 Task: Look for space in Namerikawa, Japan from 2nd August, 2023 to 12th August, 2023 for 2 adults in price range Rs.5000 to Rs.10000. Place can be private room with 1  bedroom having 1 bed and 1 bathroom. Property type can be house, flat, guest house, hotel. Booking option can be shelf check-in. Required host language is English.
Action: Mouse moved to (560, 155)
Screenshot: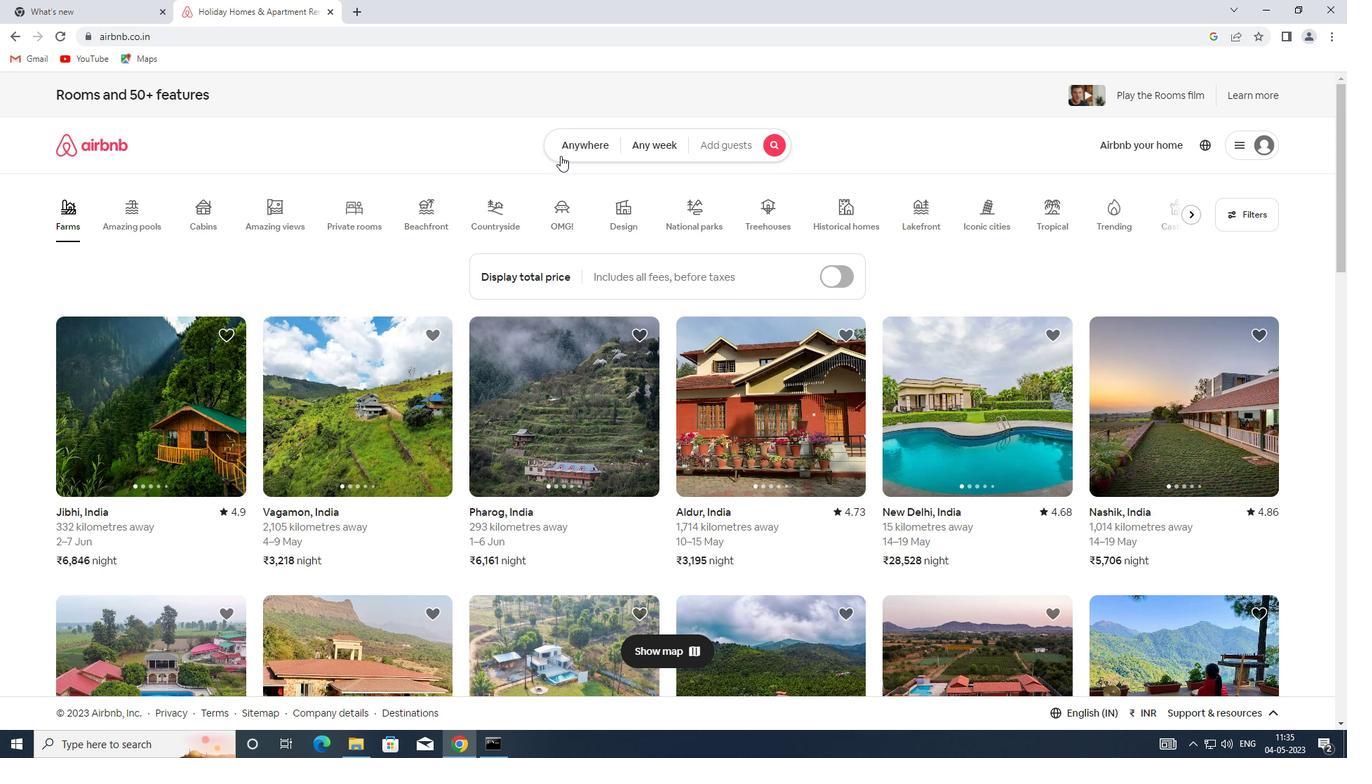 
Action: Mouse pressed left at (560, 155)
Screenshot: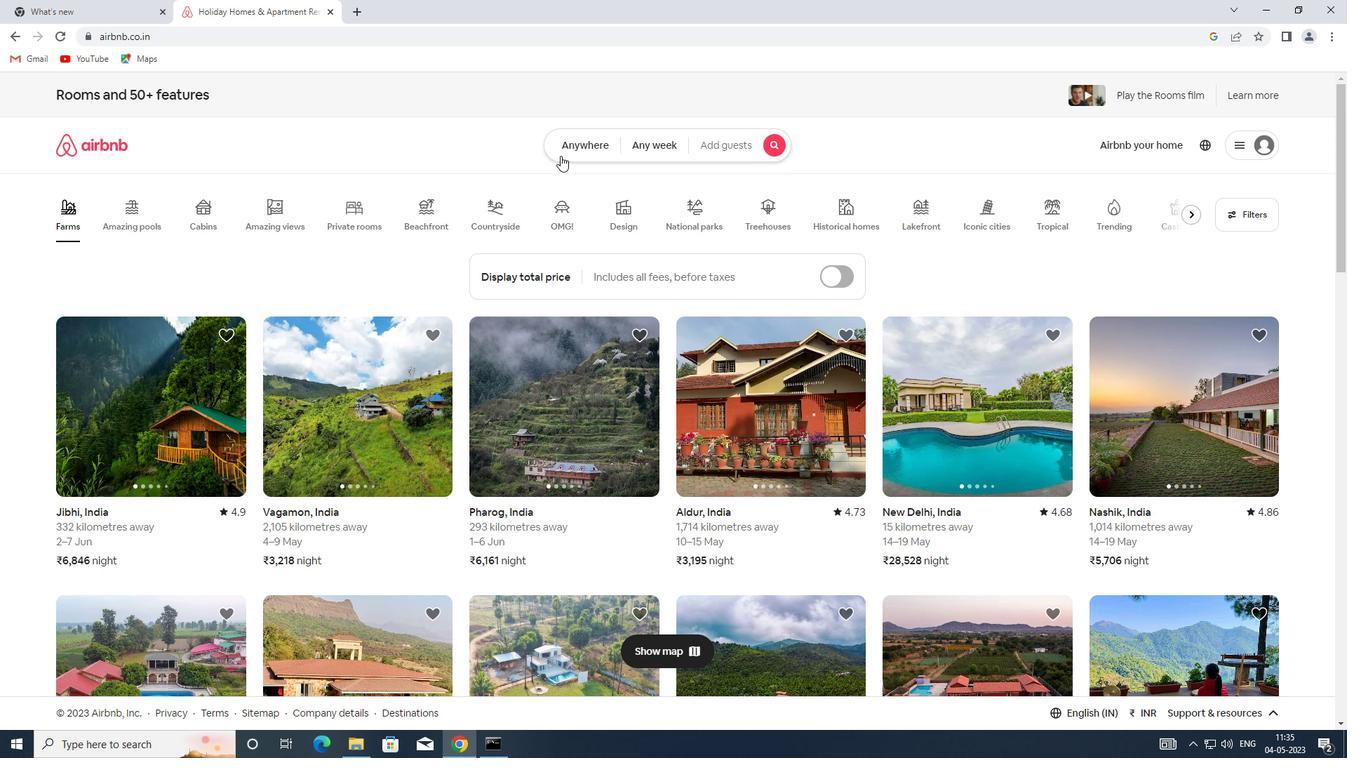 
Action: Mouse moved to (474, 202)
Screenshot: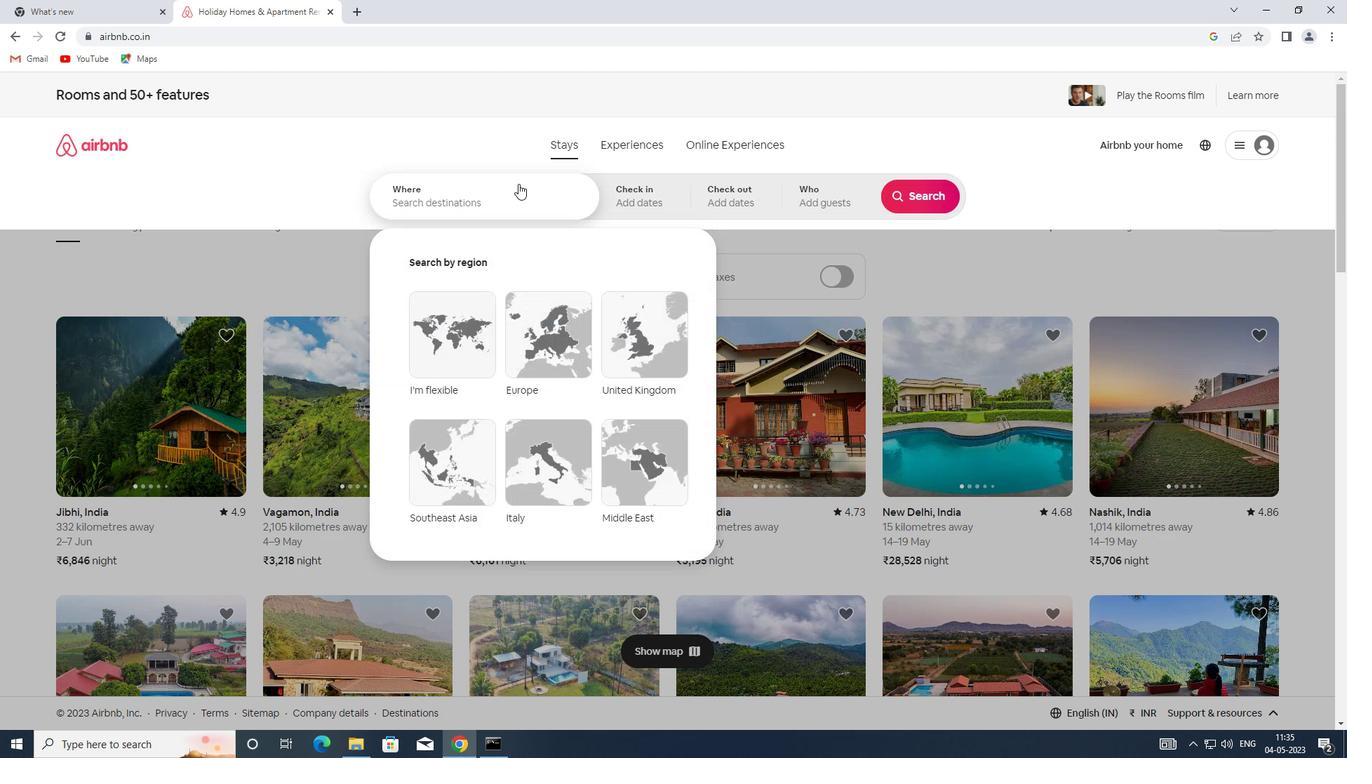 
Action: Mouse pressed left at (474, 202)
Screenshot: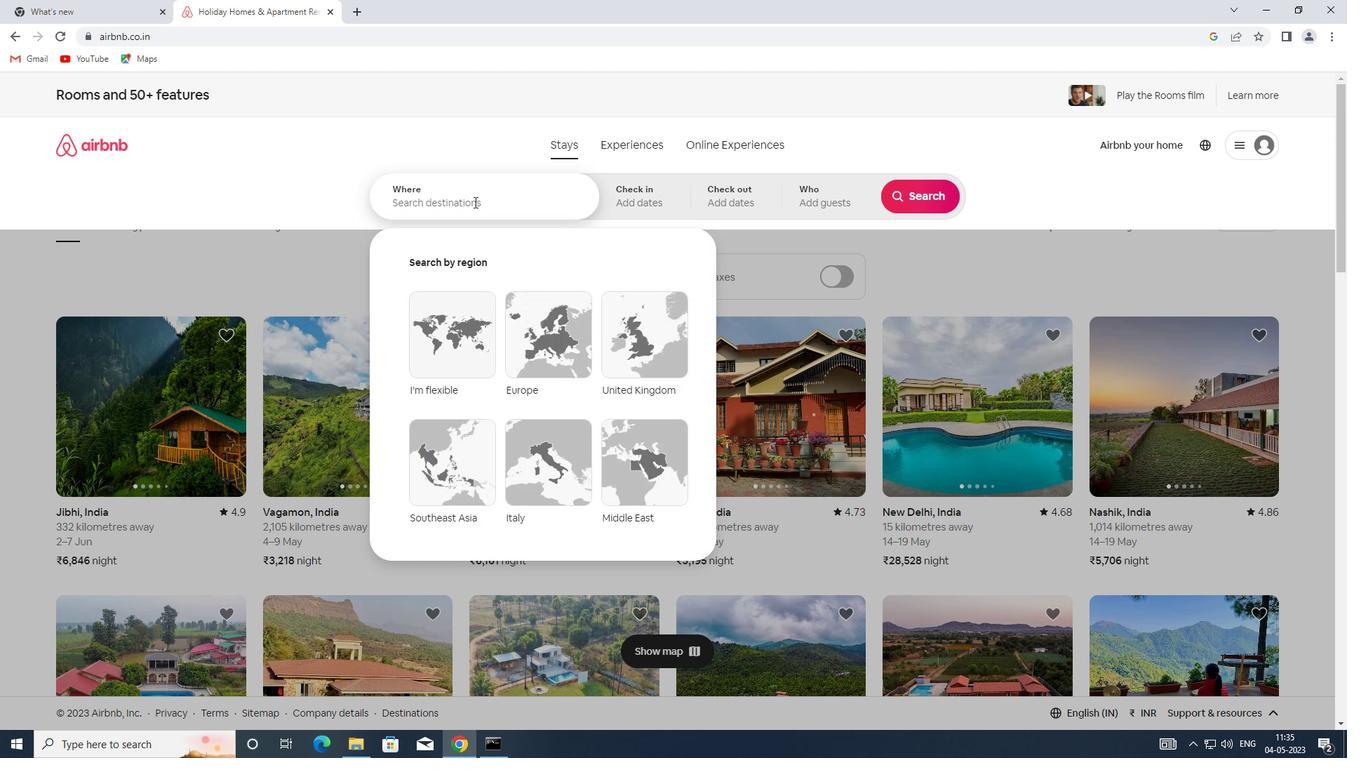 
Action: Key pressed <Key.shift>NAMERIKAWA,<Key.shift>JAPAN
Screenshot: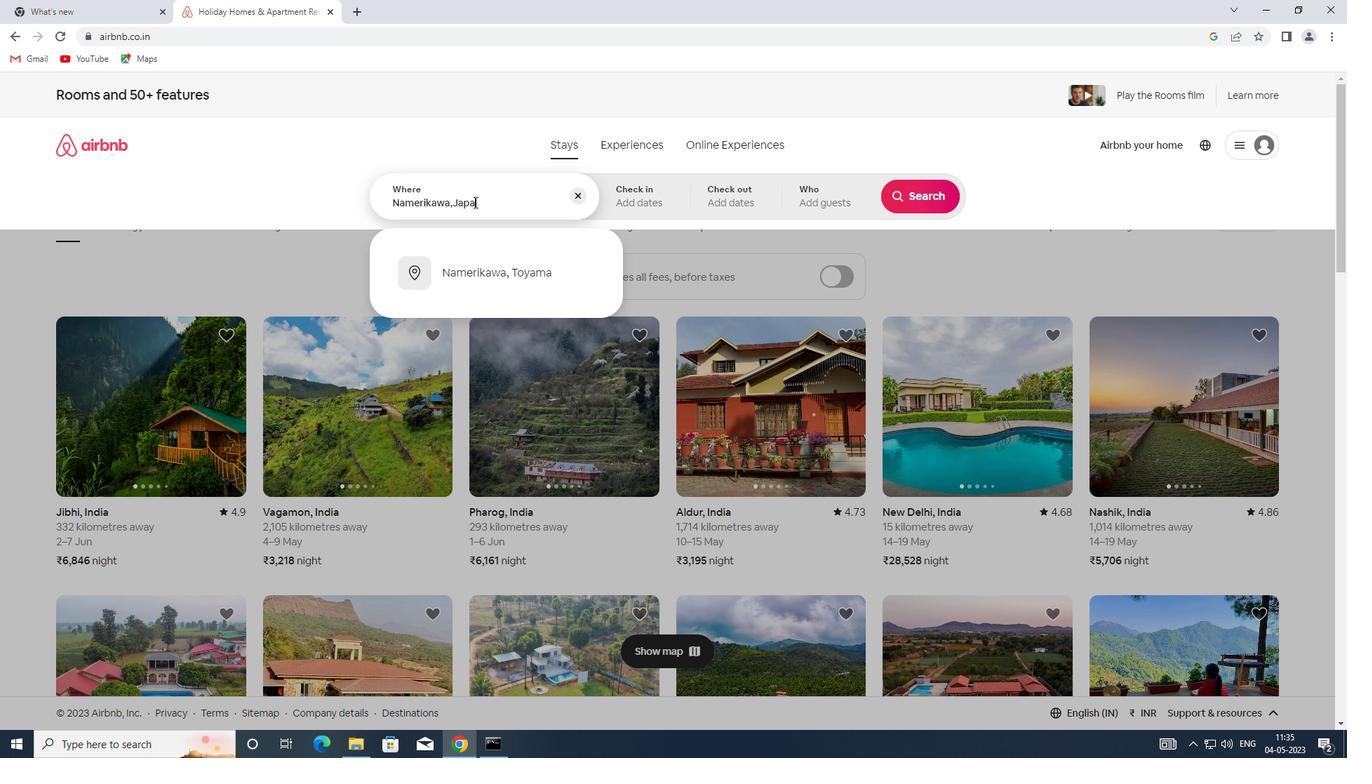 
Action: Mouse moved to (630, 197)
Screenshot: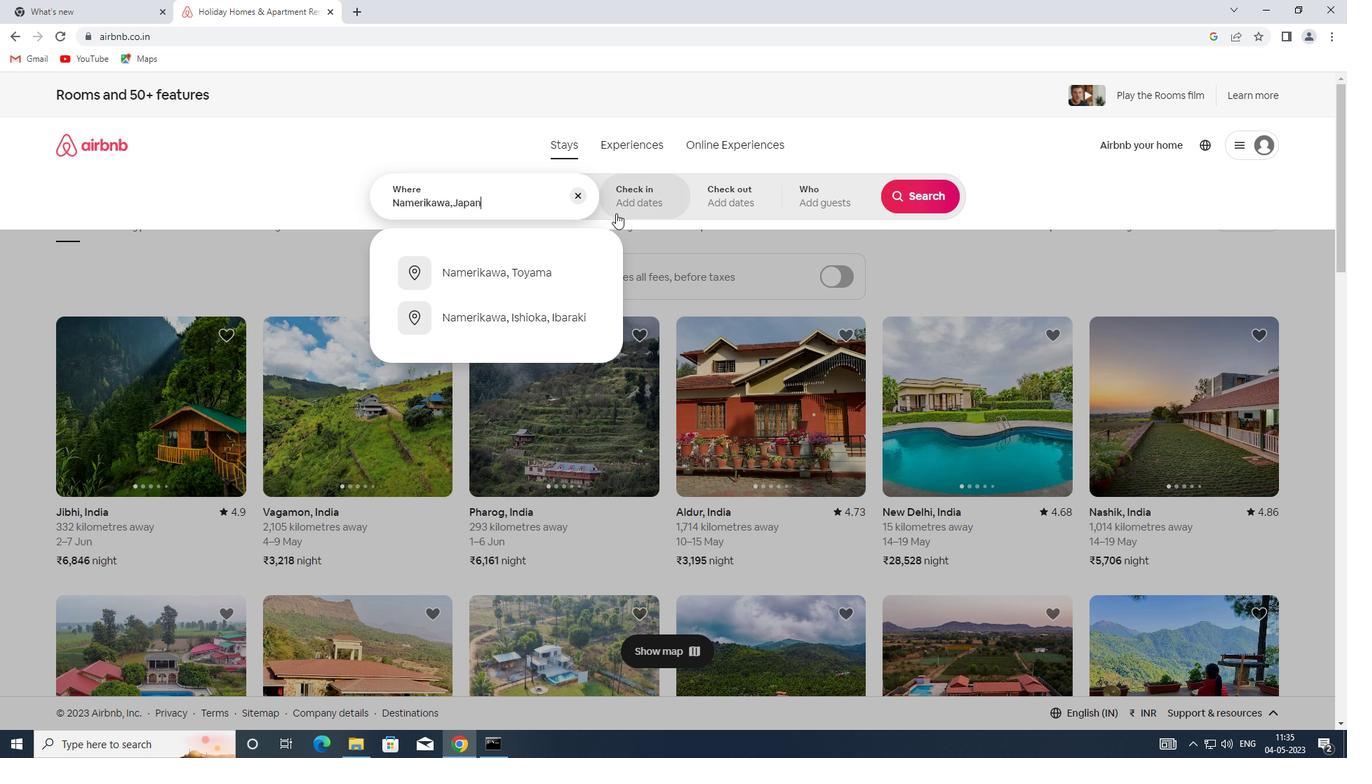 
Action: Mouse pressed left at (630, 197)
Screenshot: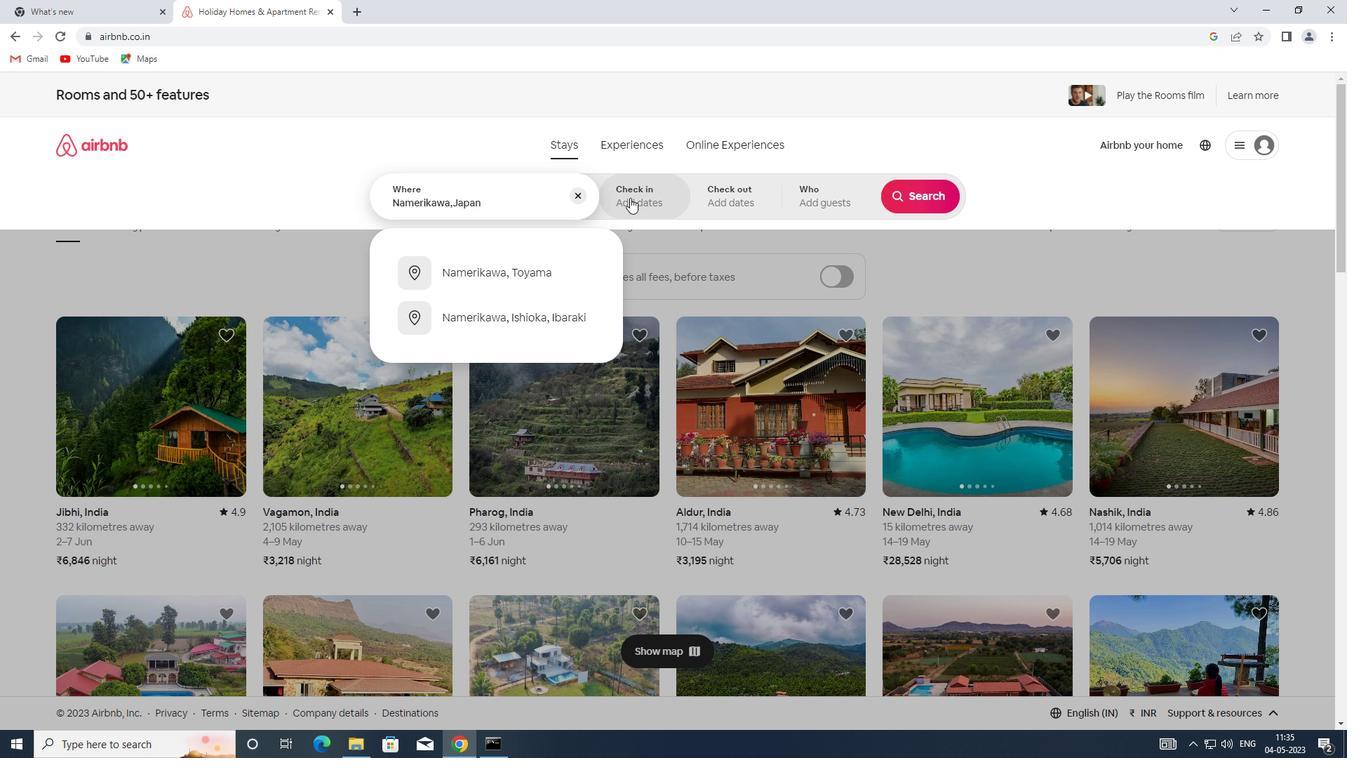 
Action: Mouse moved to (915, 311)
Screenshot: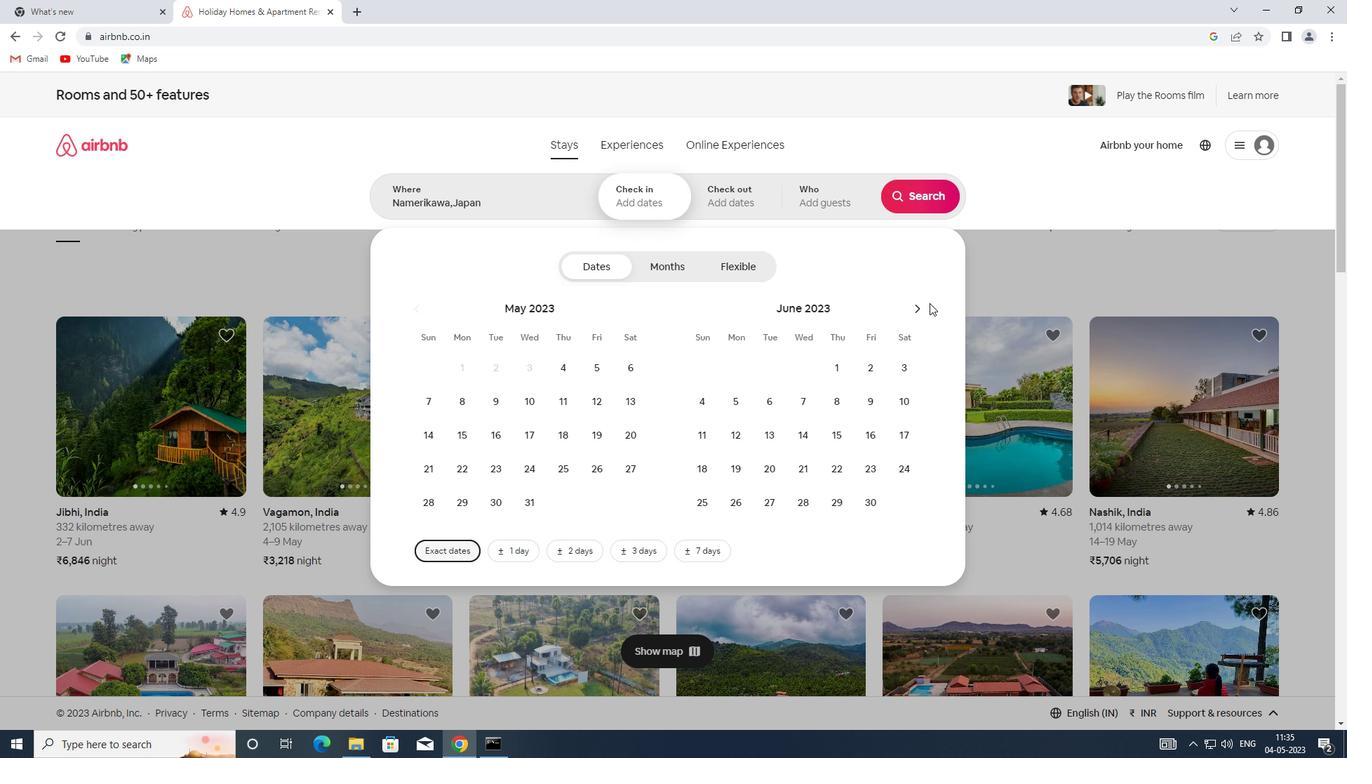 
Action: Mouse pressed left at (915, 311)
Screenshot: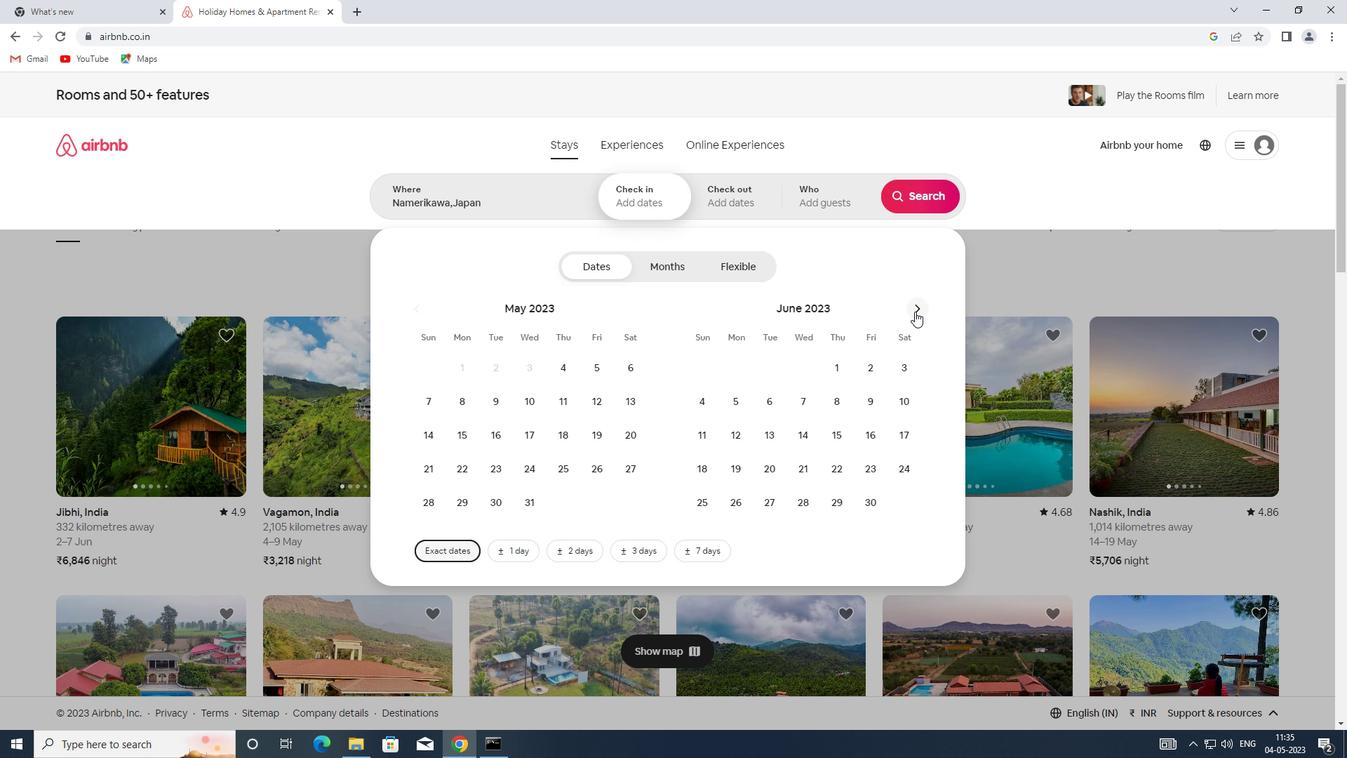 
Action: Mouse pressed left at (915, 311)
Screenshot: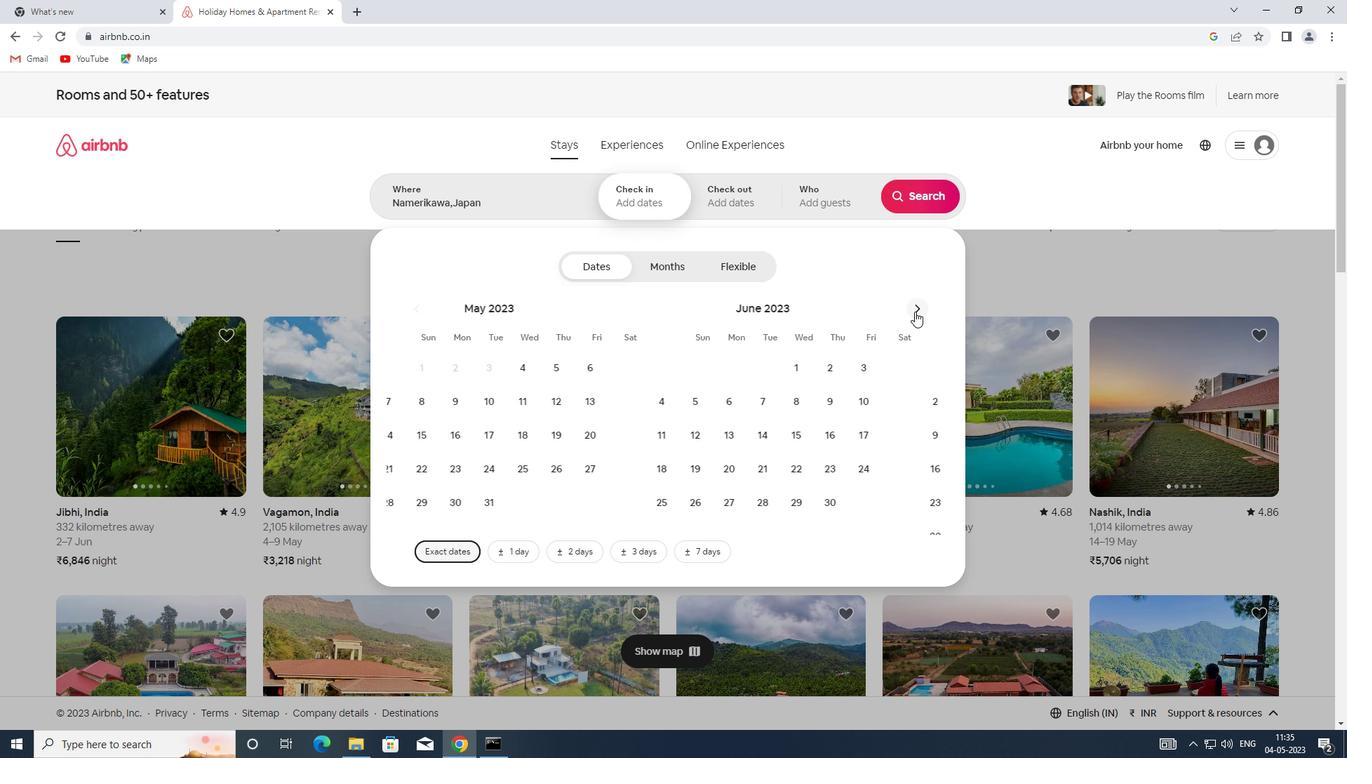 
Action: Mouse moved to (790, 369)
Screenshot: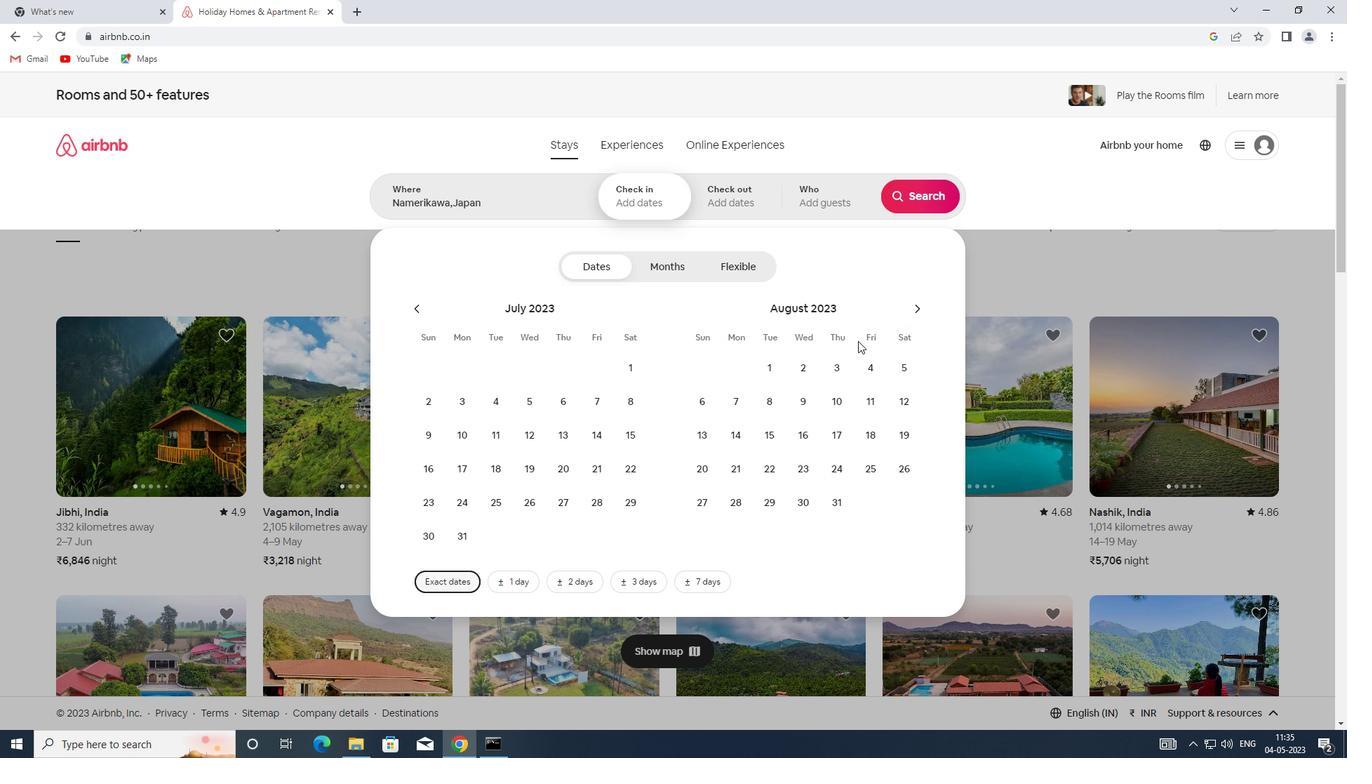 
Action: Mouse pressed left at (790, 369)
Screenshot: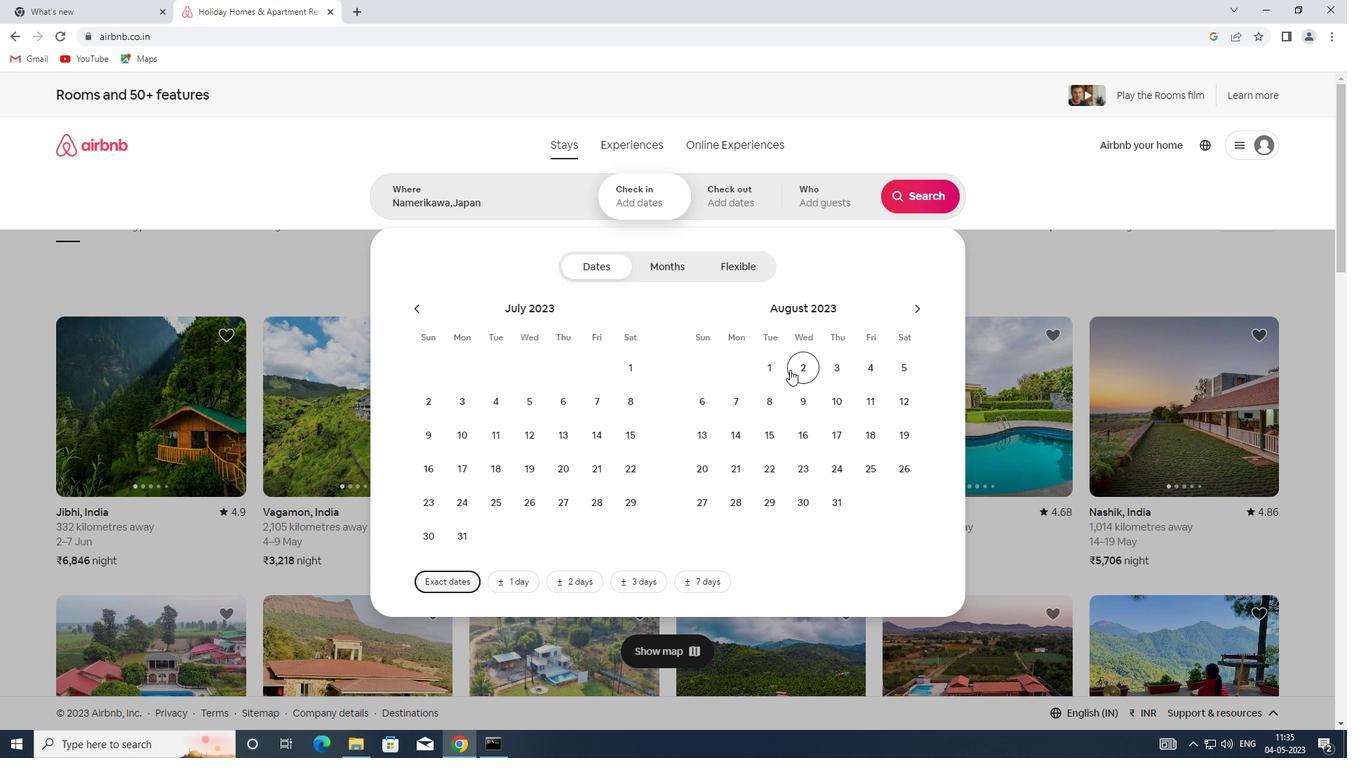 
Action: Mouse moved to (892, 398)
Screenshot: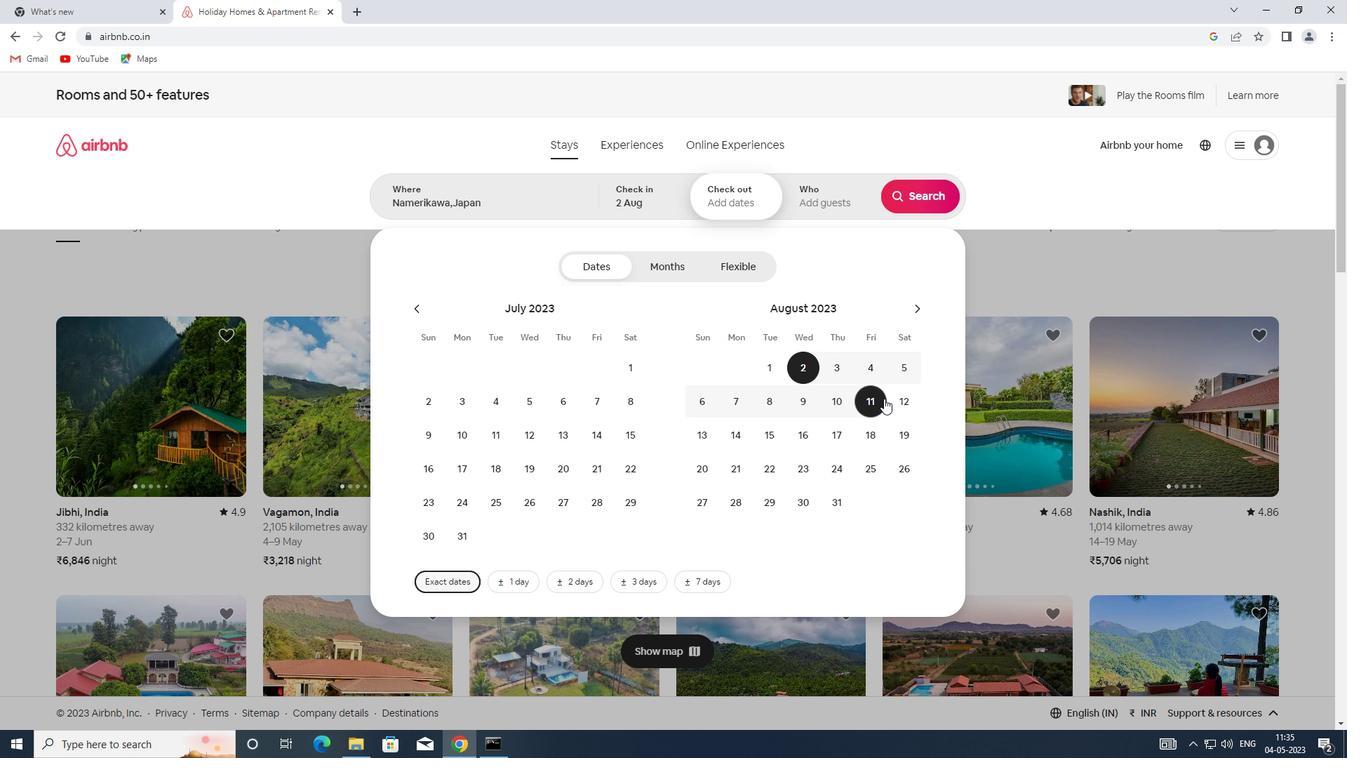 
Action: Mouse pressed left at (892, 398)
Screenshot: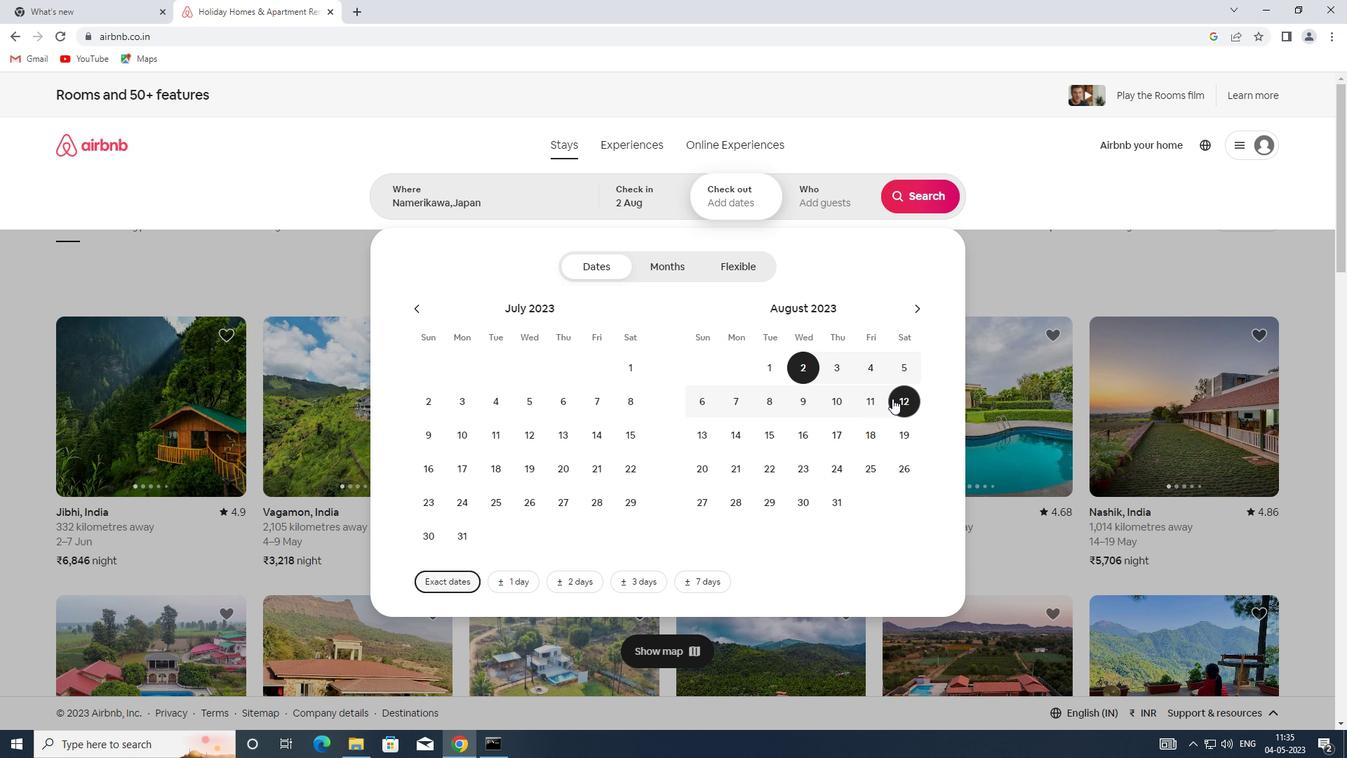 
Action: Mouse moved to (822, 204)
Screenshot: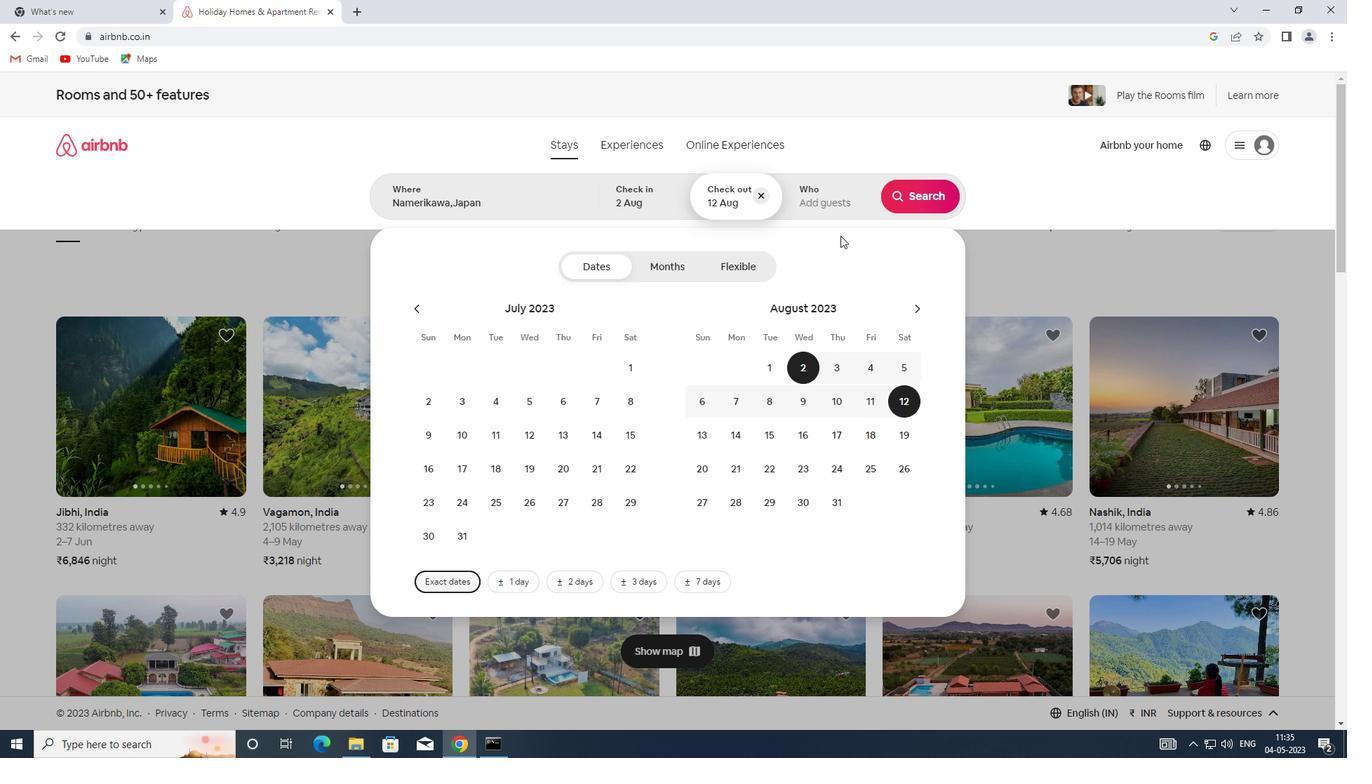 
Action: Mouse pressed left at (822, 204)
Screenshot: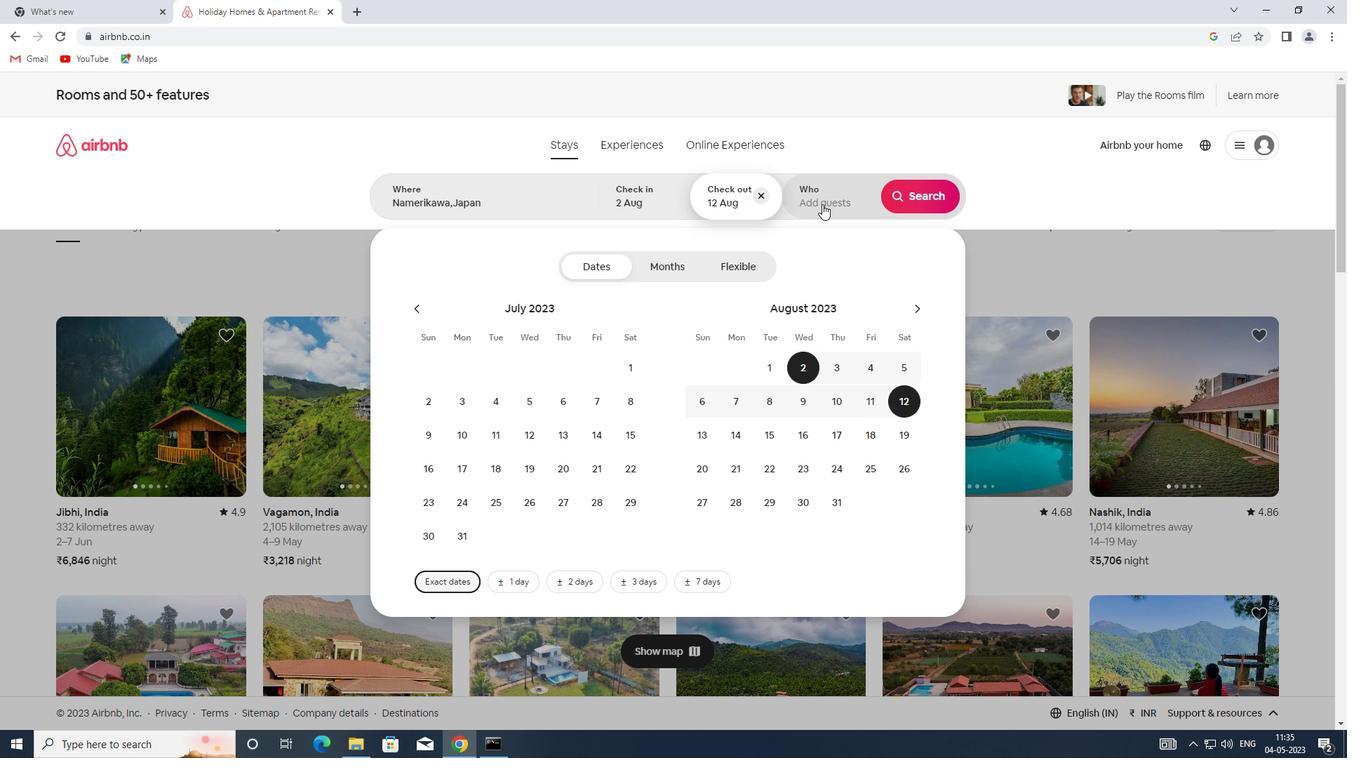 
Action: Mouse moved to (918, 270)
Screenshot: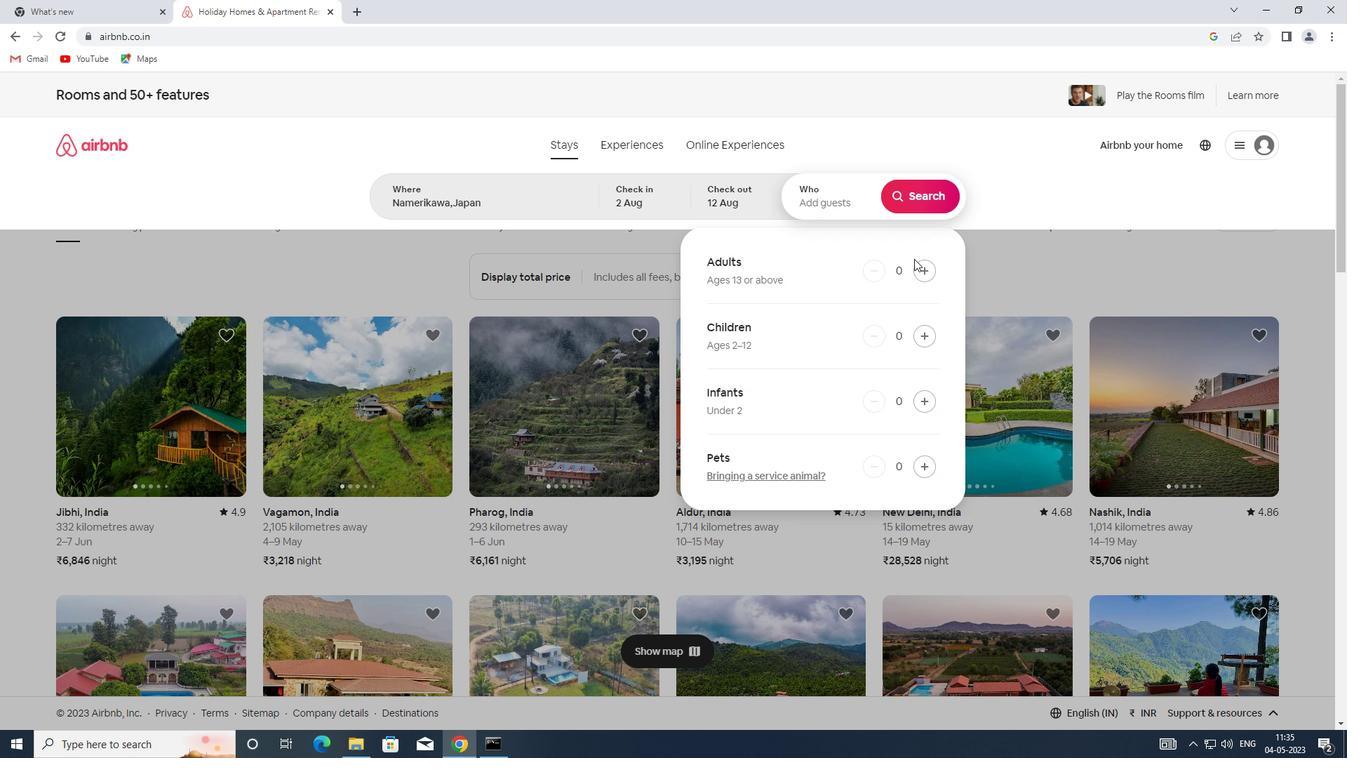 
Action: Mouse pressed left at (918, 270)
Screenshot: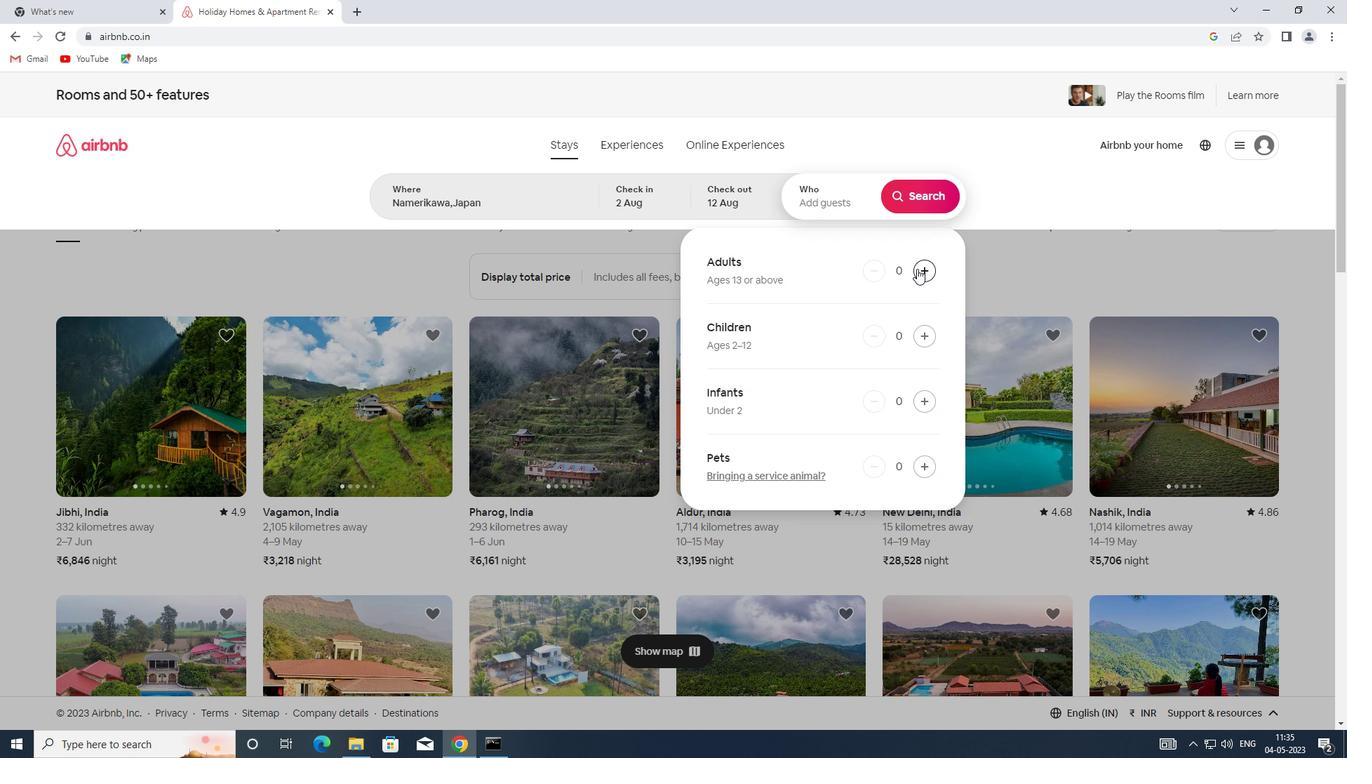 
Action: Mouse pressed left at (918, 270)
Screenshot: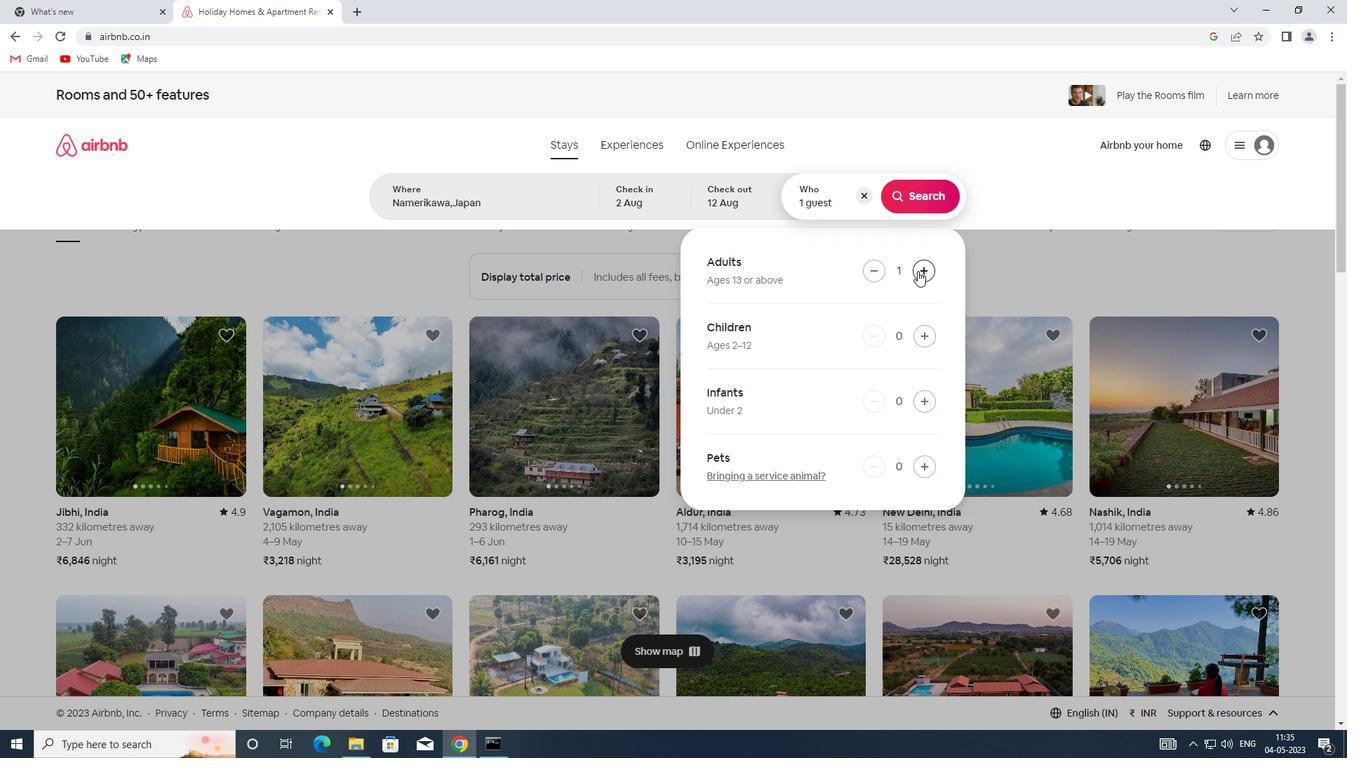 
Action: Mouse moved to (915, 194)
Screenshot: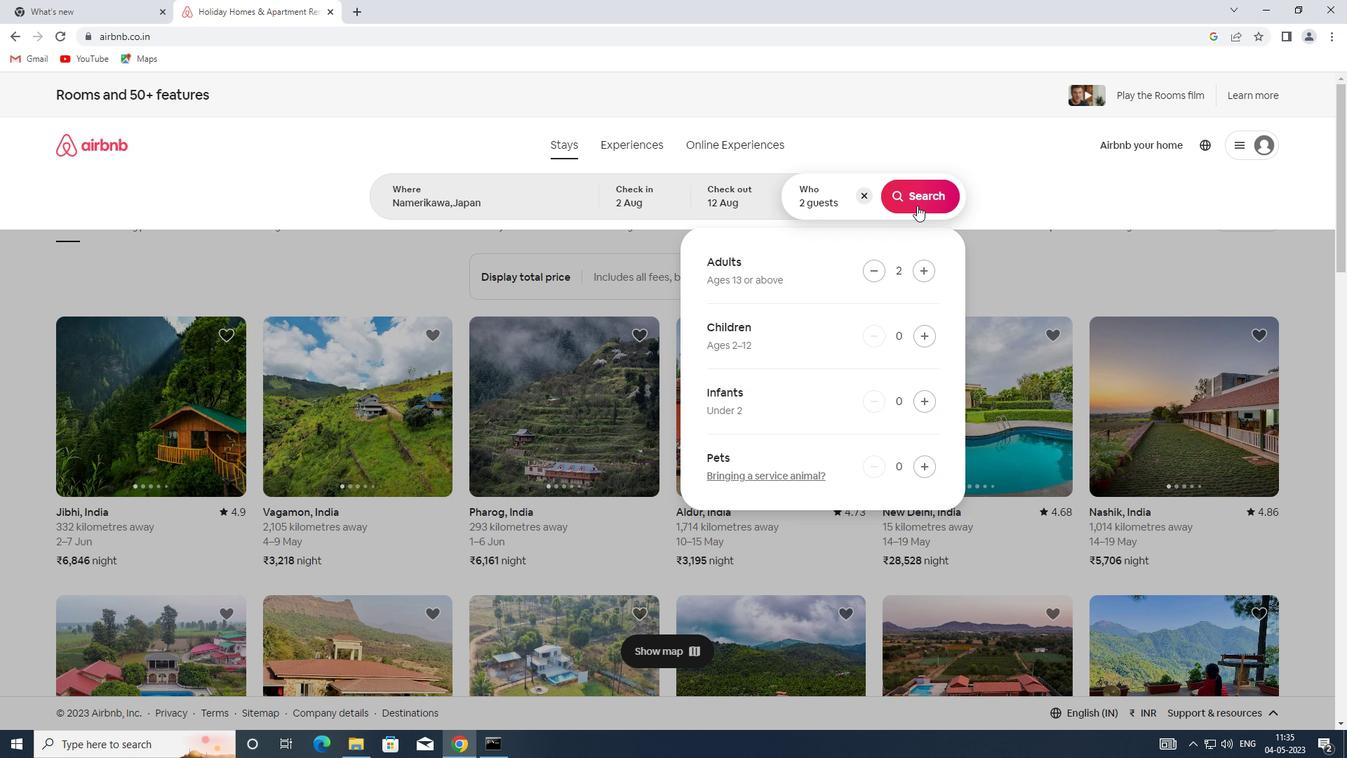 
Action: Mouse pressed left at (915, 194)
Screenshot: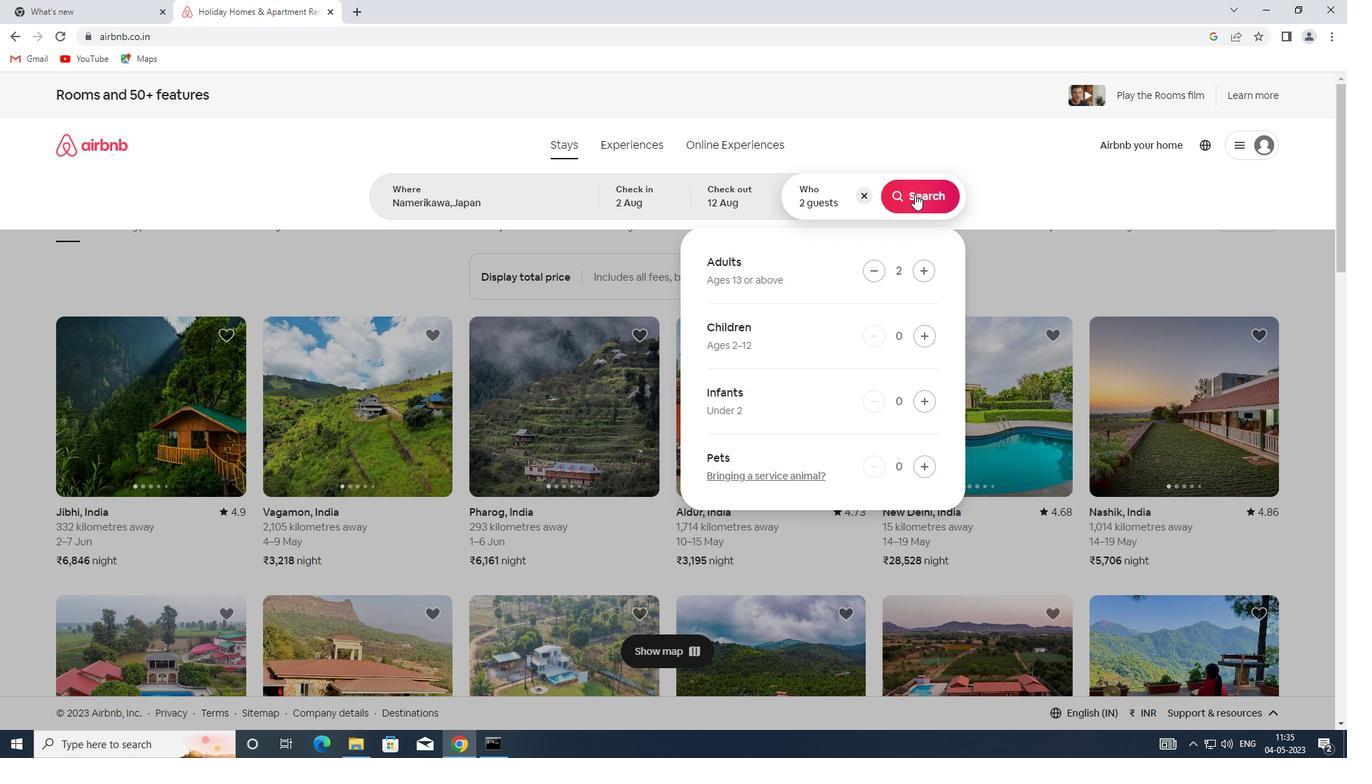 
Action: Mouse moved to (1298, 157)
Screenshot: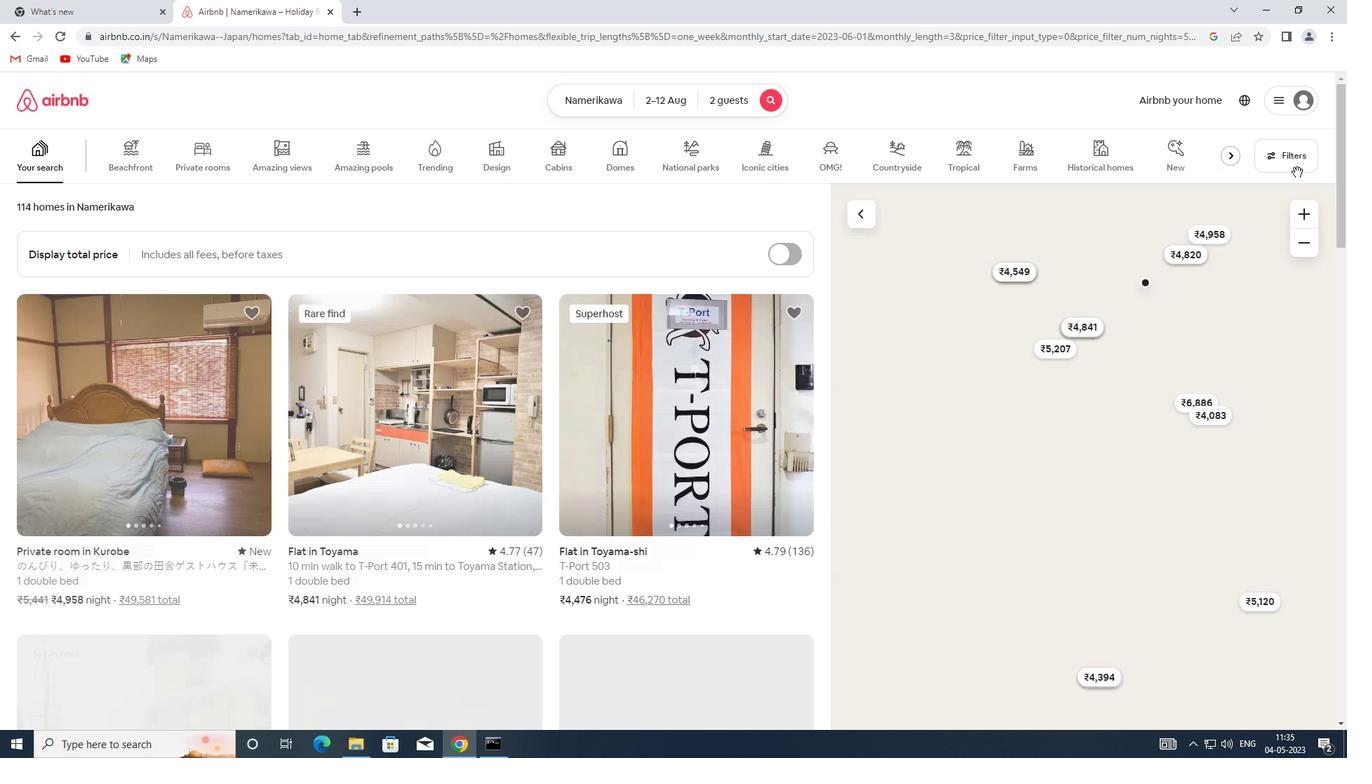
Action: Mouse pressed left at (1298, 157)
Screenshot: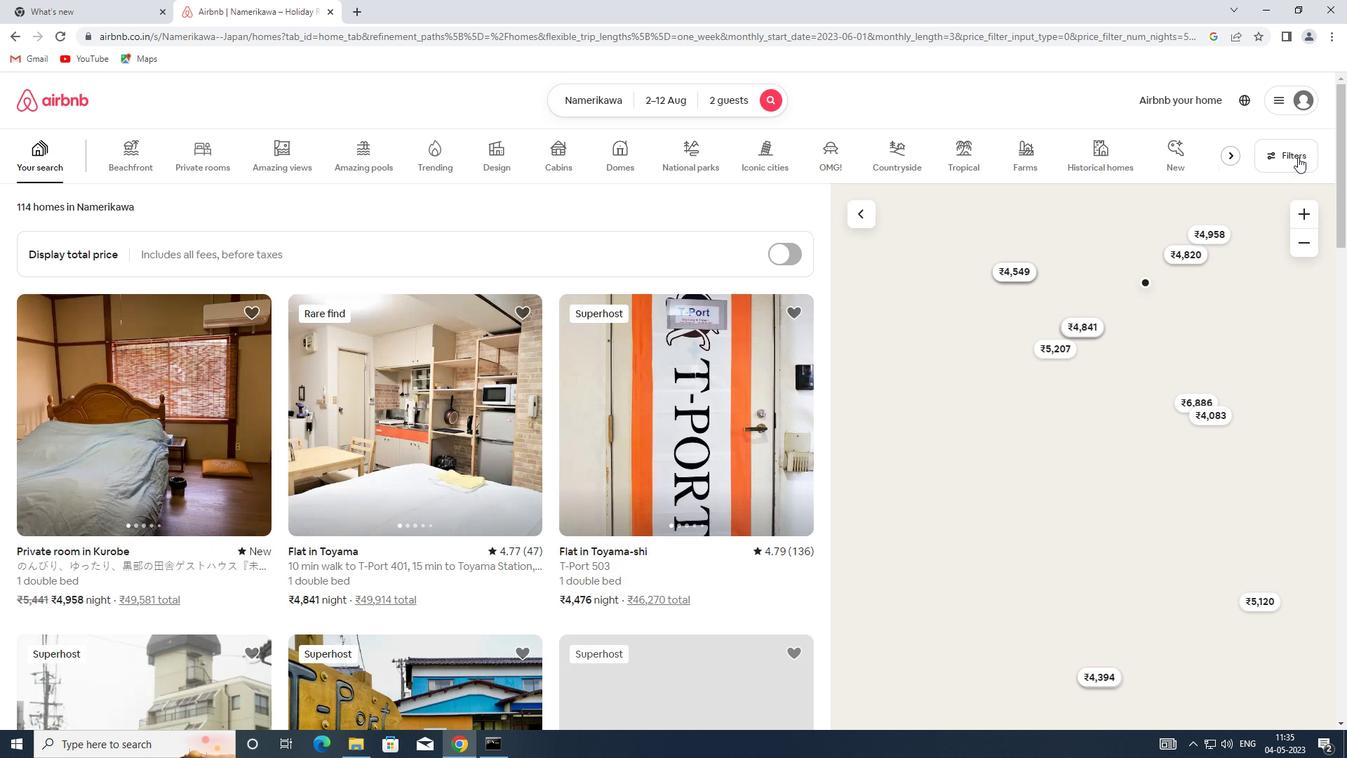 
Action: Mouse moved to (482, 338)
Screenshot: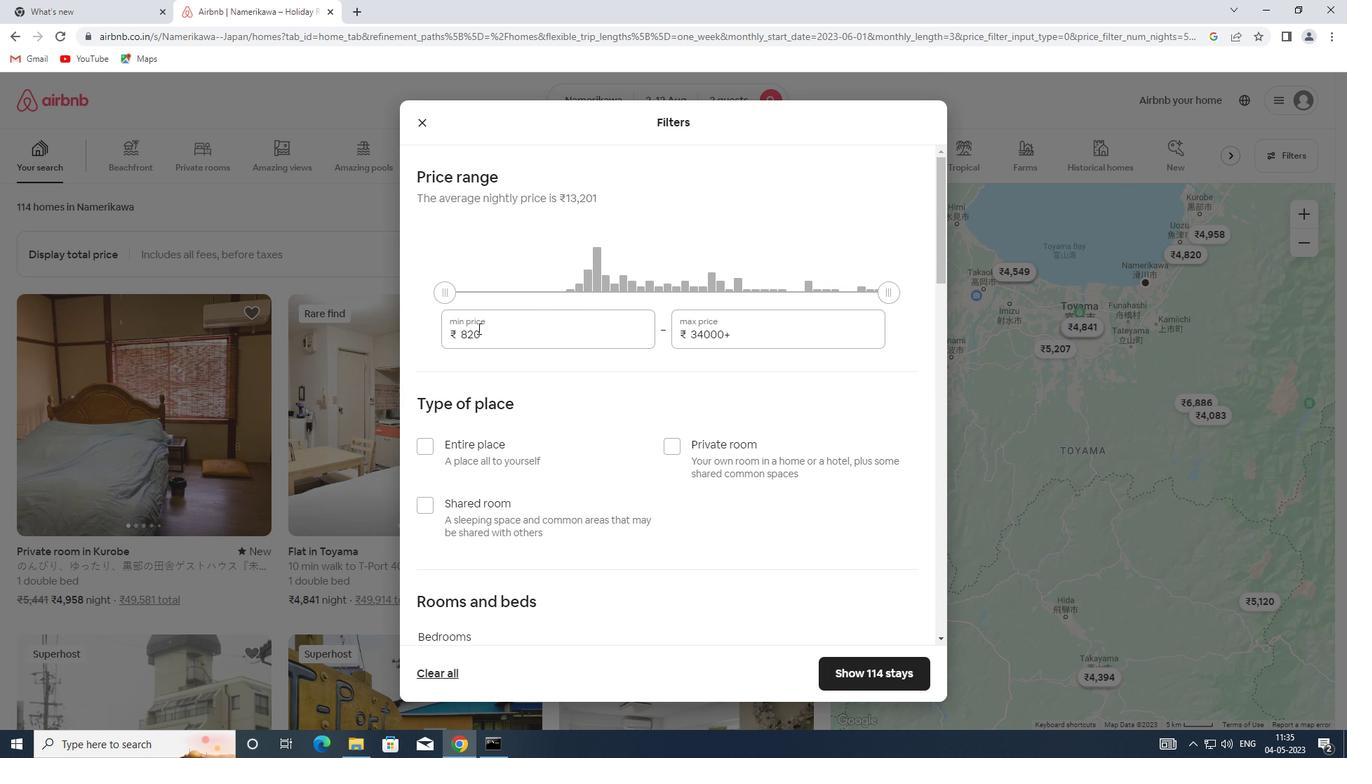 
Action: Mouse pressed left at (482, 338)
Screenshot: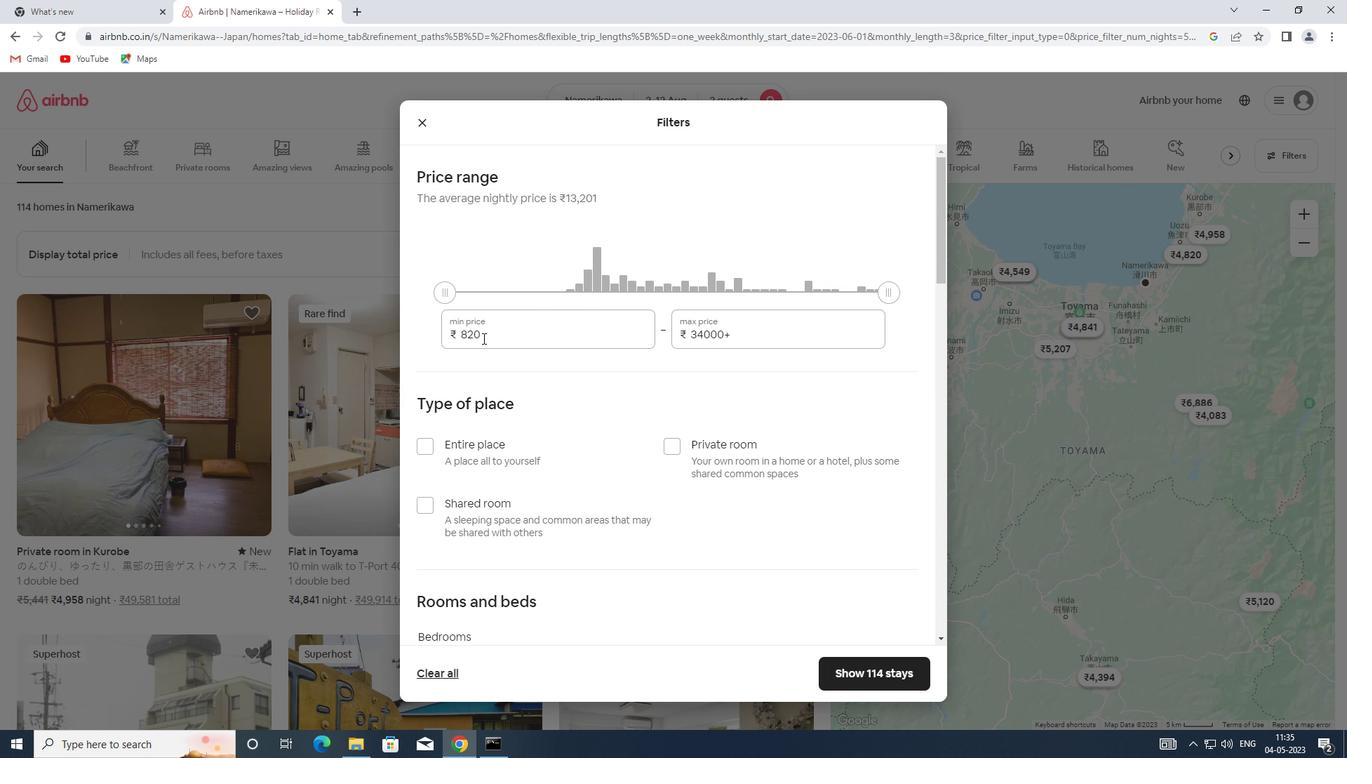 
Action: Mouse moved to (430, 338)
Screenshot: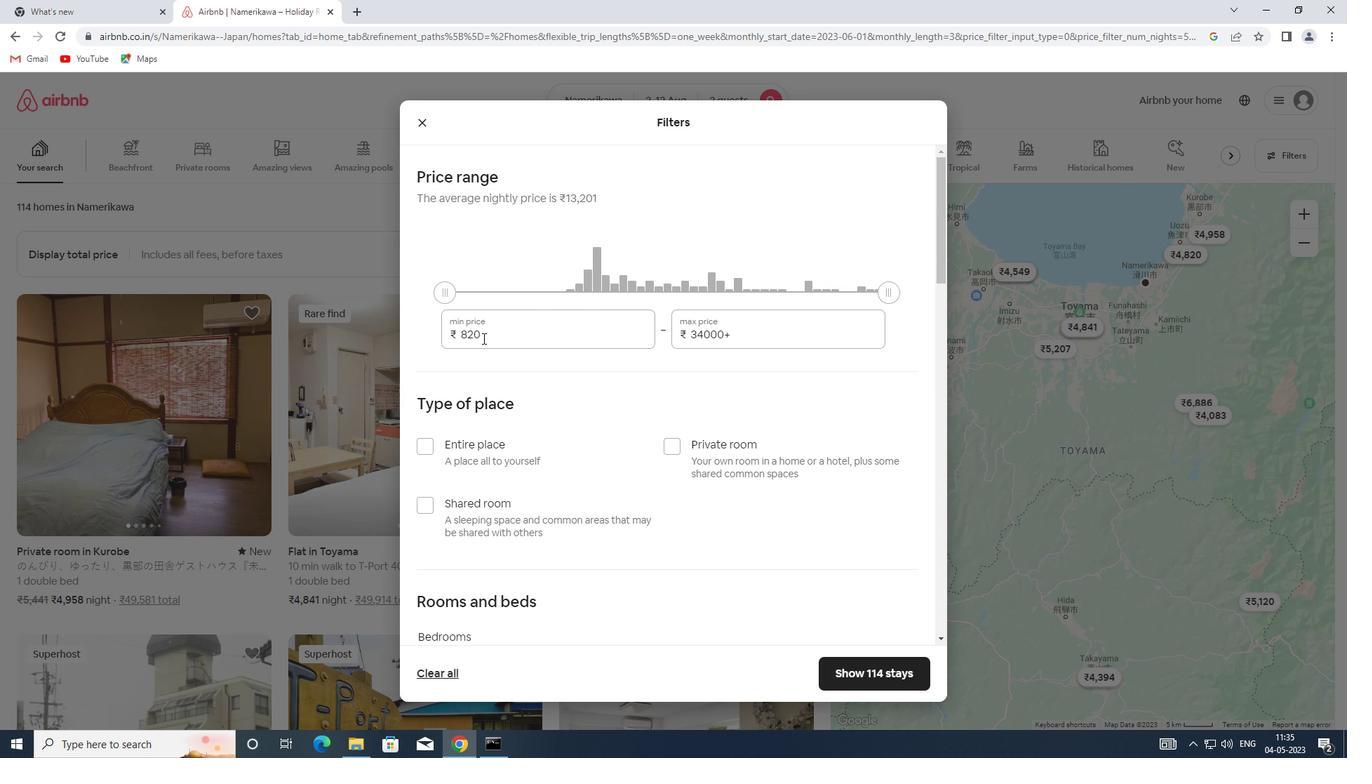 
Action: Key pressed 5000
Screenshot: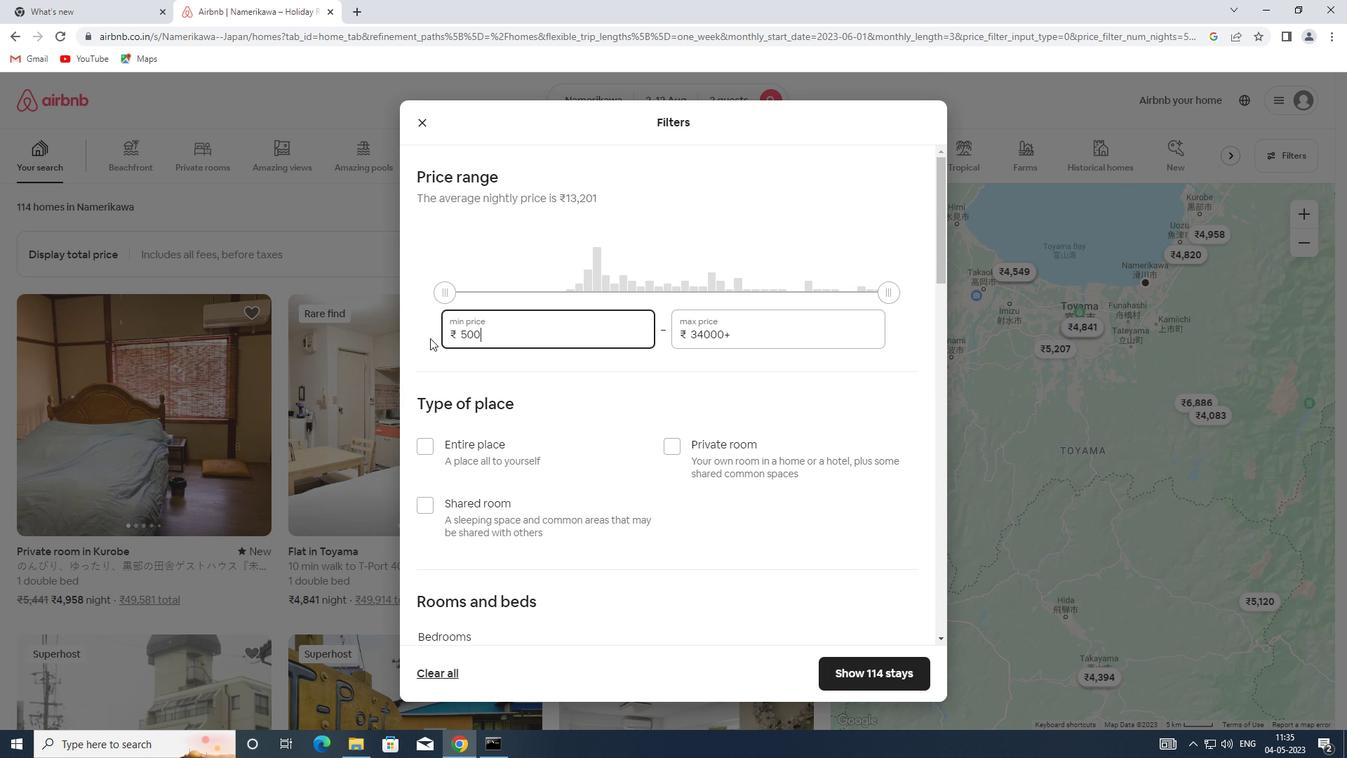 
Action: Mouse moved to (733, 334)
Screenshot: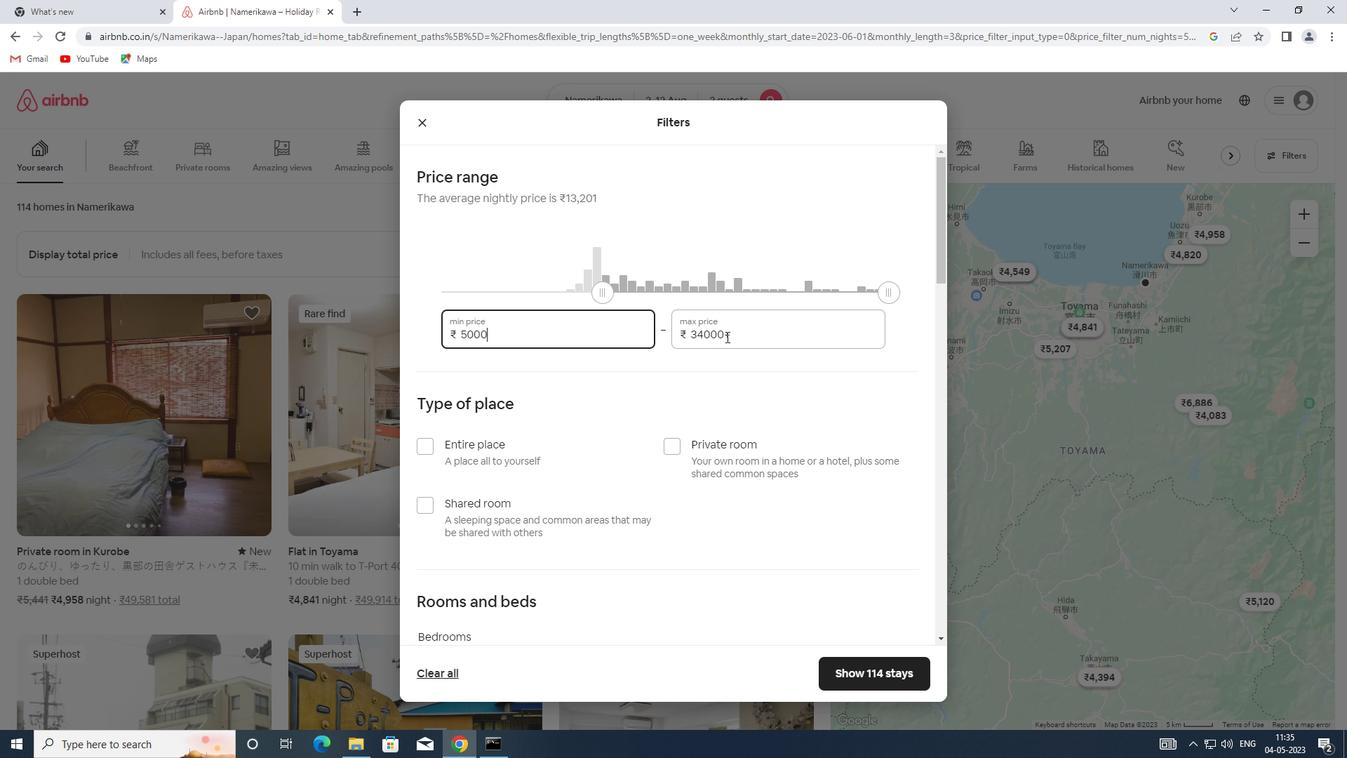 
Action: Mouse pressed left at (733, 334)
Screenshot: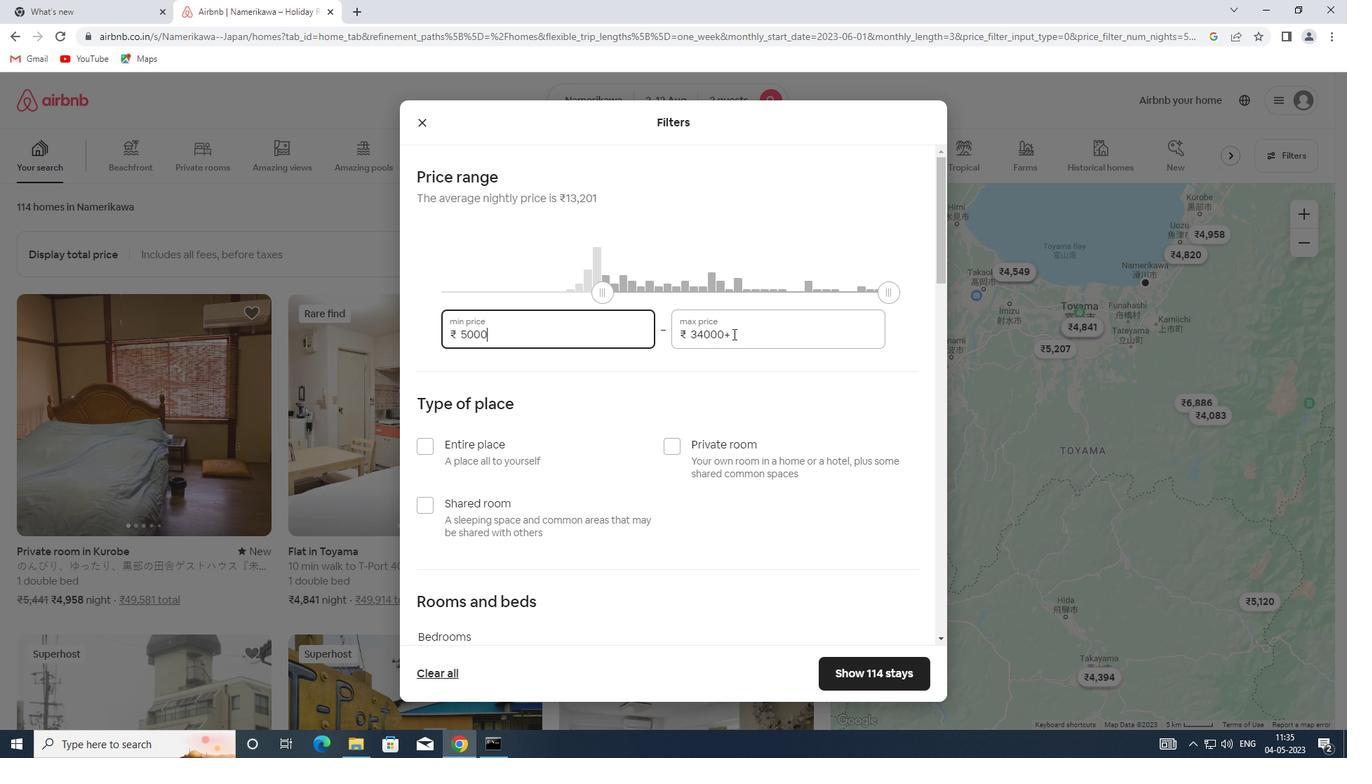 
Action: Mouse moved to (638, 336)
Screenshot: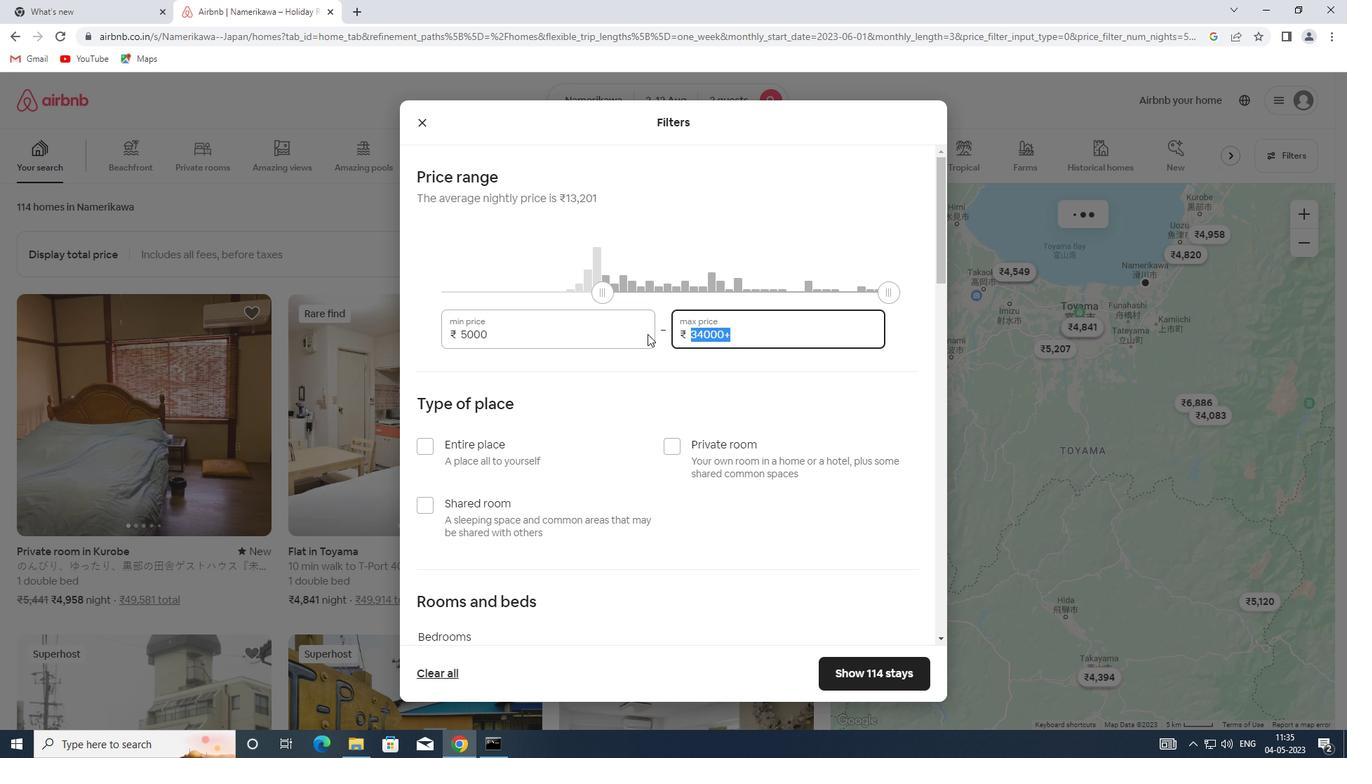 
Action: Key pressed 10000
Screenshot: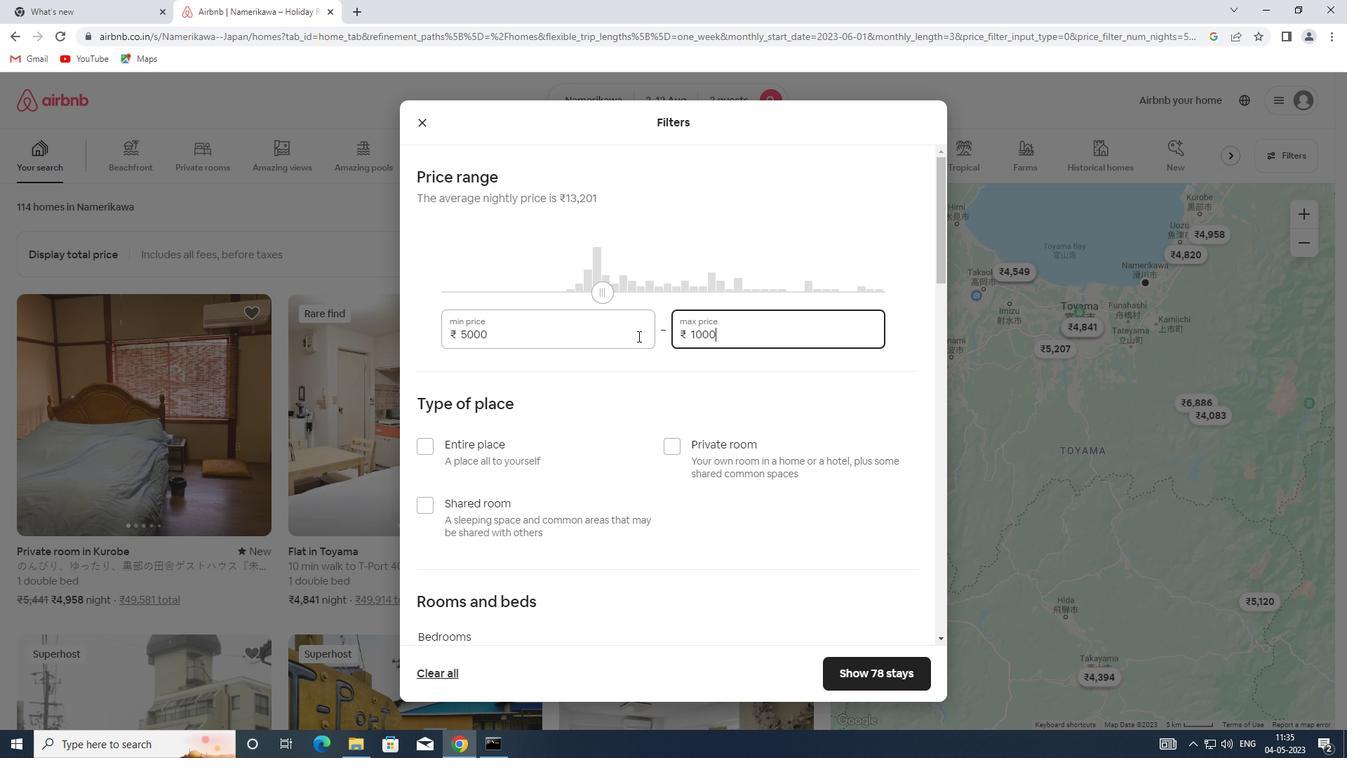 
Action: Mouse scrolled (638, 335) with delta (0, 0)
Screenshot: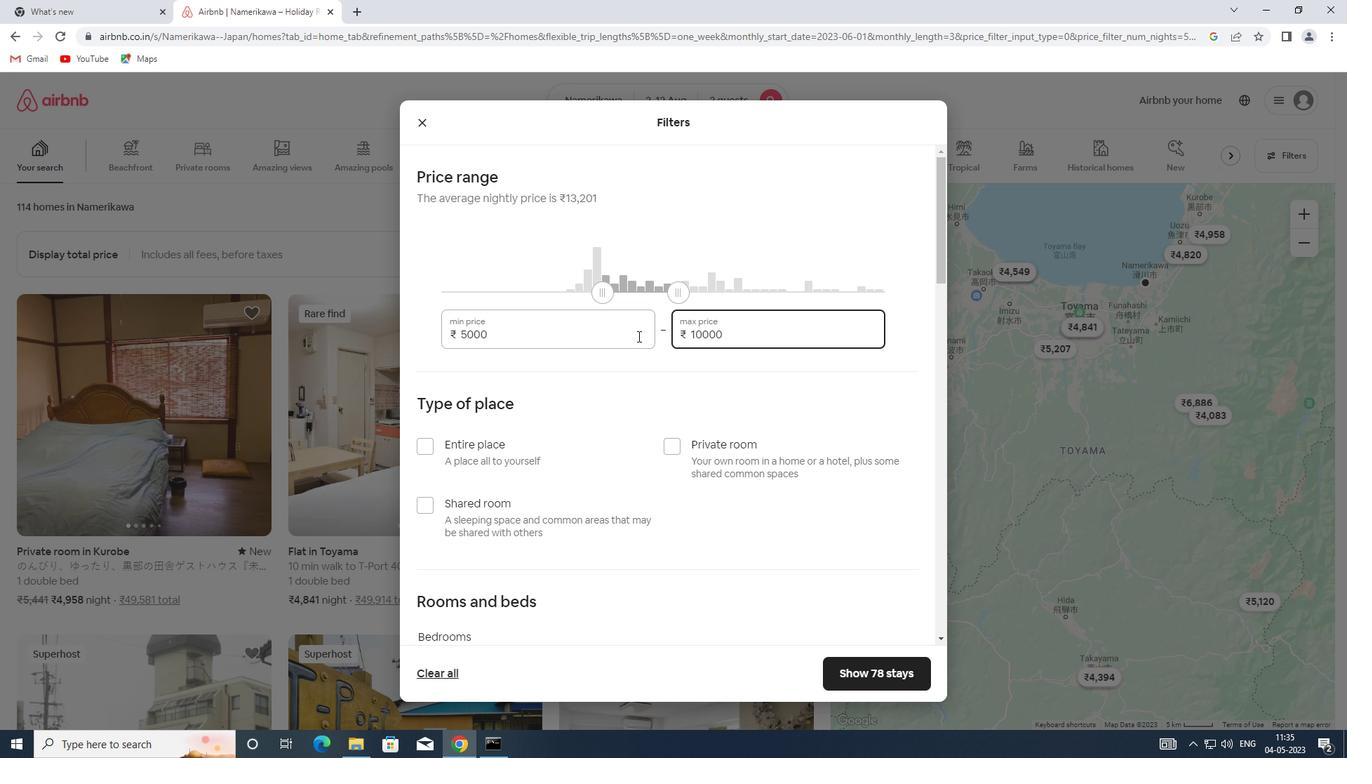 
Action: Mouse moved to (668, 372)
Screenshot: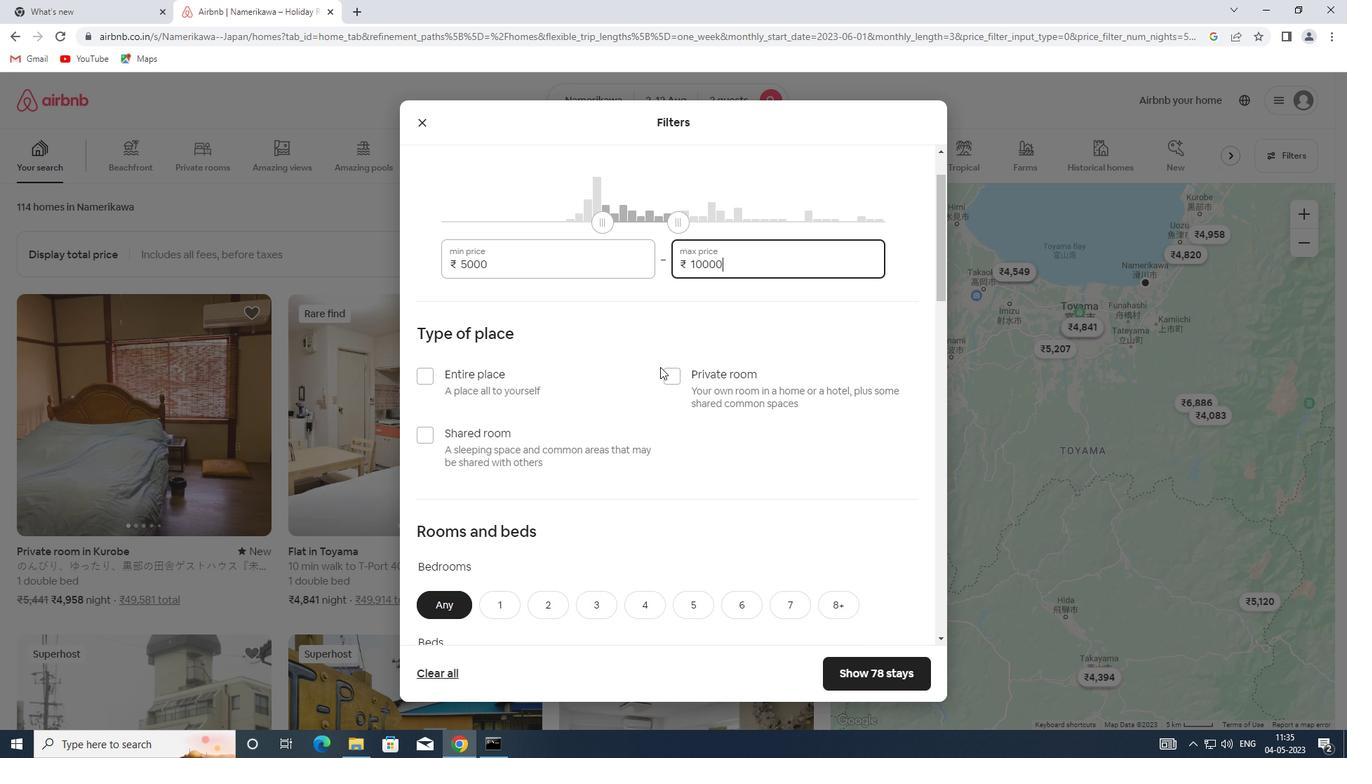 
Action: Mouse pressed left at (668, 372)
Screenshot: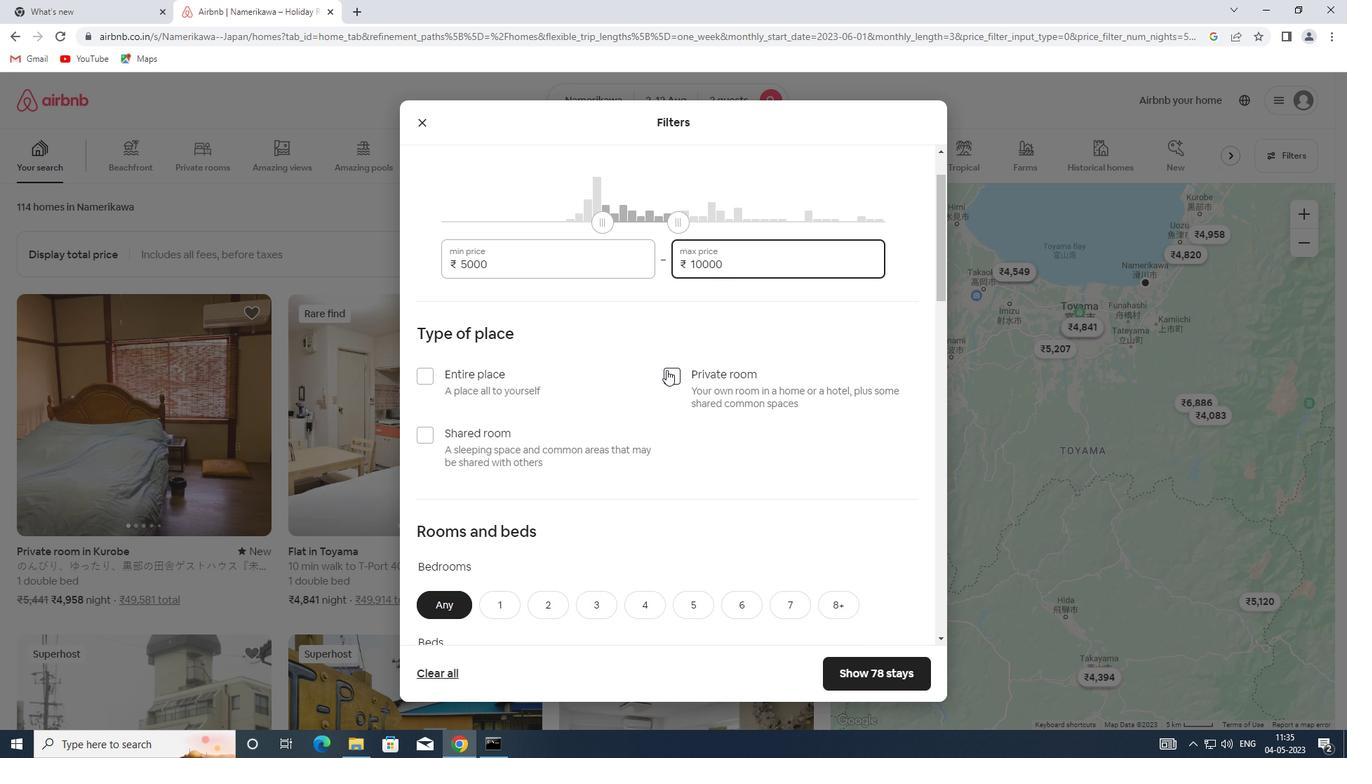 
Action: Mouse moved to (663, 375)
Screenshot: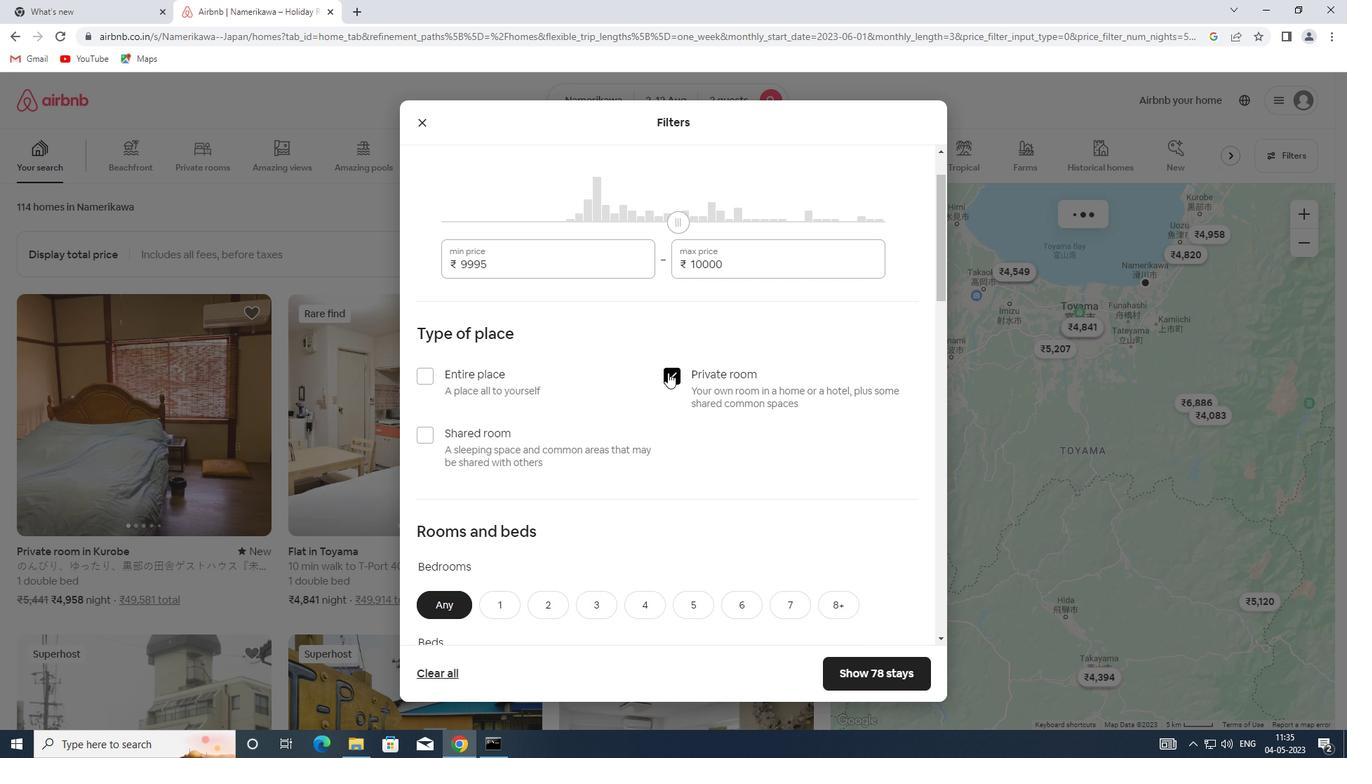 
Action: Mouse scrolled (663, 374) with delta (0, 0)
Screenshot: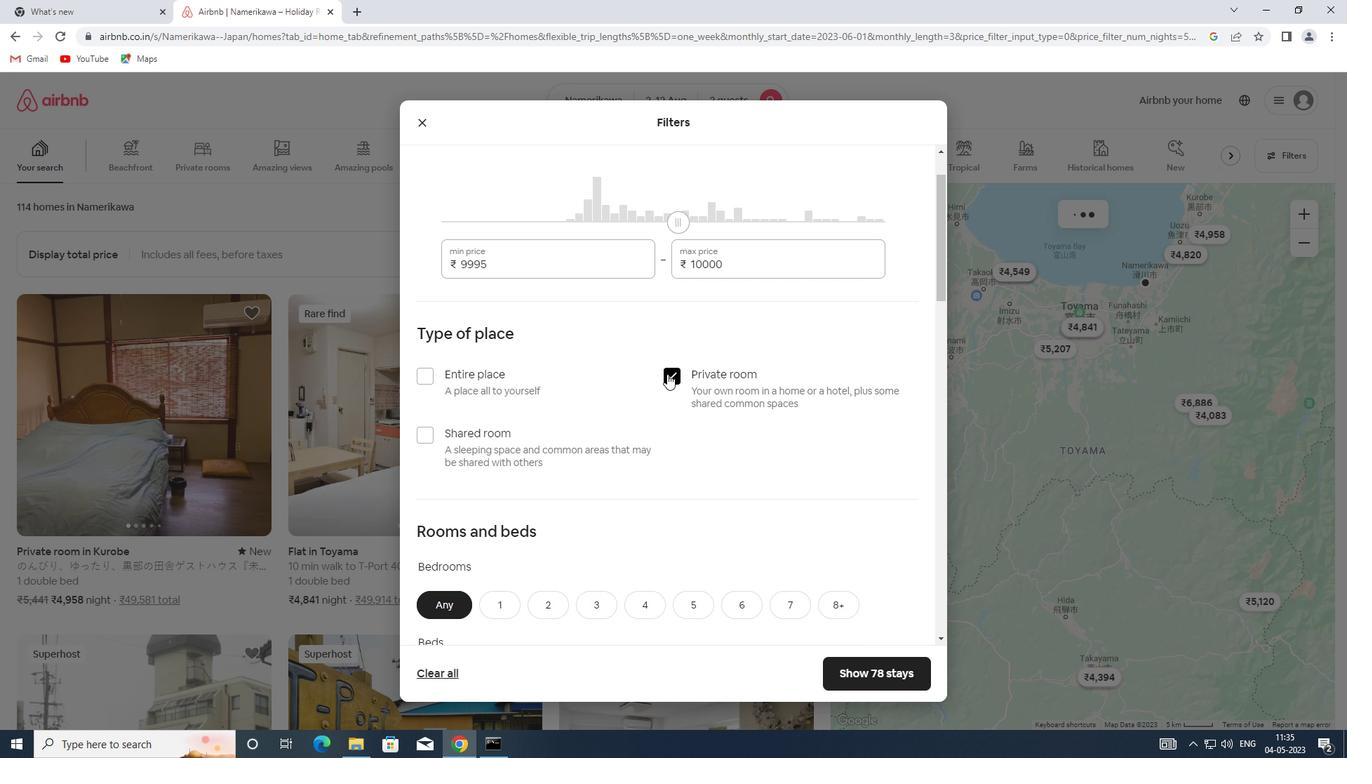 
Action: Mouse scrolled (663, 374) with delta (0, 0)
Screenshot: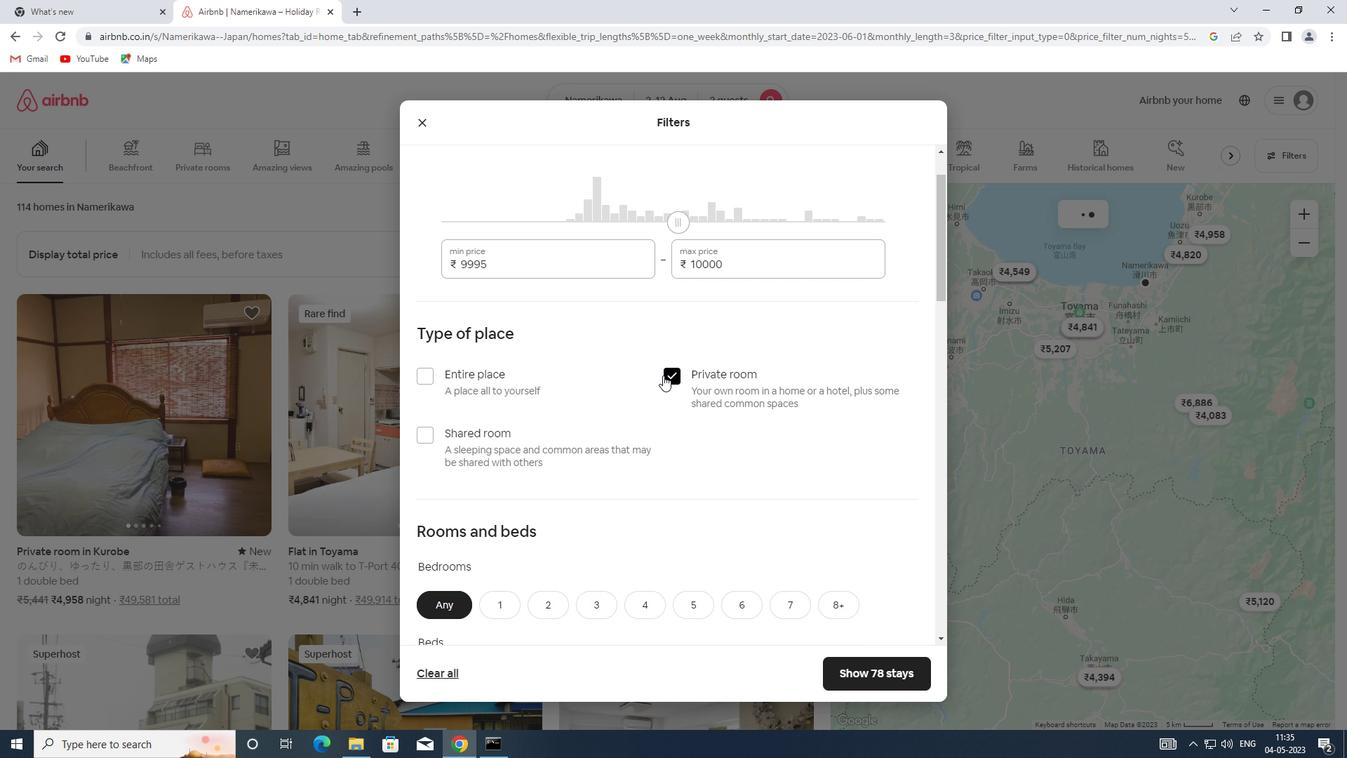 
Action: Mouse scrolled (663, 374) with delta (0, 0)
Screenshot: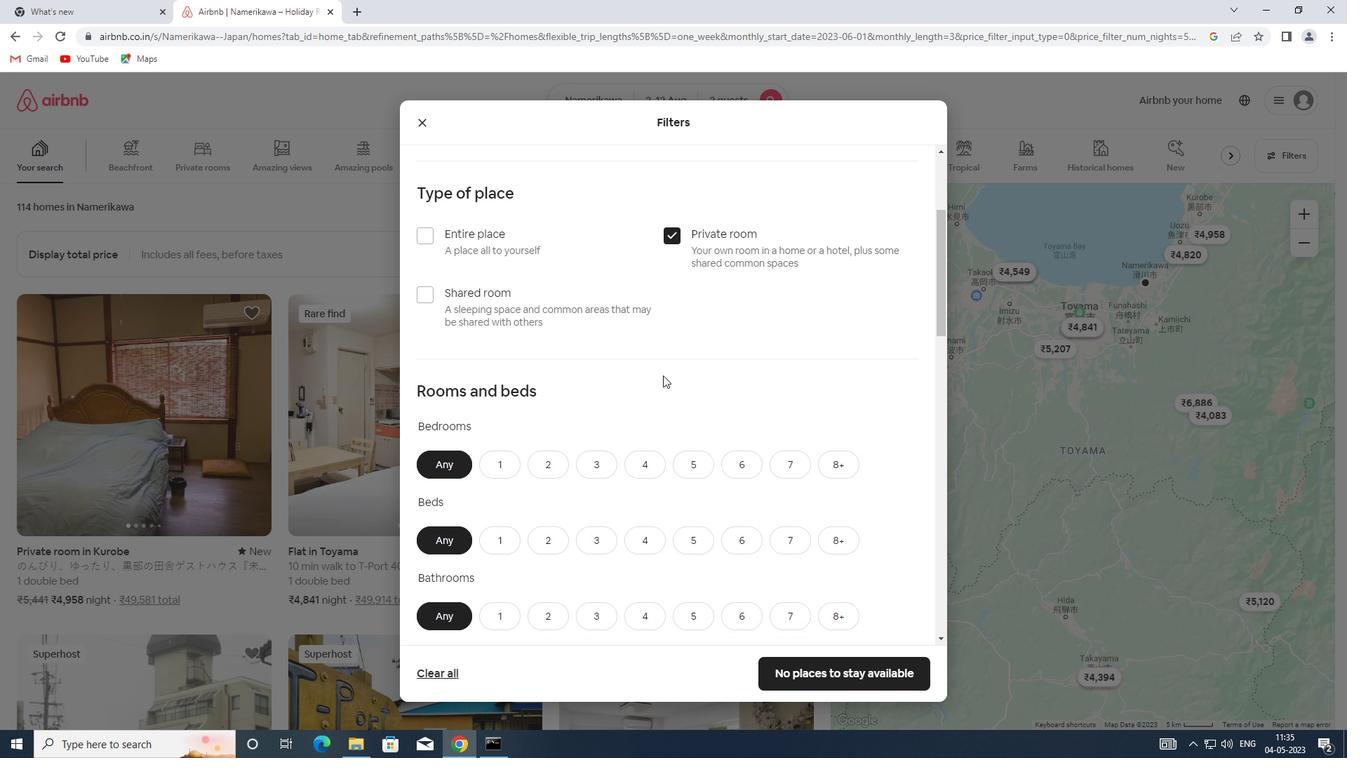 
Action: Mouse moved to (506, 386)
Screenshot: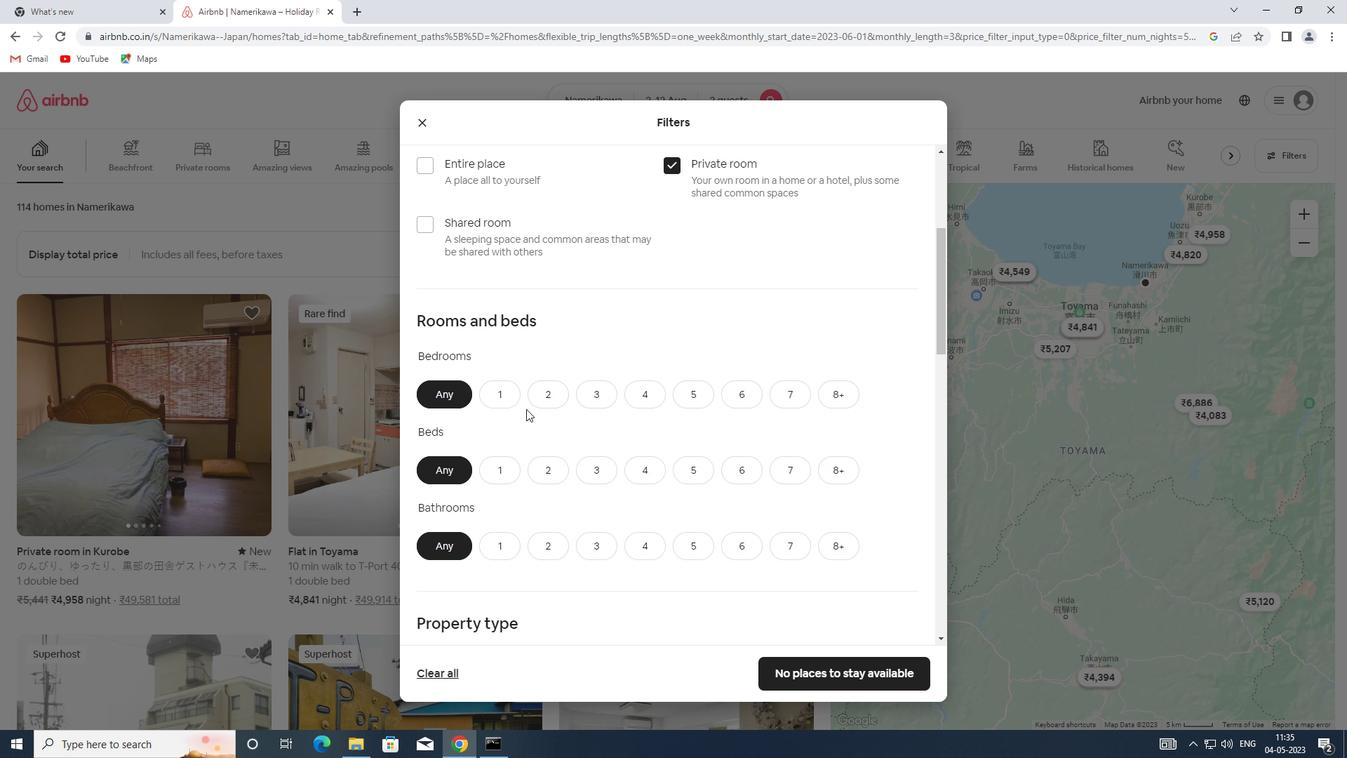 
Action: Mouse pressed left at (506, 386)
Screenshot: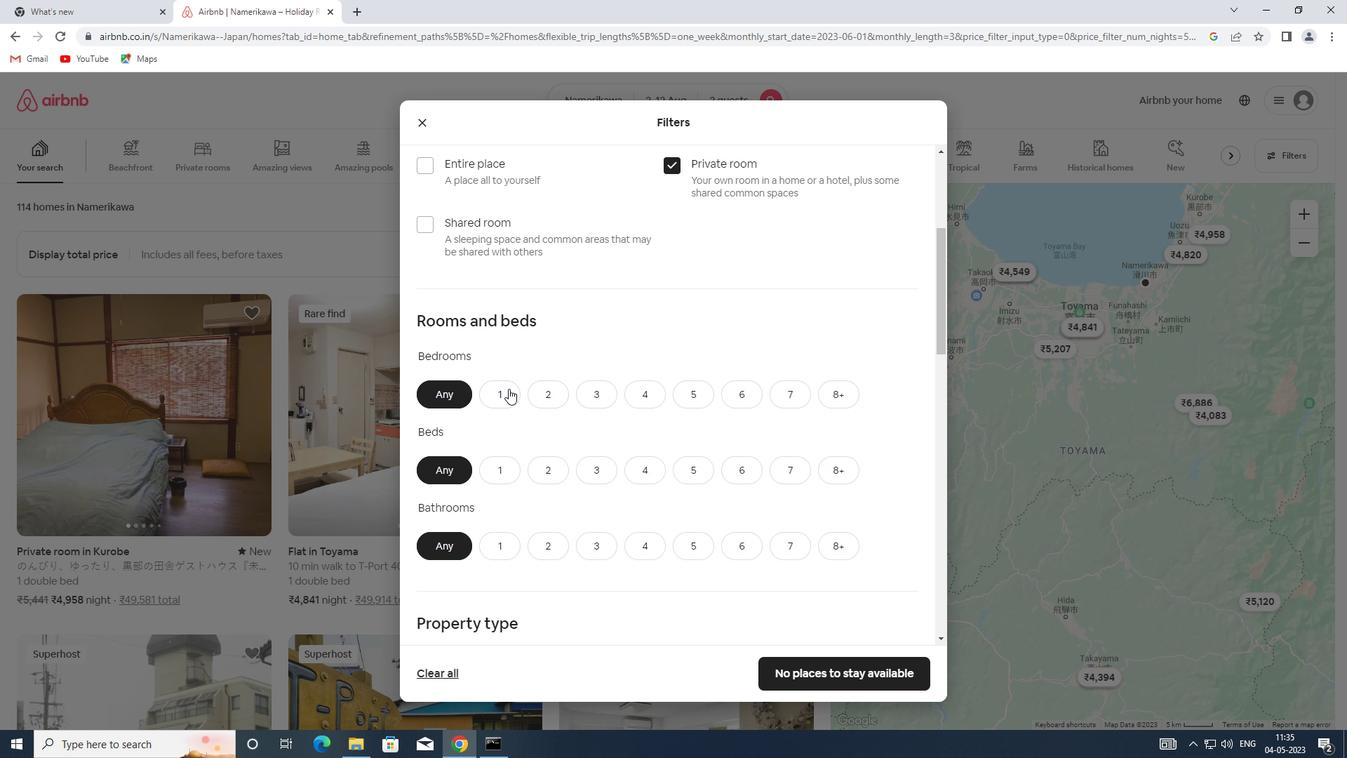 
Action: Mouse moved to (500, 462)
Screenshot: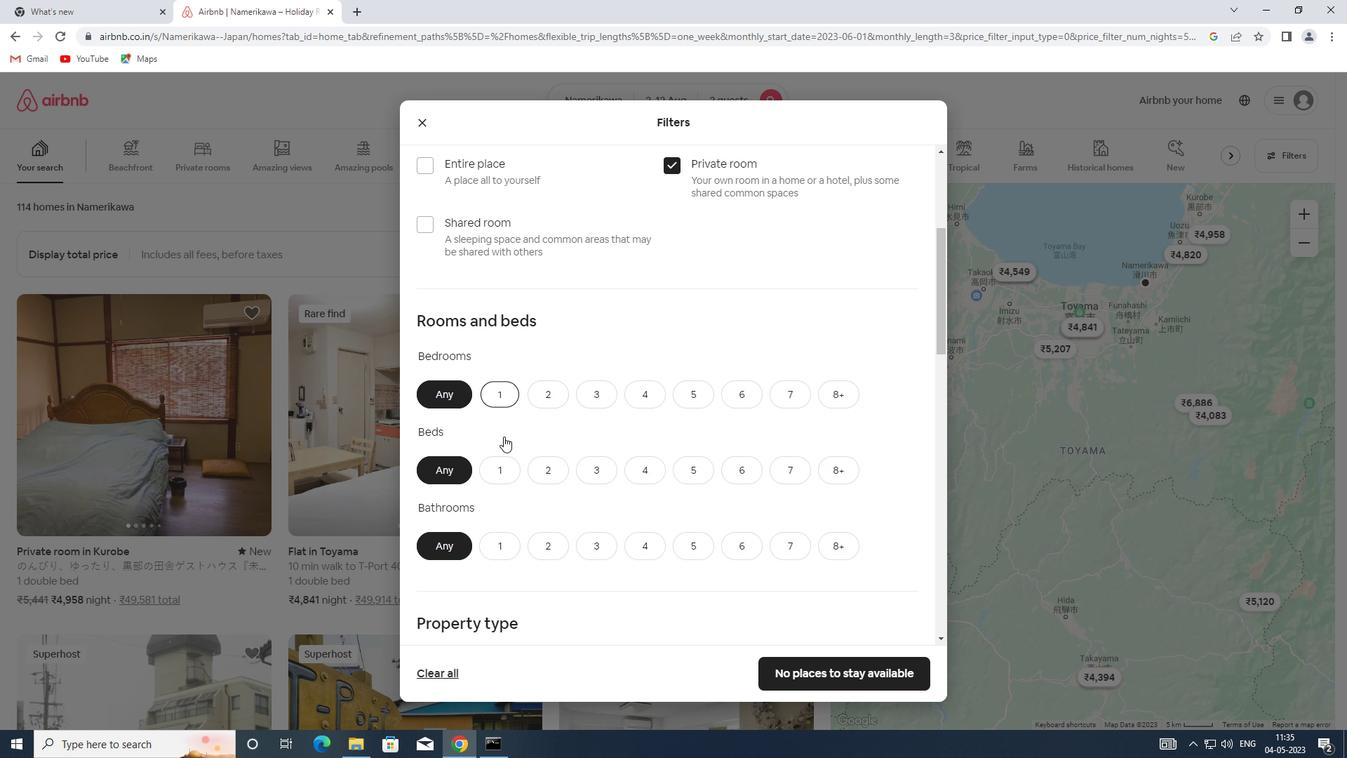 
Action: Mouse pressed left at (500, 462)
Screenshot: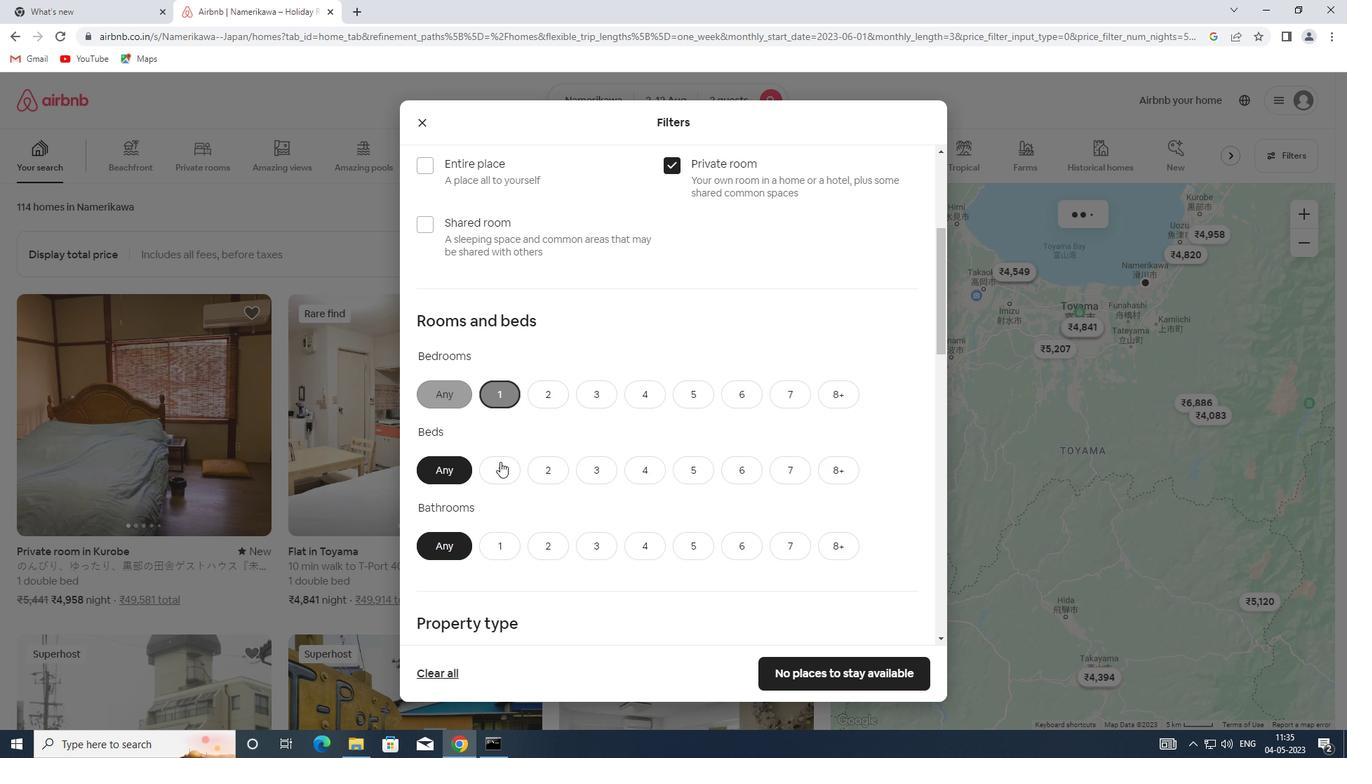 
Action: Mouse moved to (494, 543)
Screenshot: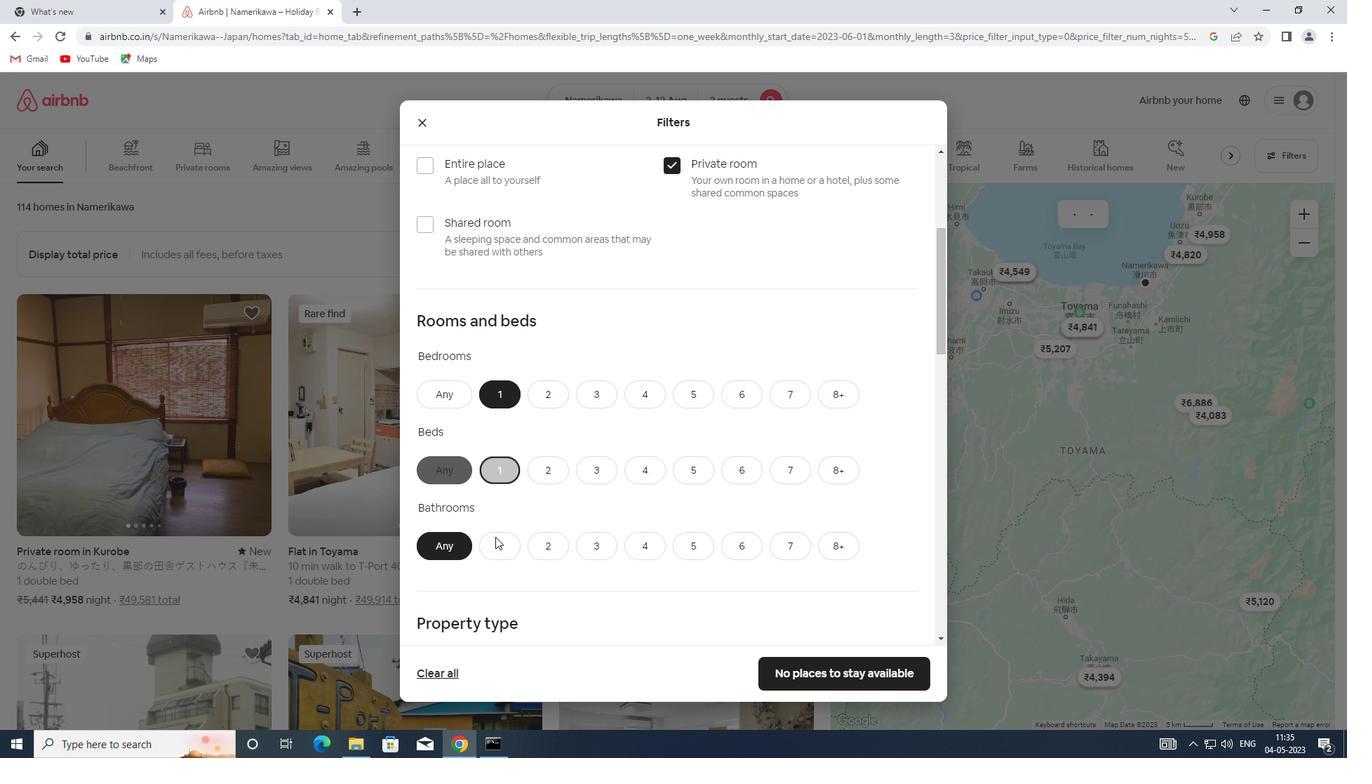 
Action: Mouse pressed left at (494, 543)
Screenshot: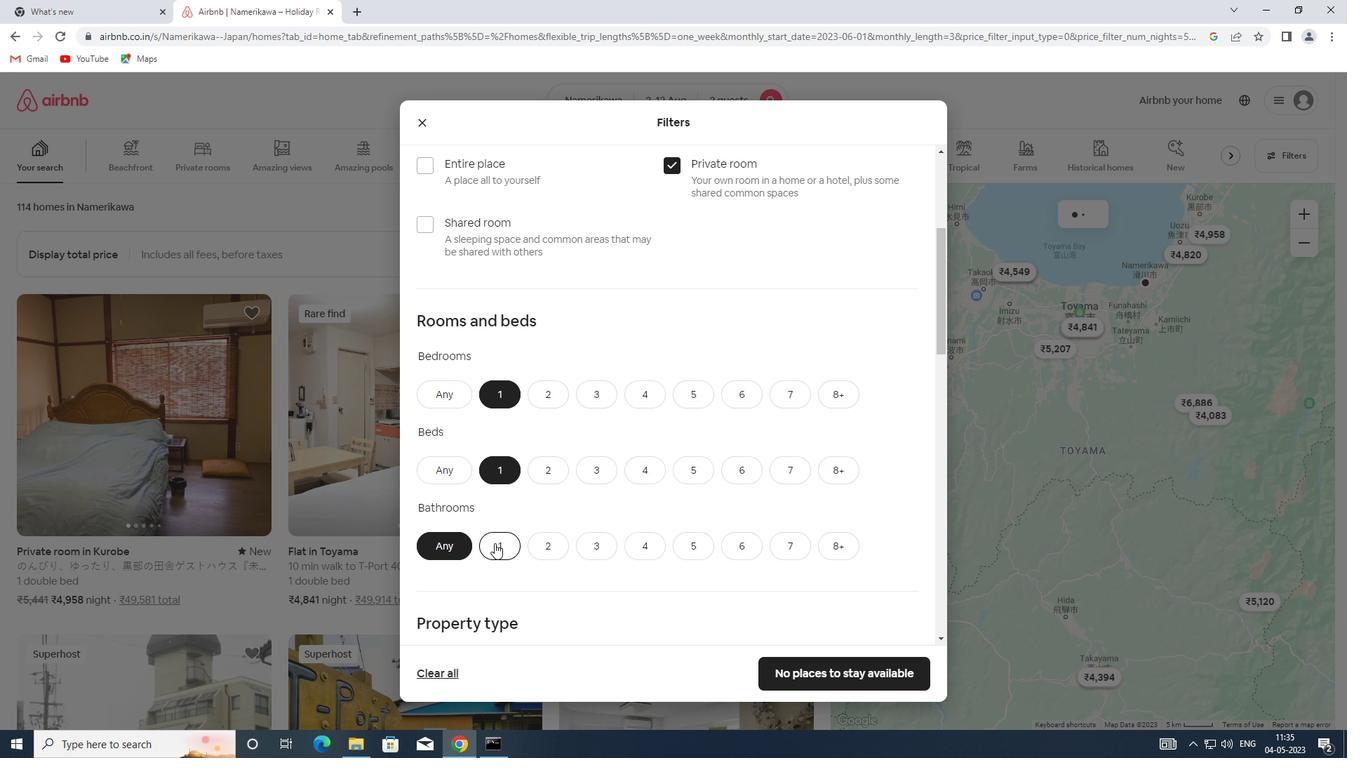 
Action: Mouse moved to (514, 488)
Screenshot: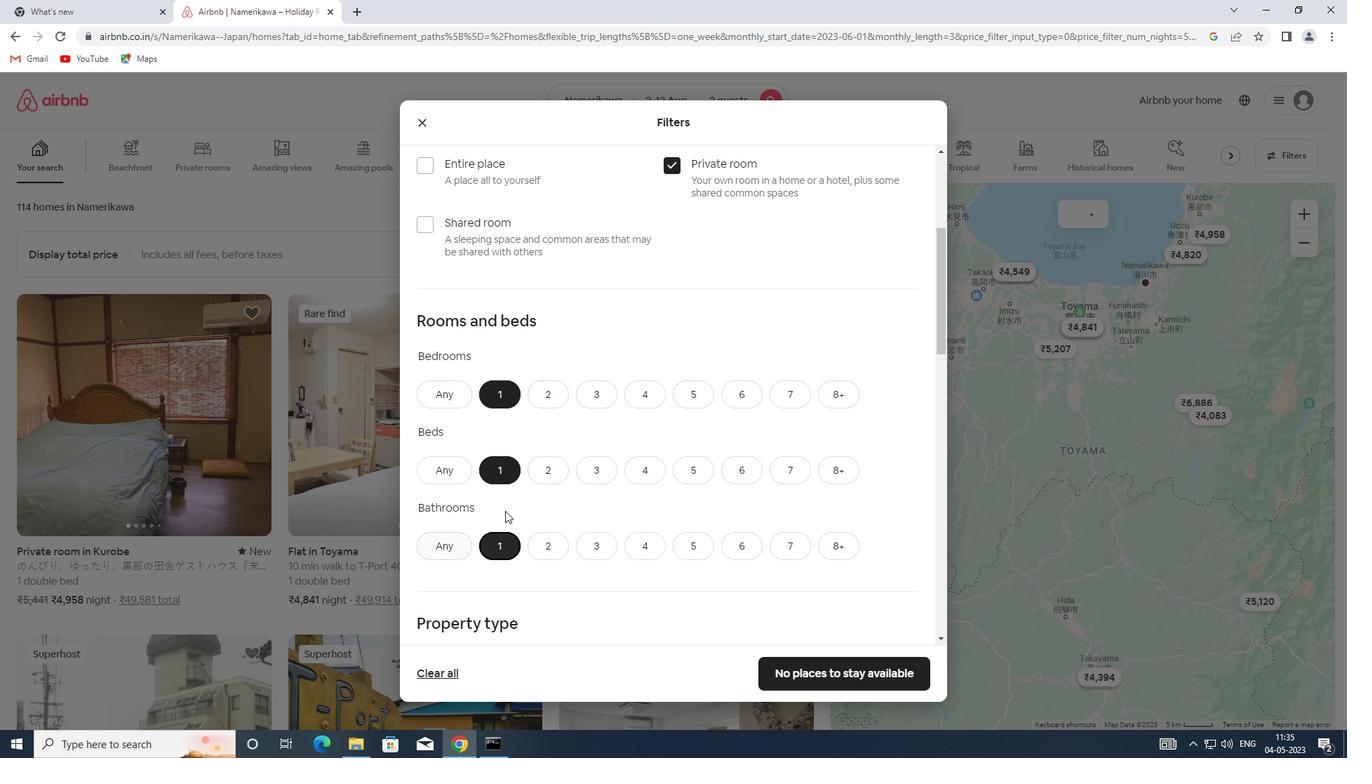 
Action: Mouse scrolled (514, 487) with delta (0, 0)
Screenshot: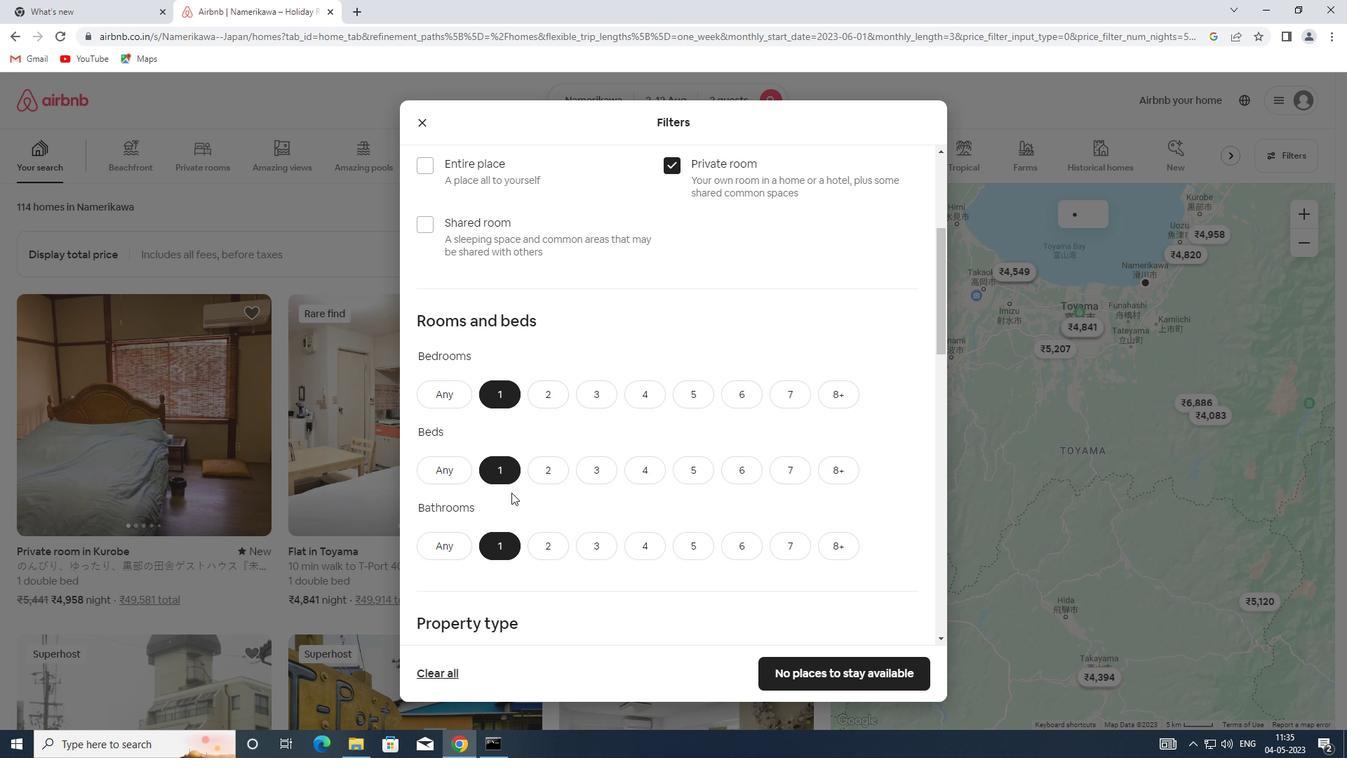 
Action: Mouse scrolled (514, 487) with delta (0, 0)
Screenshot: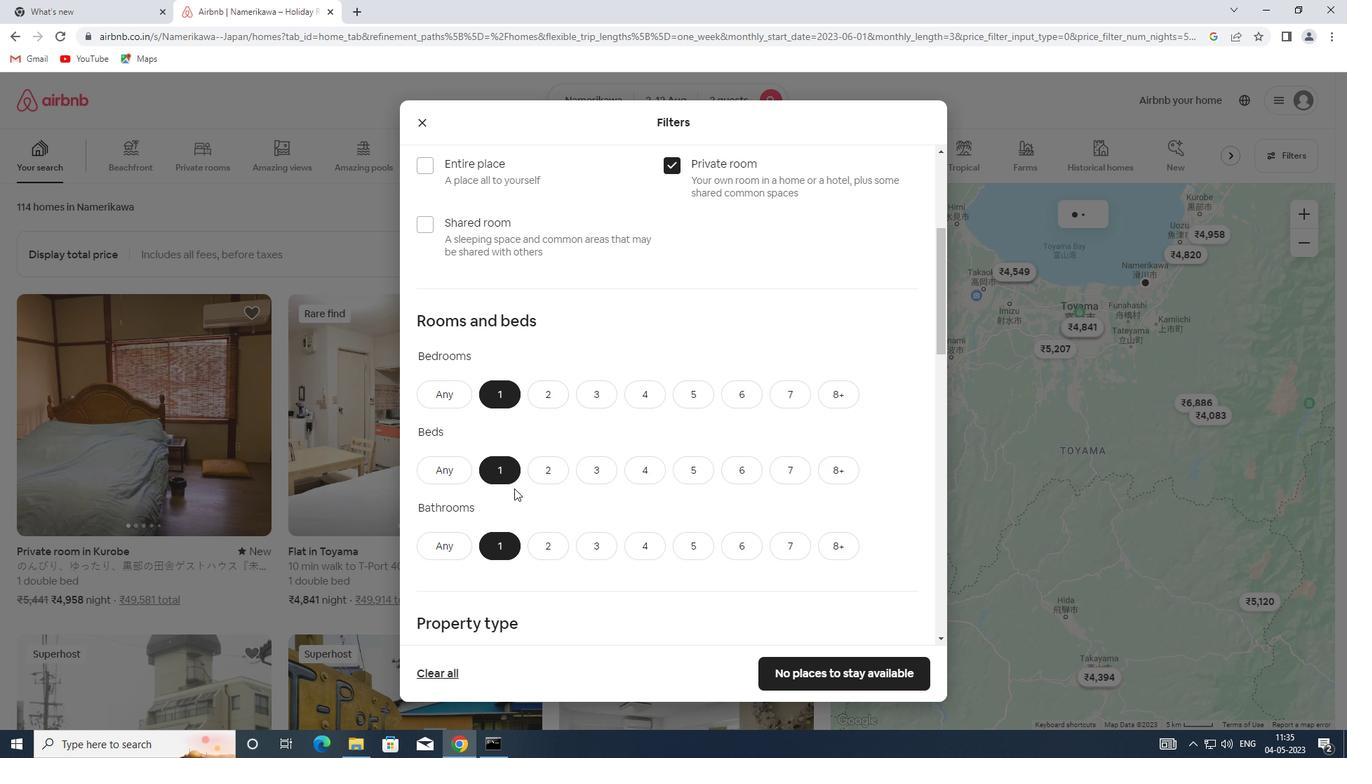
Action: Mouse scrolled (514, 487) with delta (0, 0)
Screenshot: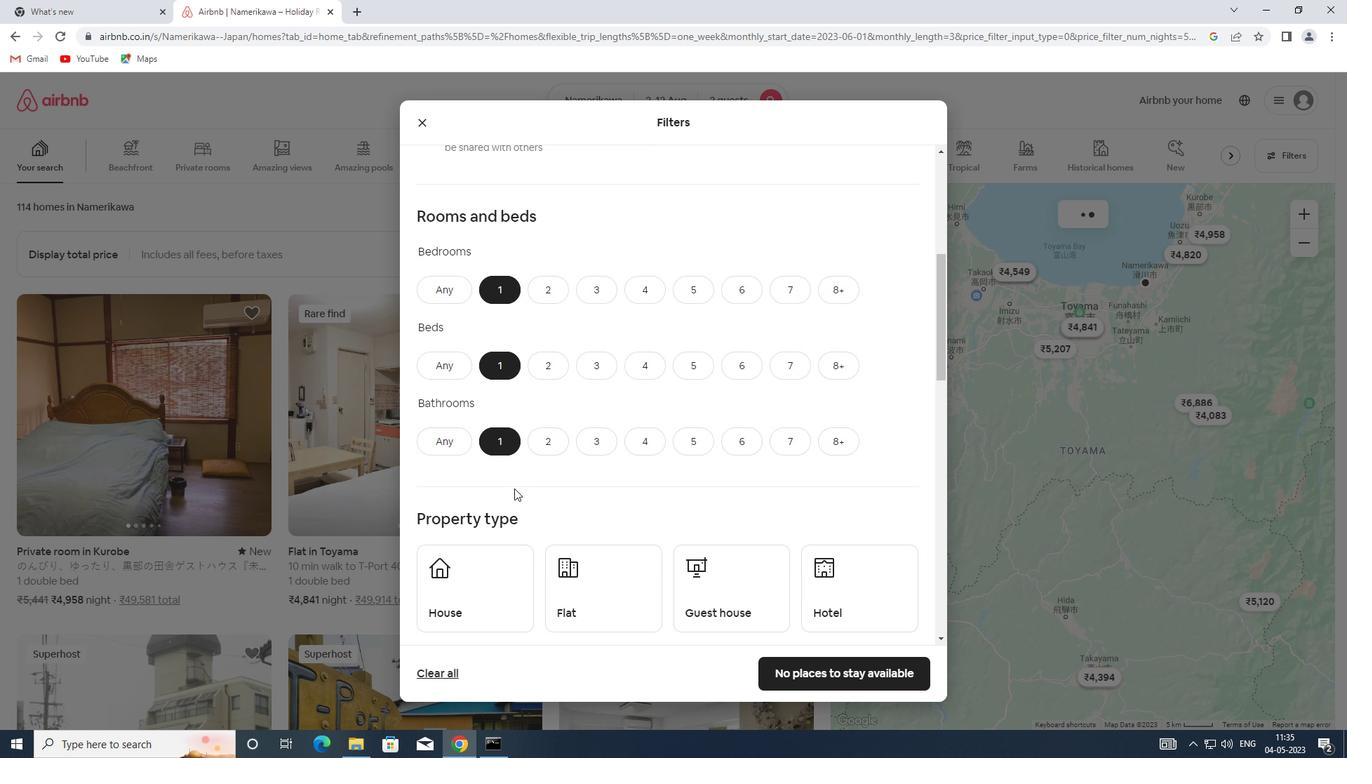 
Action: Mouse moved to (500, 459)
Screenshot: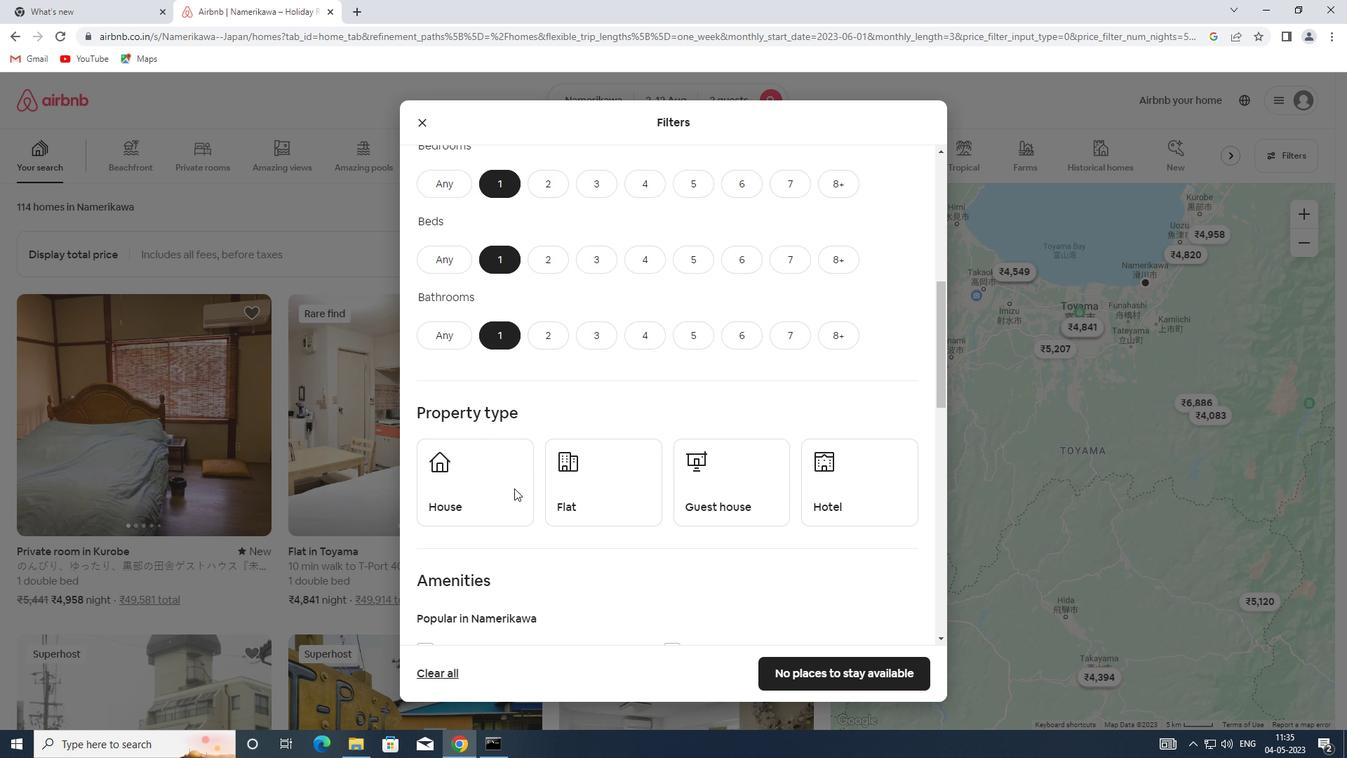 
Action: Mouse pressed left at (500, 459)
Screenshot: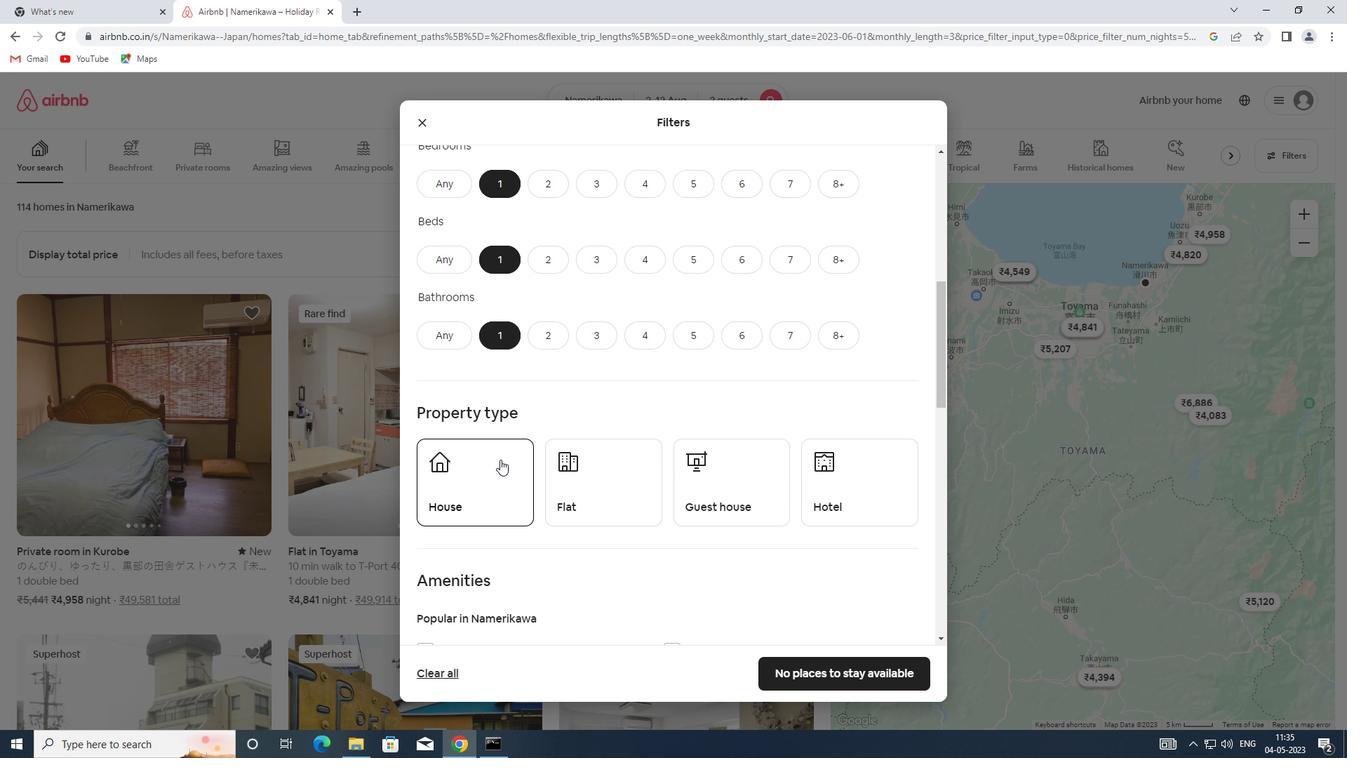 
Action: Mouse moved to (574, 489)
Screenshot: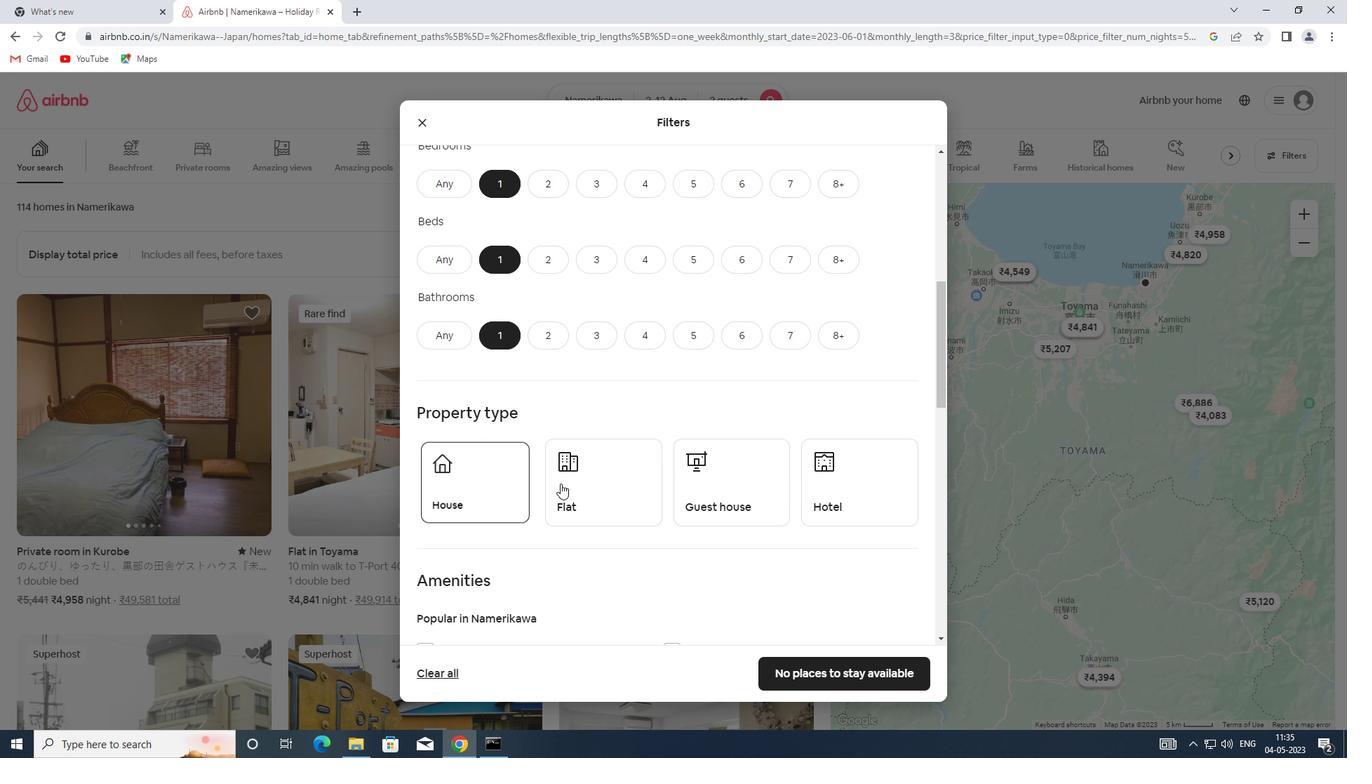 
Action: Mouse pressed left at (574, 489)
Screenshot: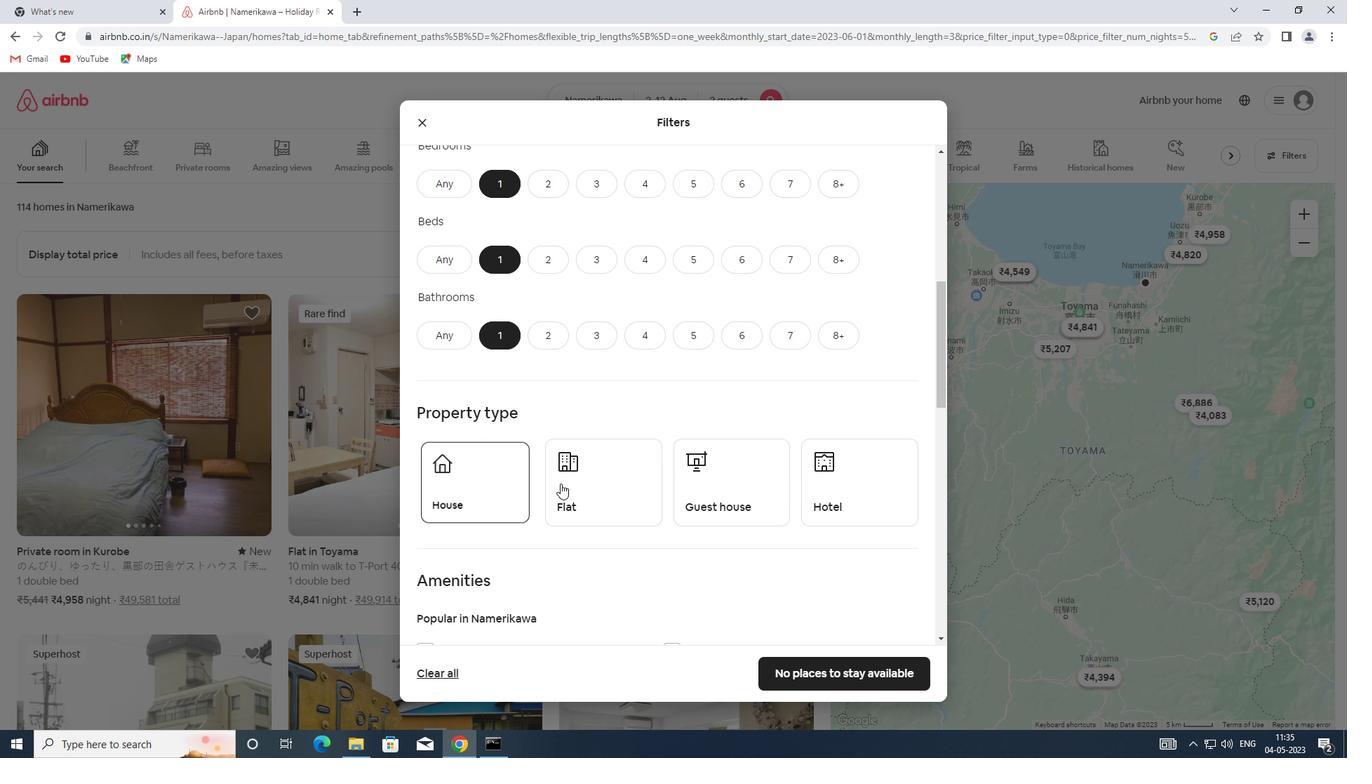 
Action: Mouse moved to (718, 497)
Screenshot: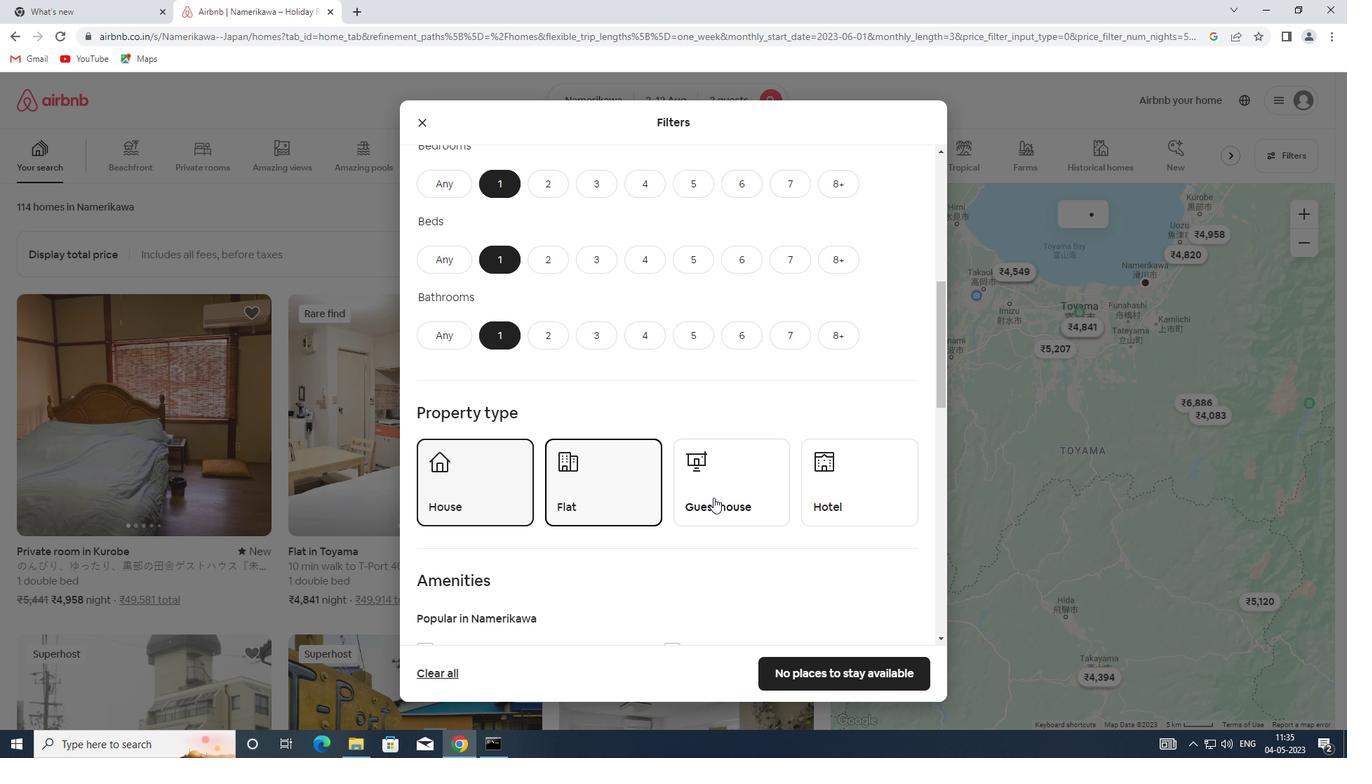 
Action: Mouse pressed left at (718, 497)
Screenshot: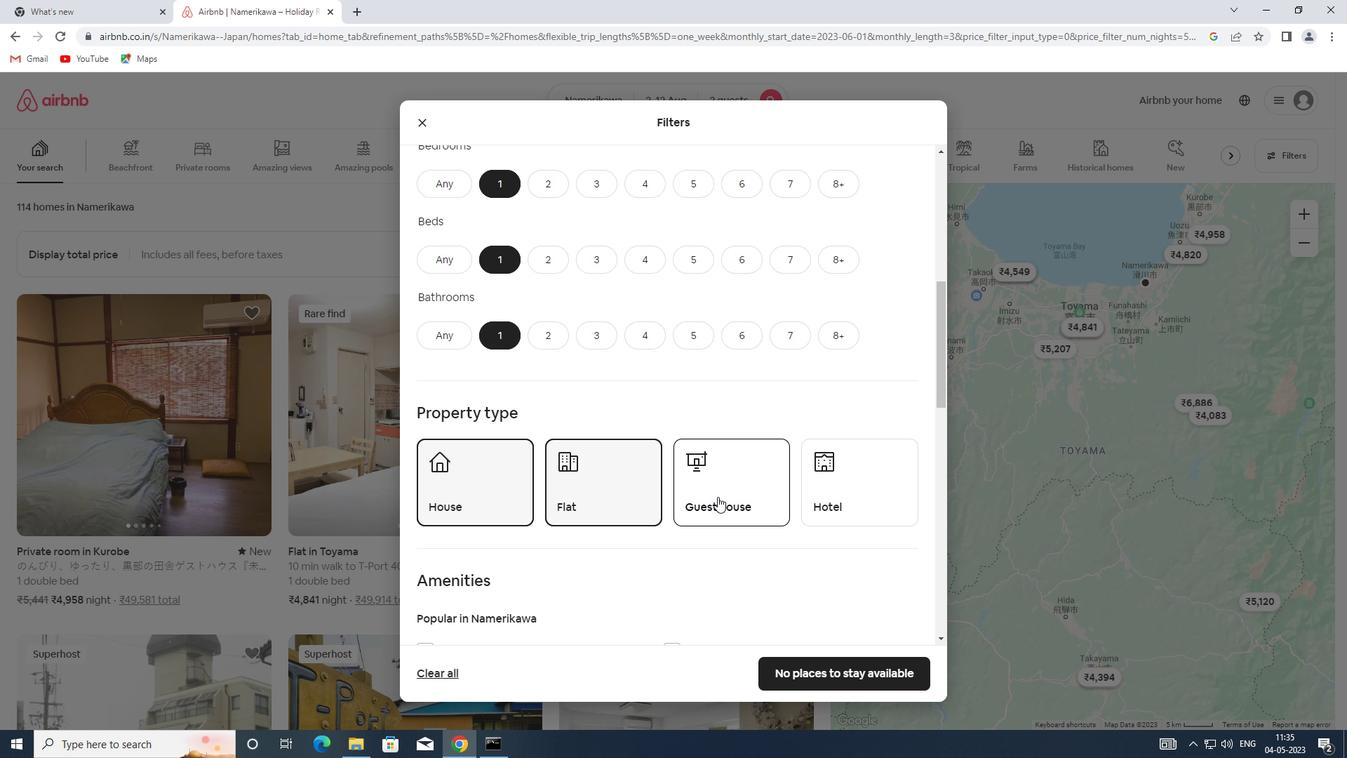 
Action: Mouse moved to (840, 489)
Screenshot: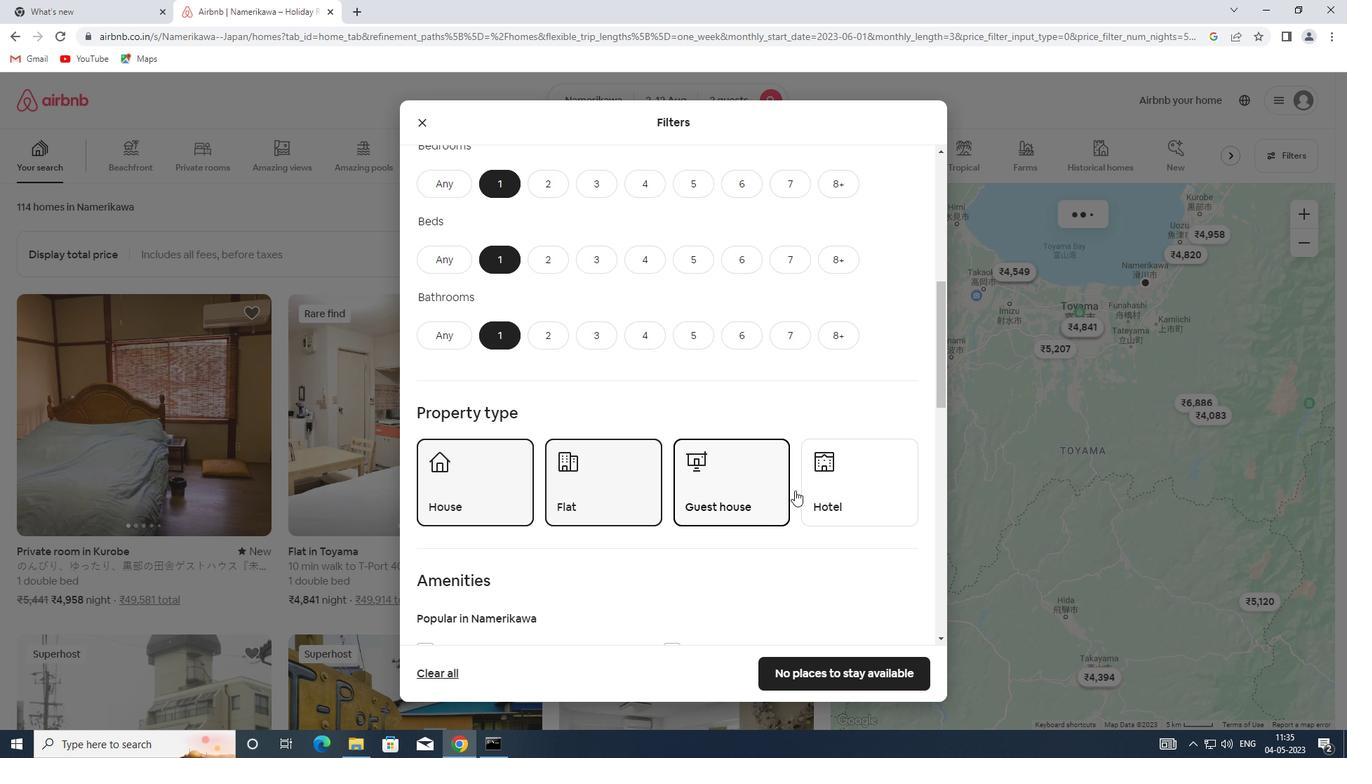 
Action: Mouse pressed left at (840, 489)
Screenshot: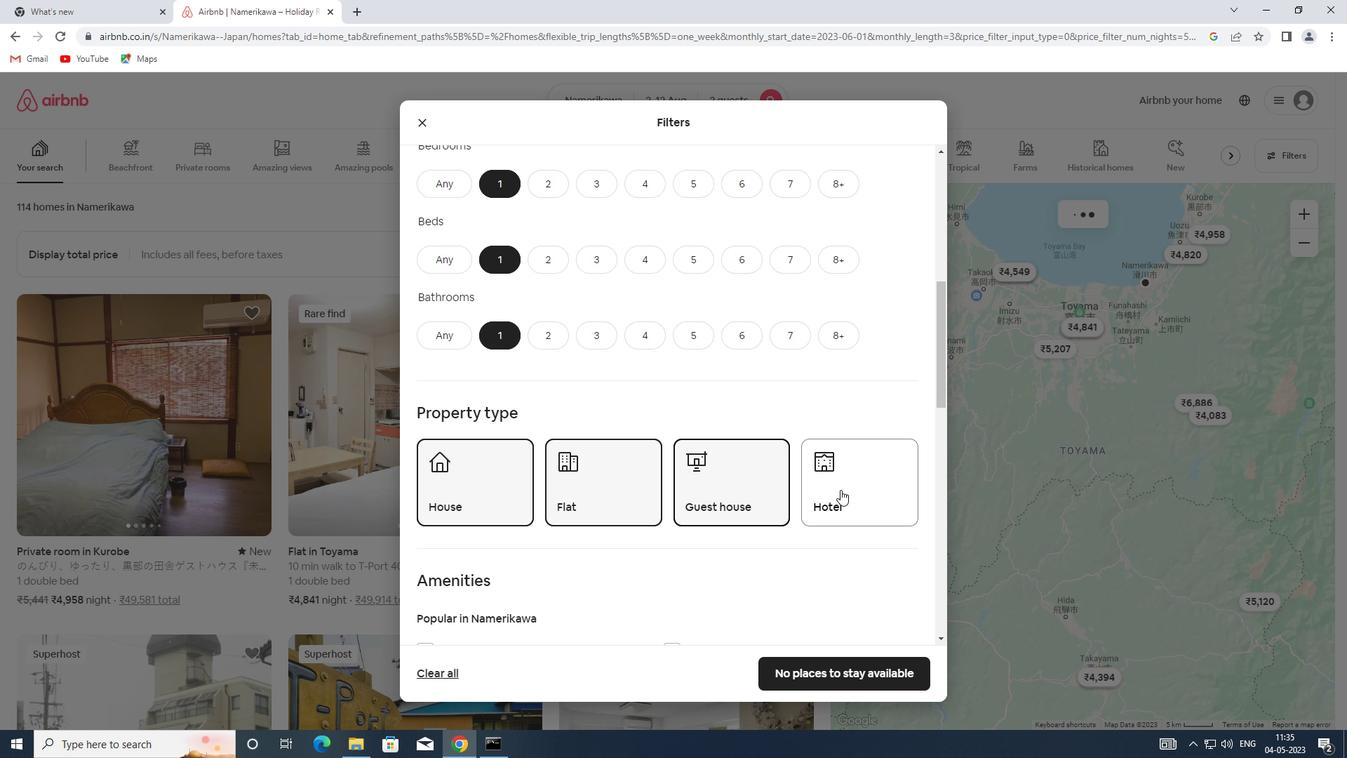 
Action: Mouse moved to (694, 480)
Screenshot: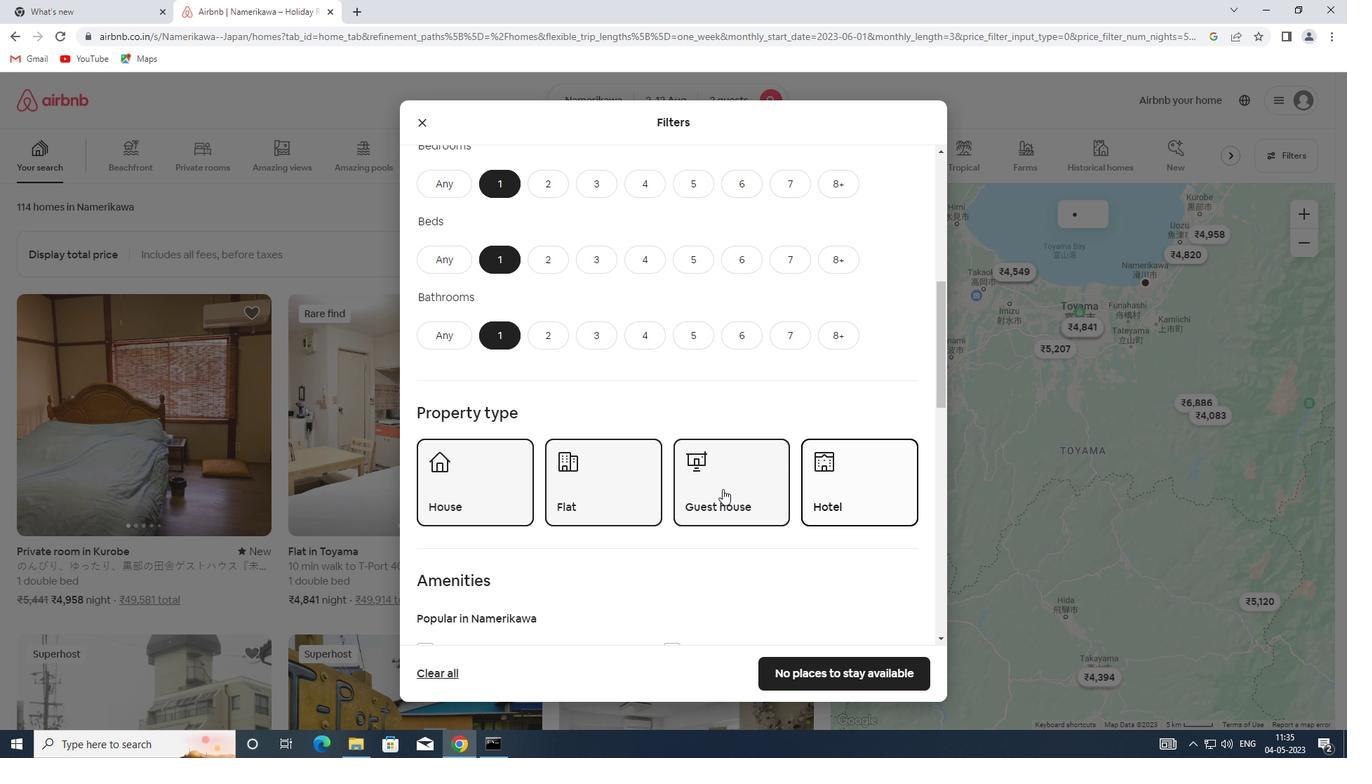 
Action: Mouse scrolled (694, 480) with delta (0, 0)
Screenshot: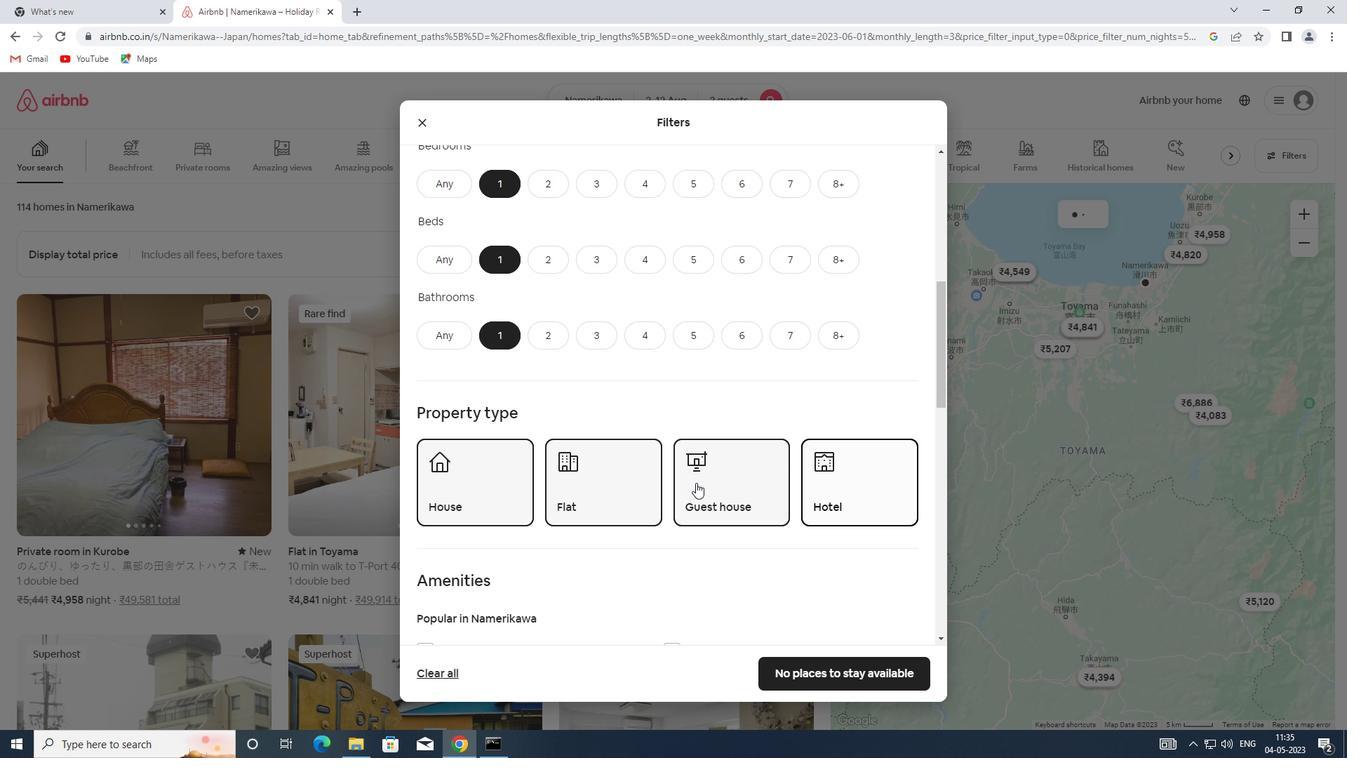 
Action: Mouse scrolled (694, 480) with delta (0, 0)
Screenshot: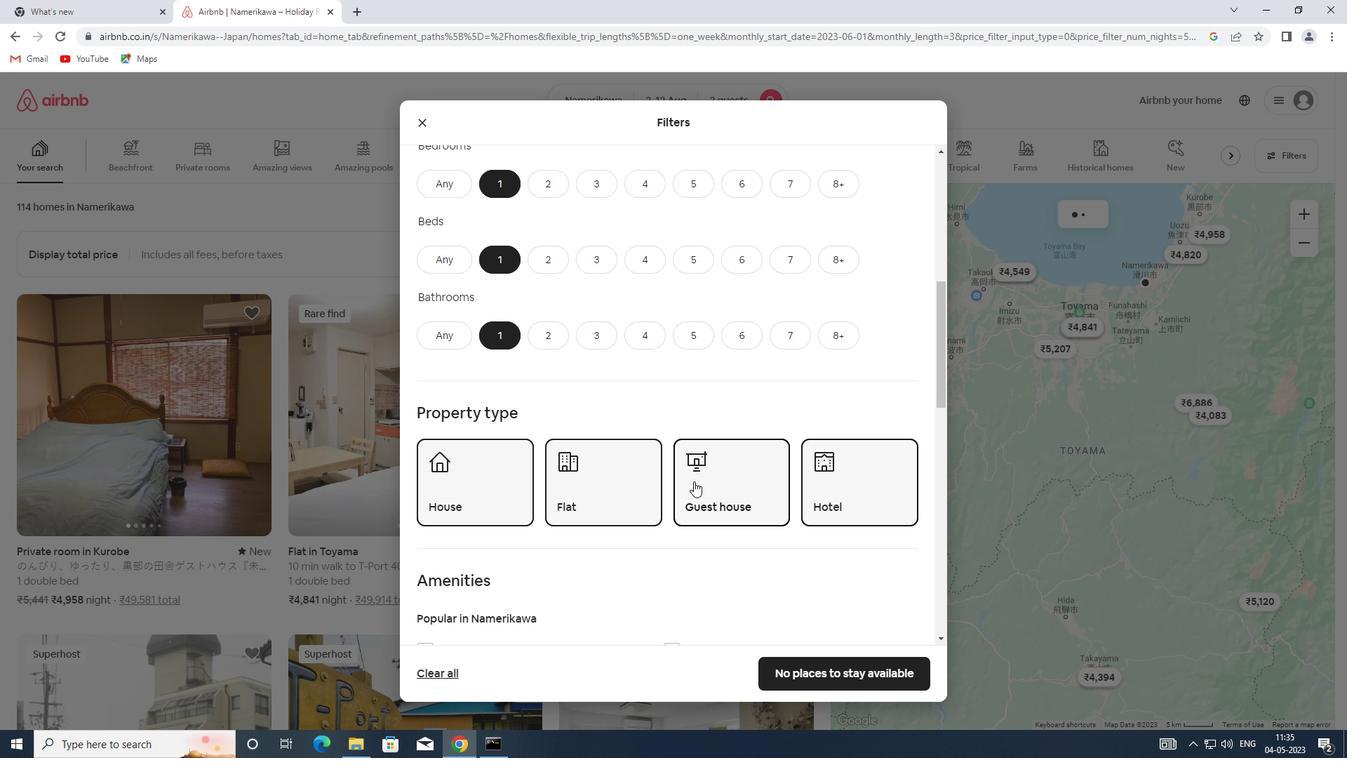 
Action: Mouse scrolled (694, 480) with delta (0, 0)
Screenshot: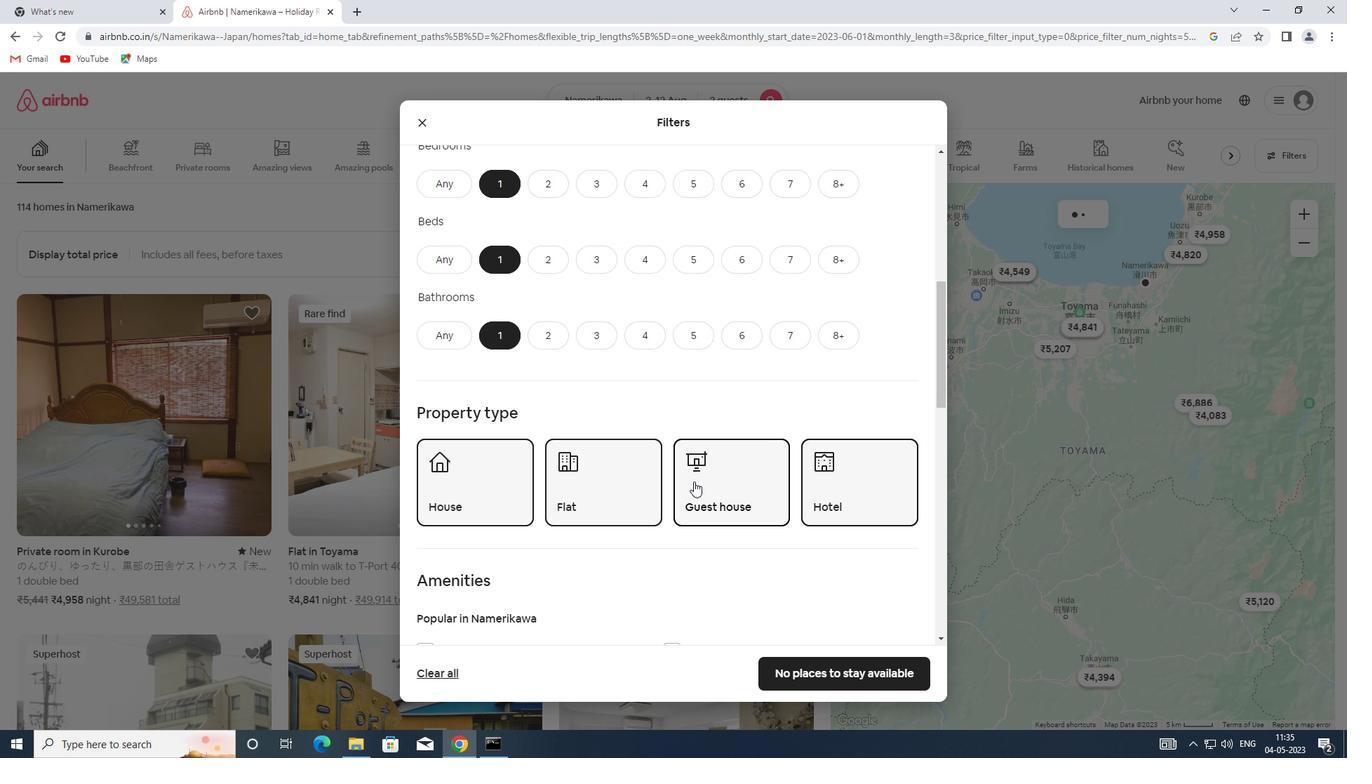 
Action: Mouse scrolled (694, 480) with delta (0, 0)
Screenshot: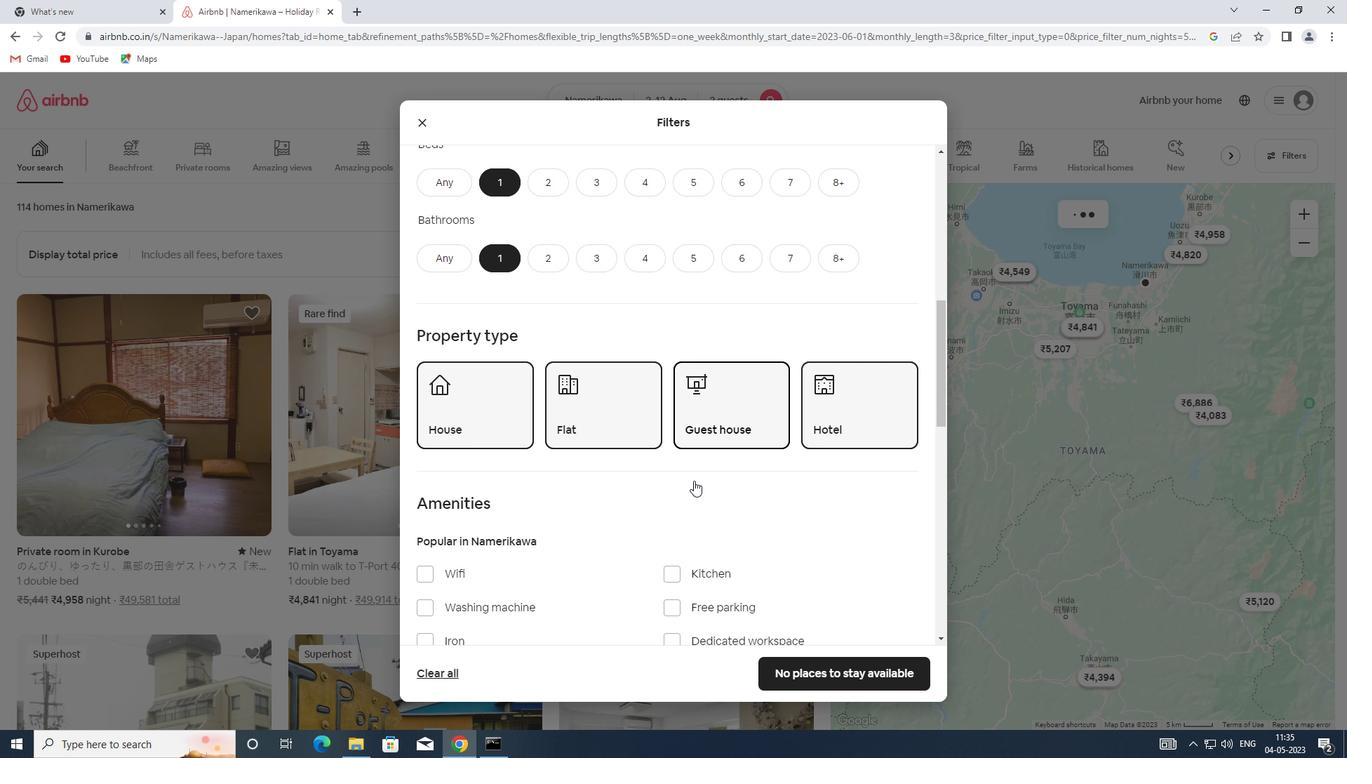 
Action: Mouse scrolled (694, 480) with delta (0, 0)
Screenshot: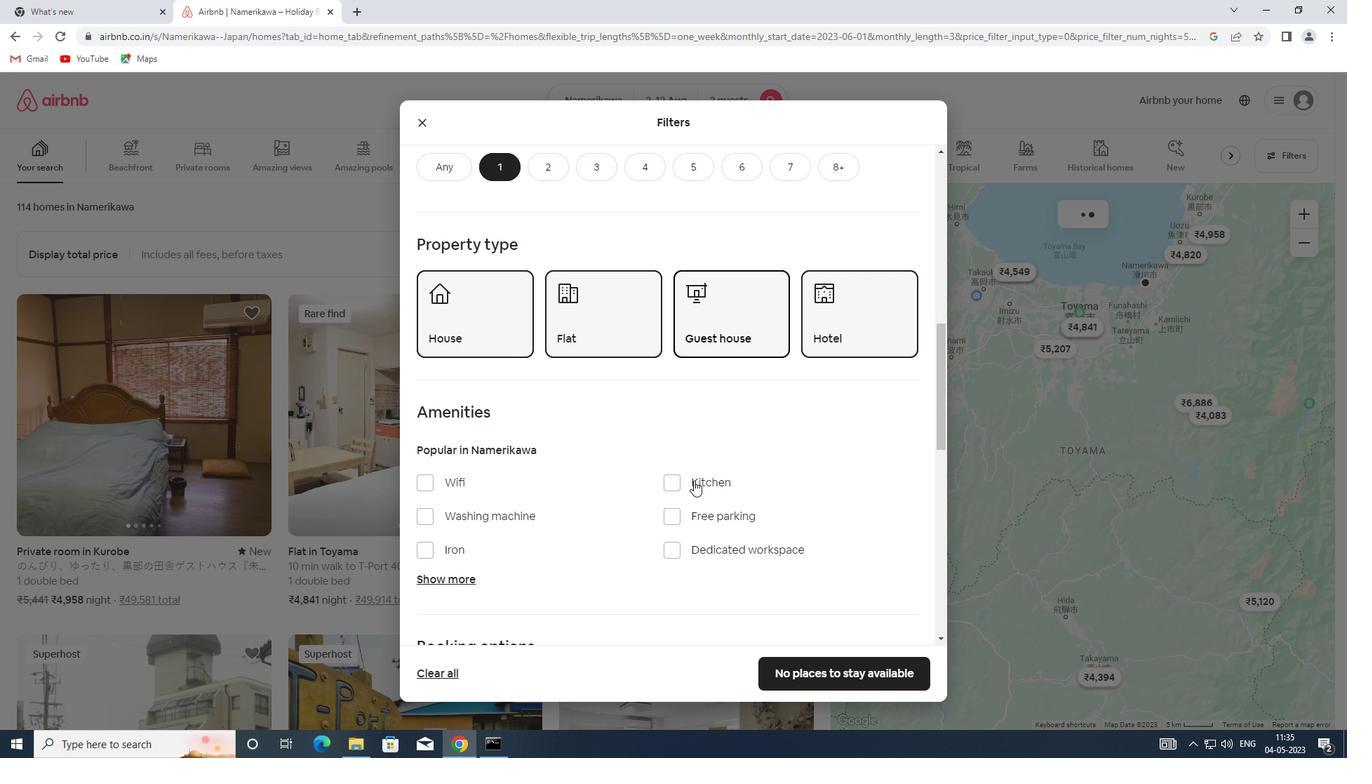 
Action: Mouse scrolled (694, 480) with delta (0, 0)
Screenshot: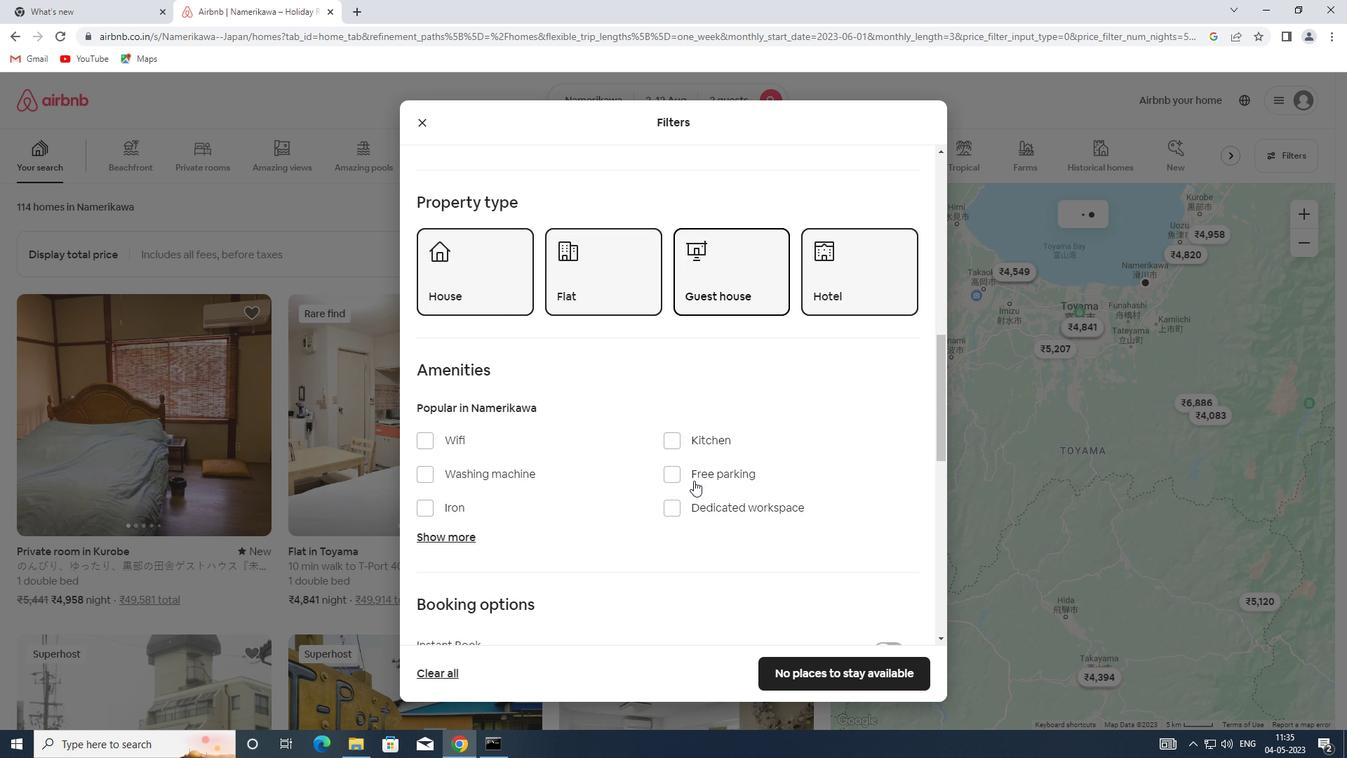 
Action: Mouse moved to (883, 485)
Screenshot: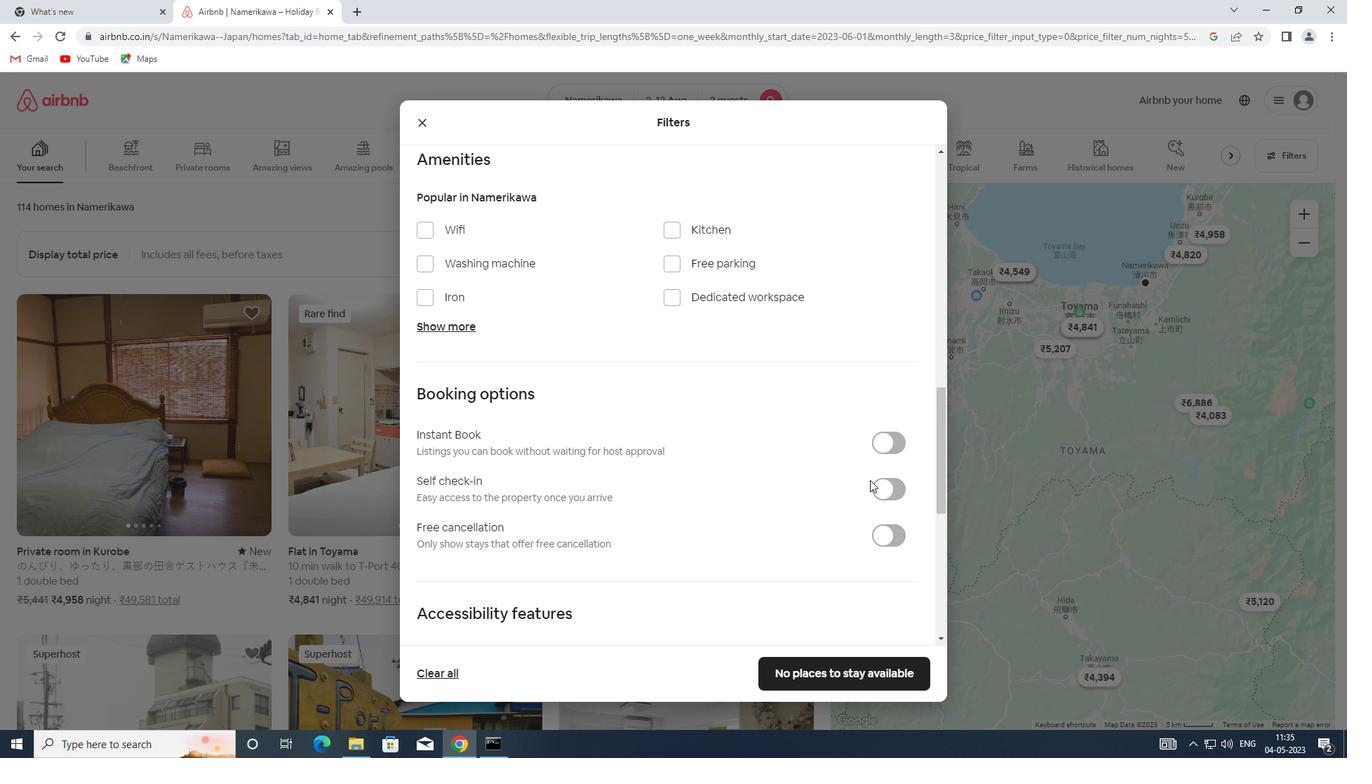 
Action: Mouse pressed left at (883, 485)
Screenshot: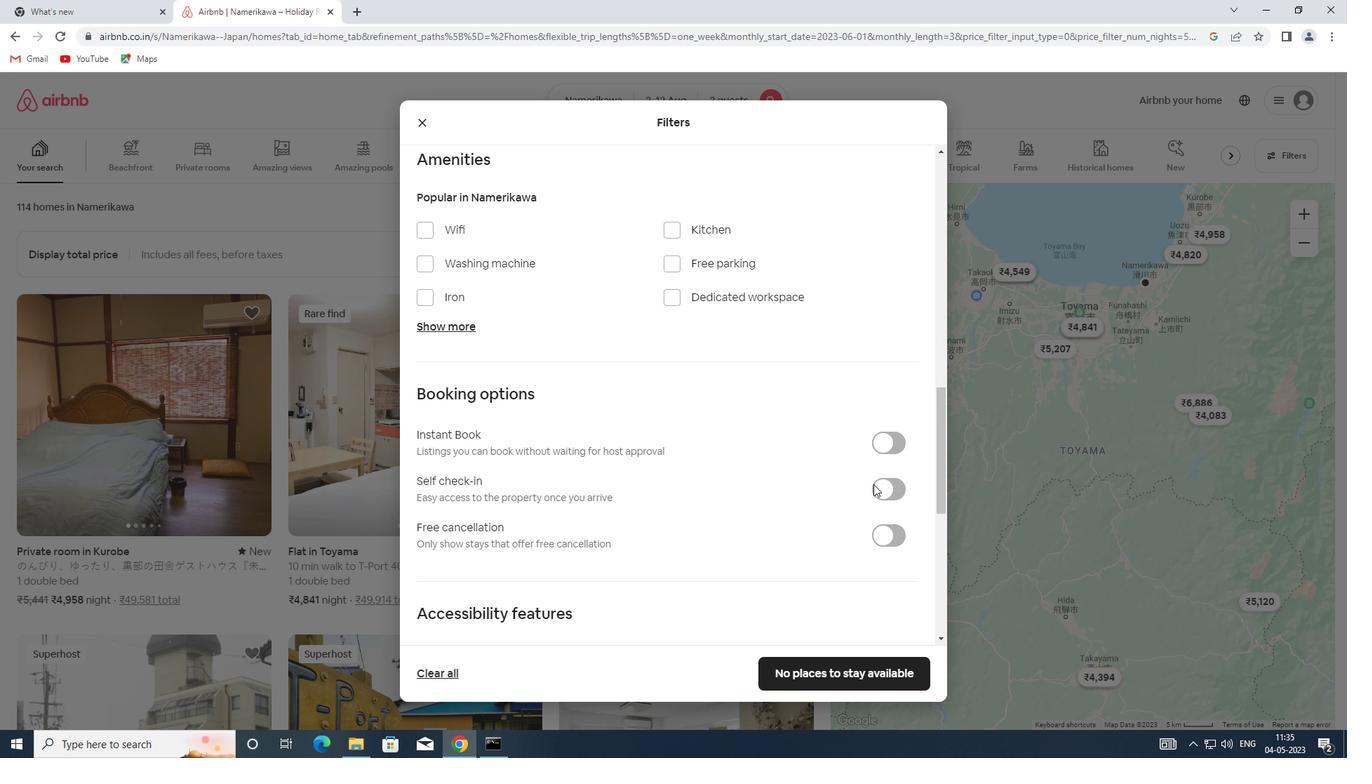 
Action: Mouse moved to (647, 481)
Screenshot: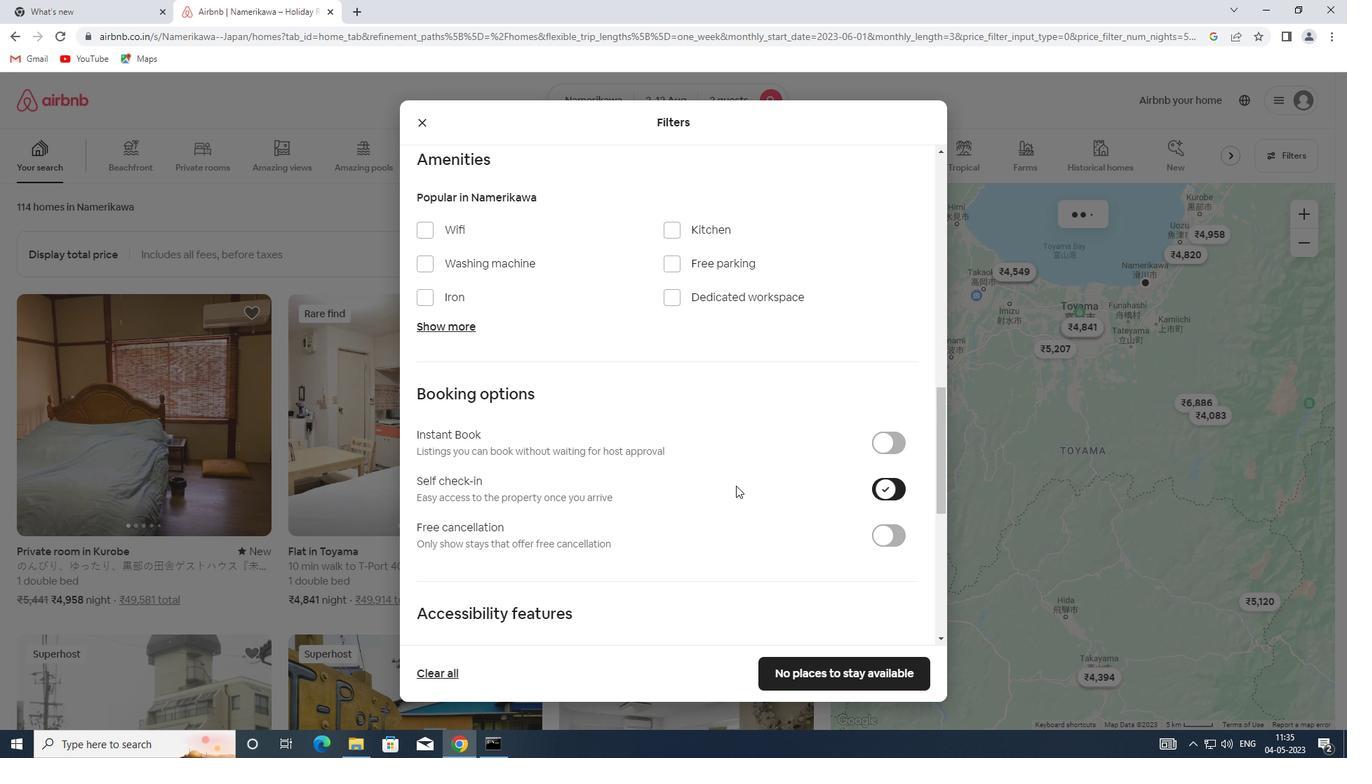 
Action: Mouse scrolled (647, 480) with delta (0, 0)
Screenshot: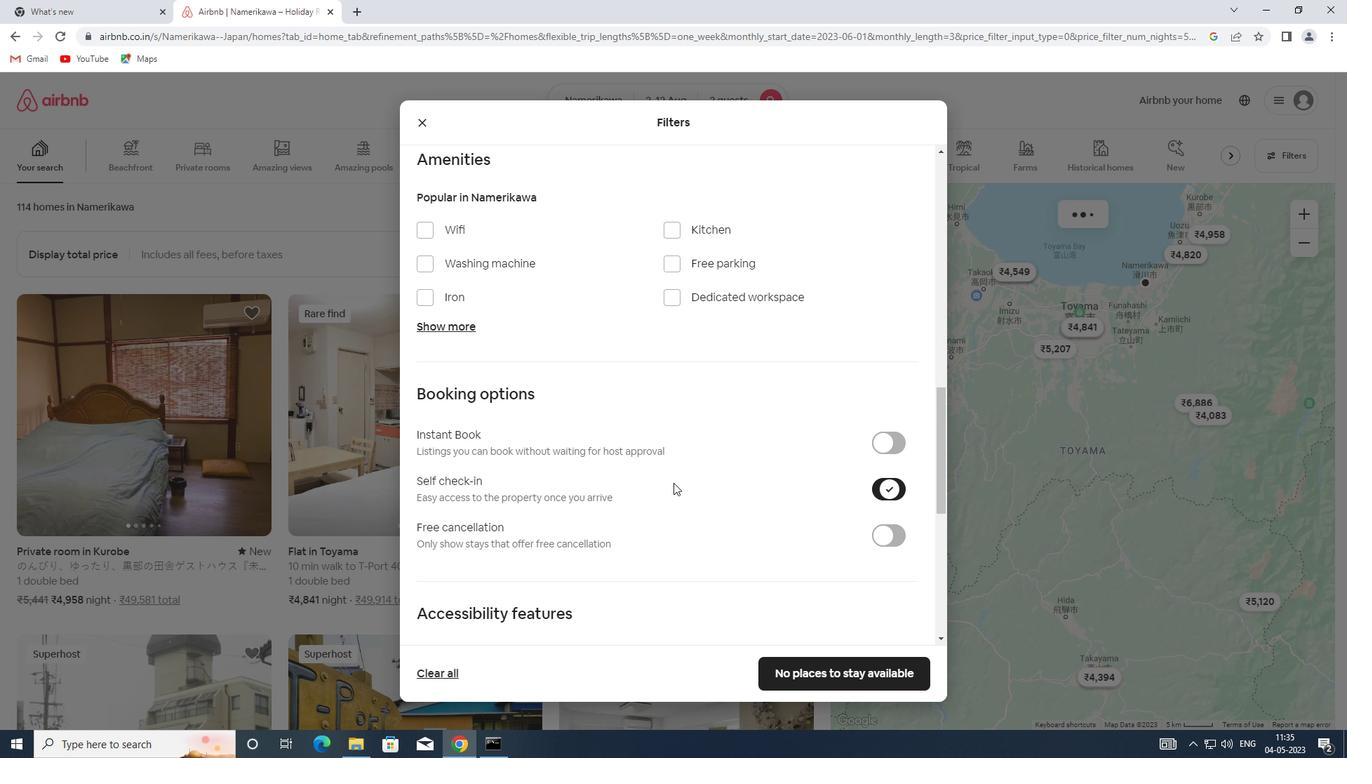 
Action: Mouse scrolled (647, 480) with delta (0, 0)
Screenshot: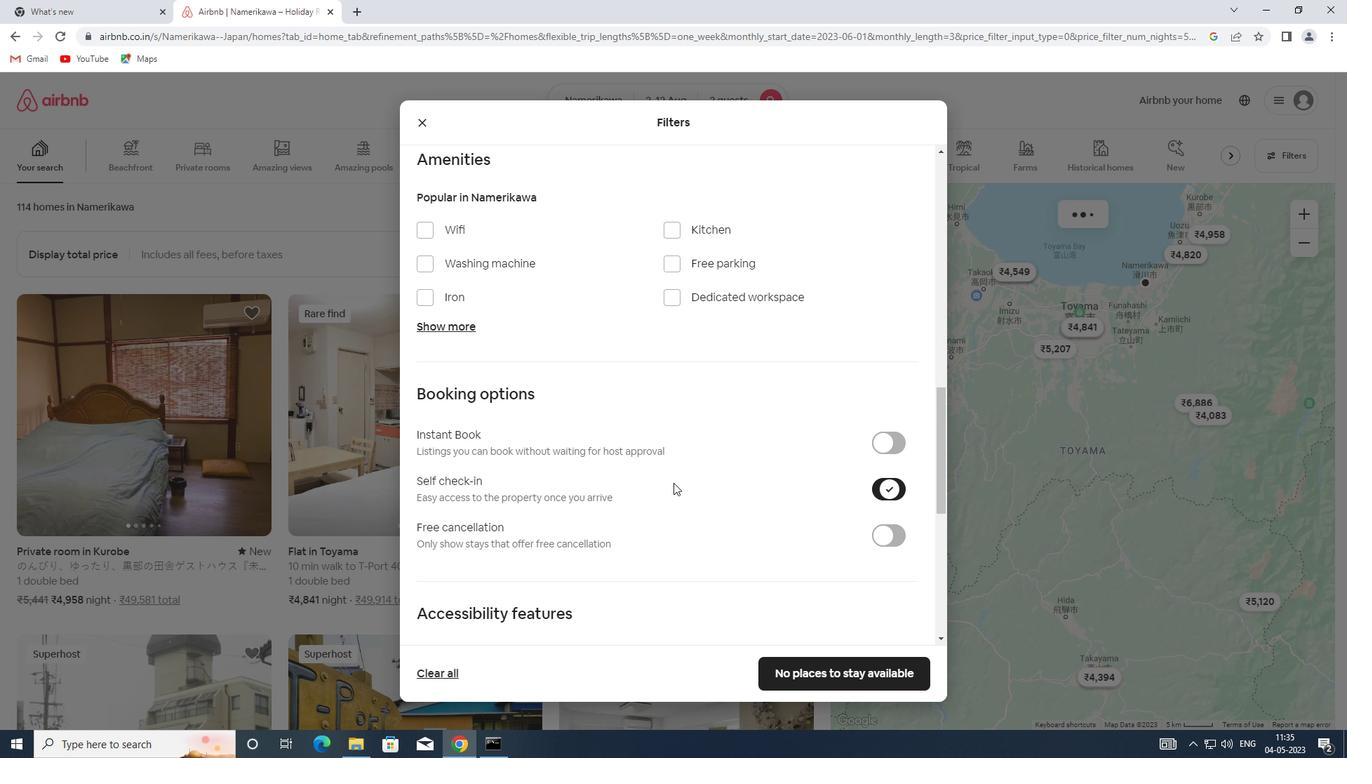 
Action: Mouse scrolled (647, 480) with delta (0, 0)
Screenshot: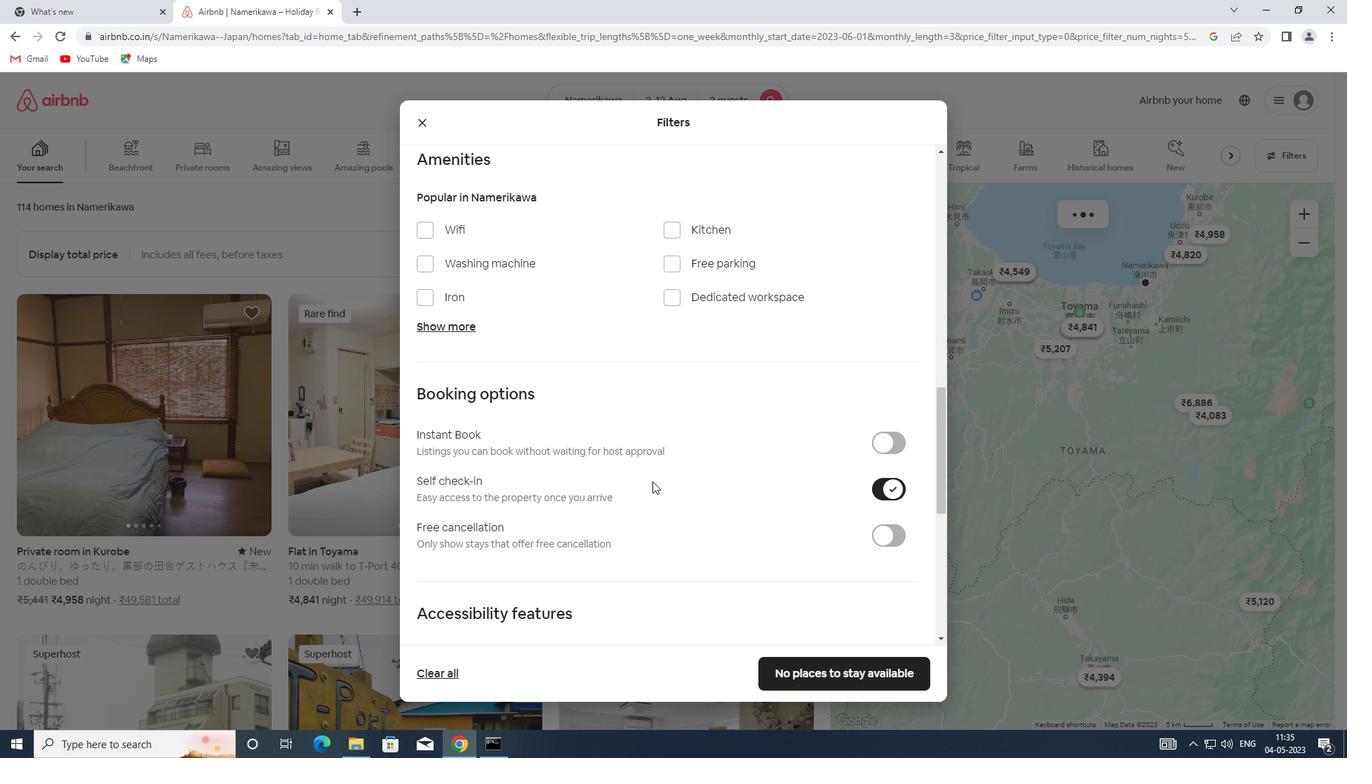 
Action: Mouse scrolled (647, 480) with delta (0, 0)
Screenshot: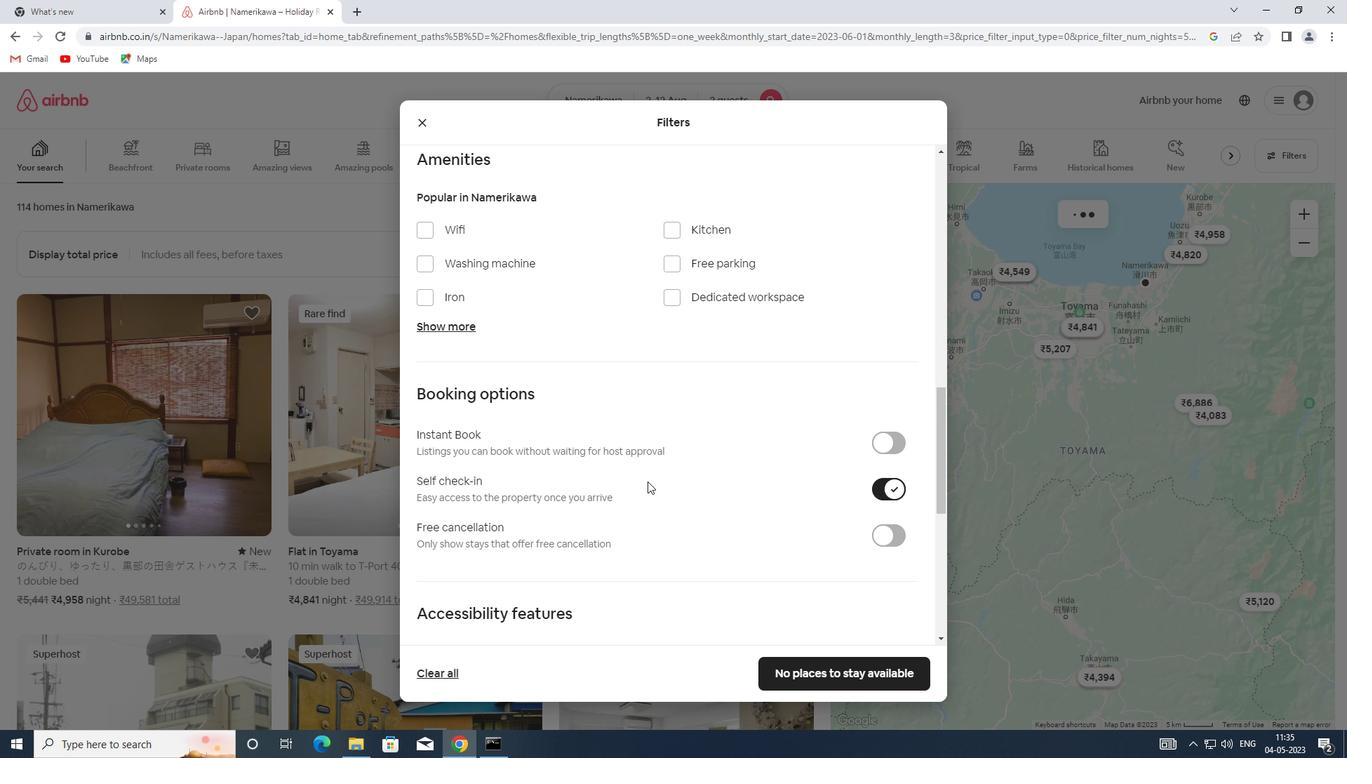 
Action: Mouse scrolled (647, 480) with delta (0, 0)
Screenshot: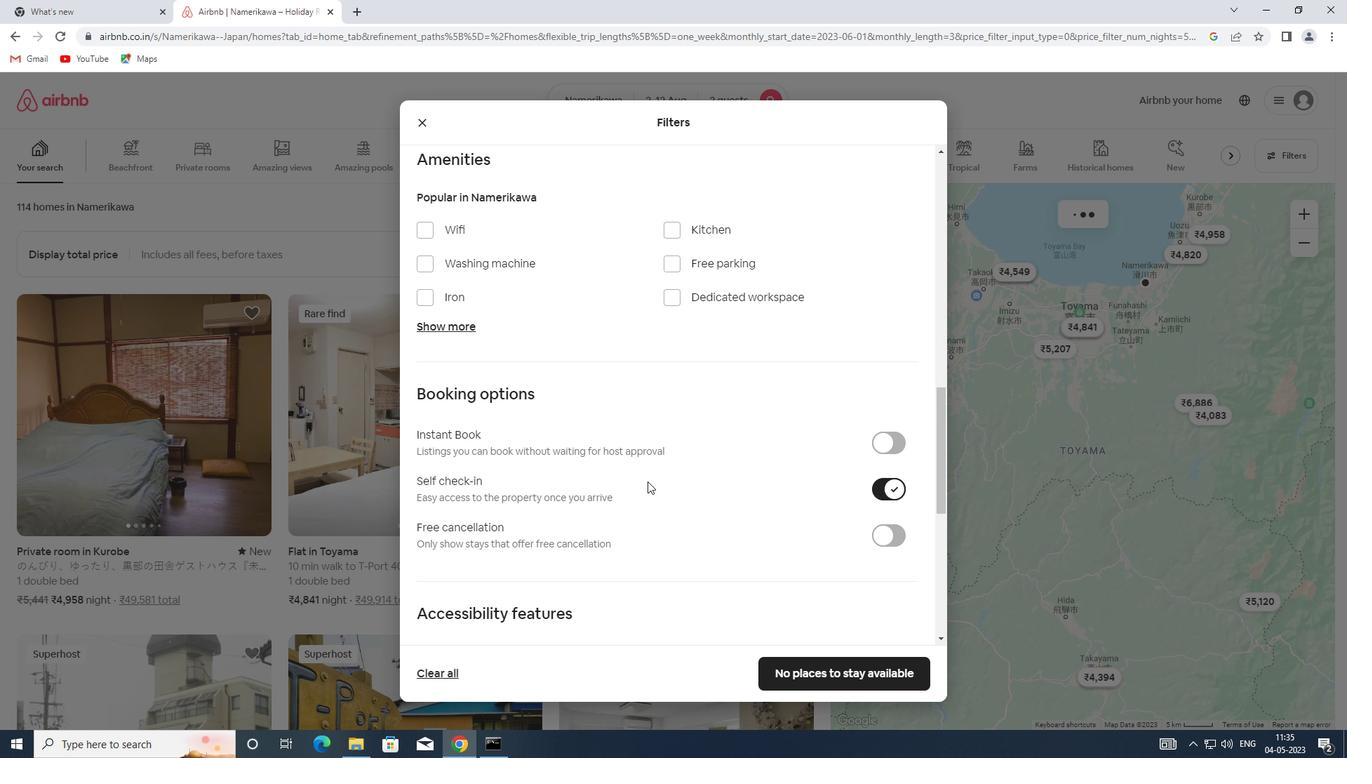 
Action: Mouse scrolled (647, 480) with delta (0, 0)
Screenshot: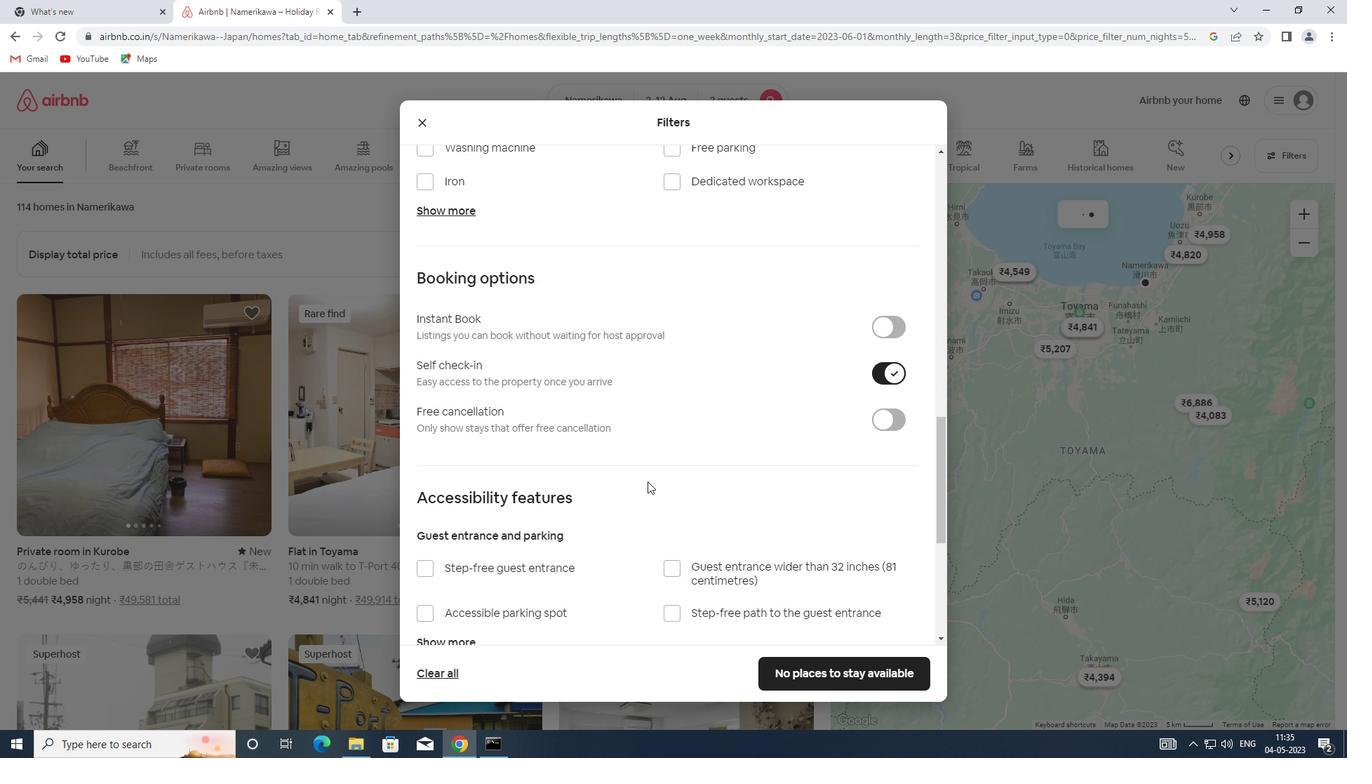 
Action: Mouse scrolled (647, 480) with delta (0, 0)
Screenshot: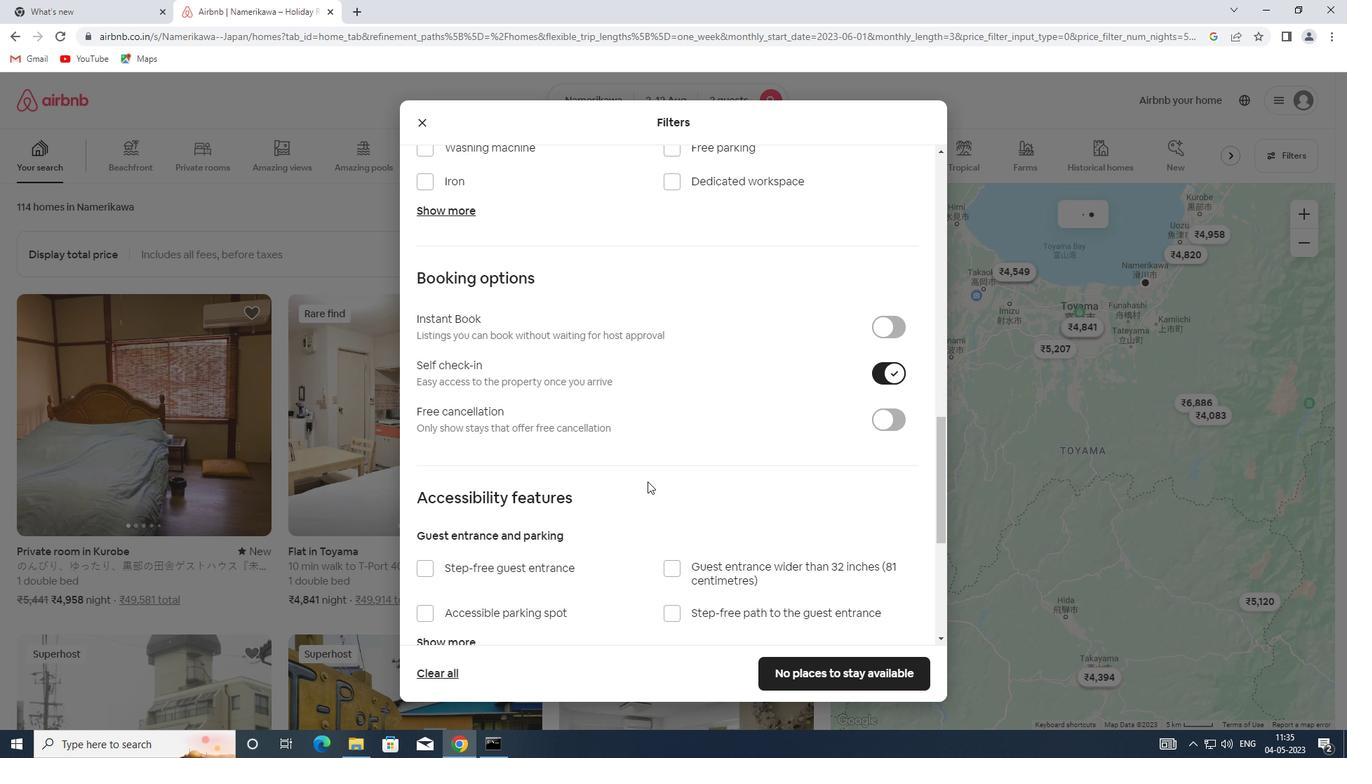 
Action: Mouse scrolled (647, 480) with delta (0, 0)
Screenshot: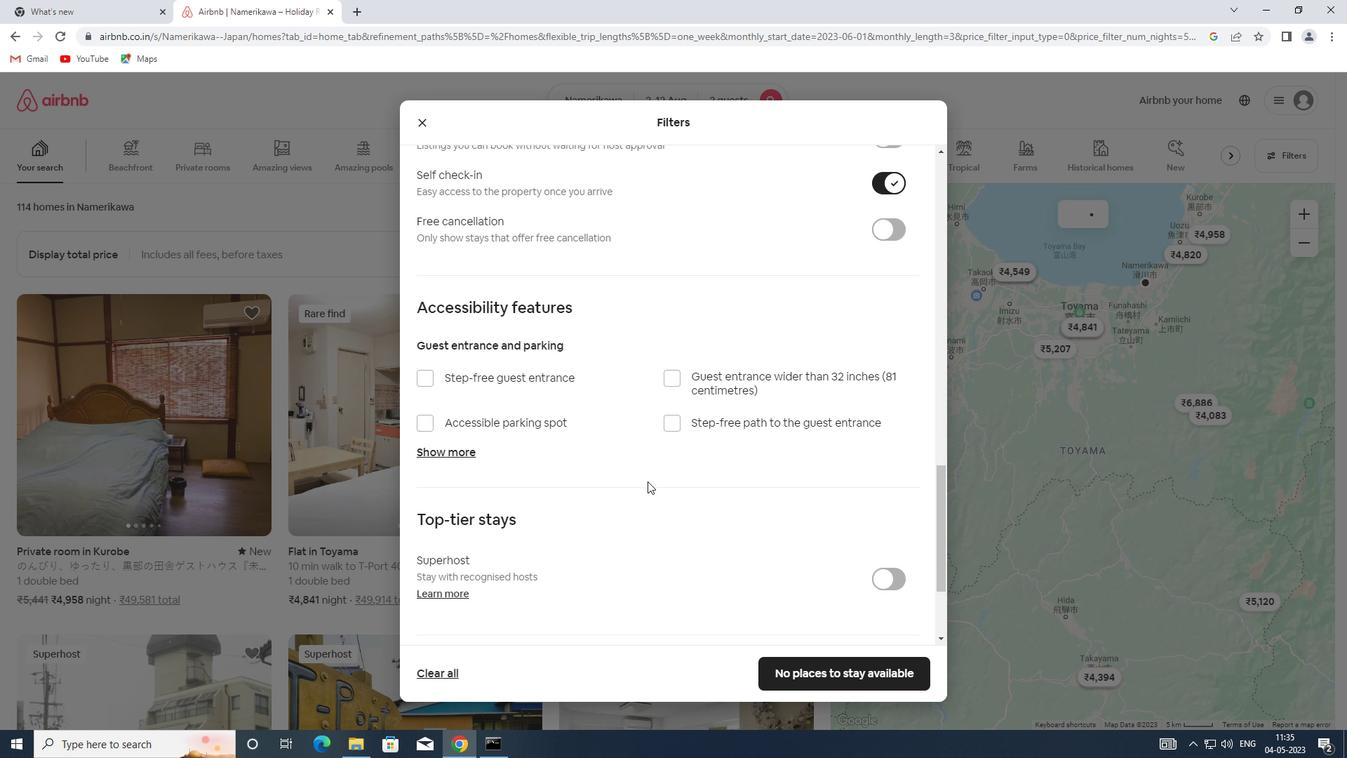 
Action: Mouse moved to (466, 539)
Screenshot: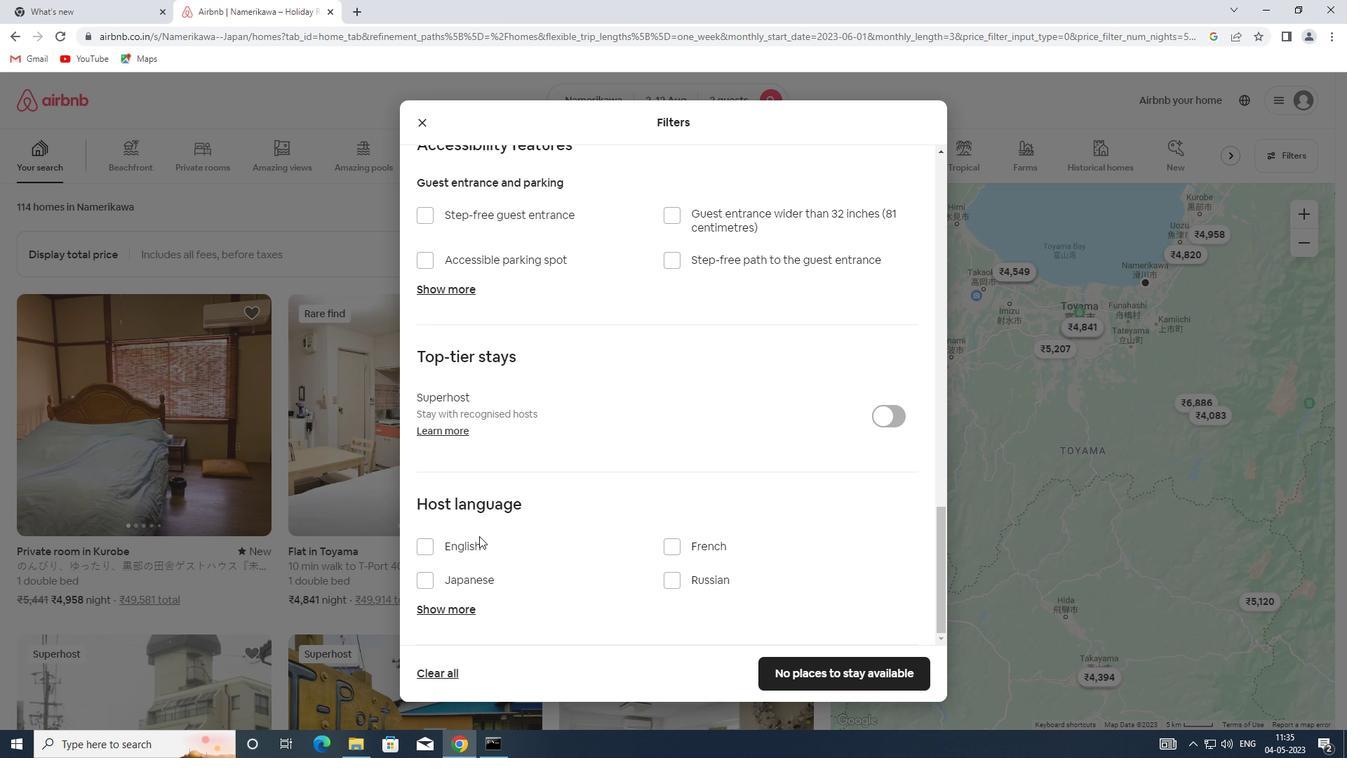
Action: Mouse pressed left at (466, 539)
Screenshot: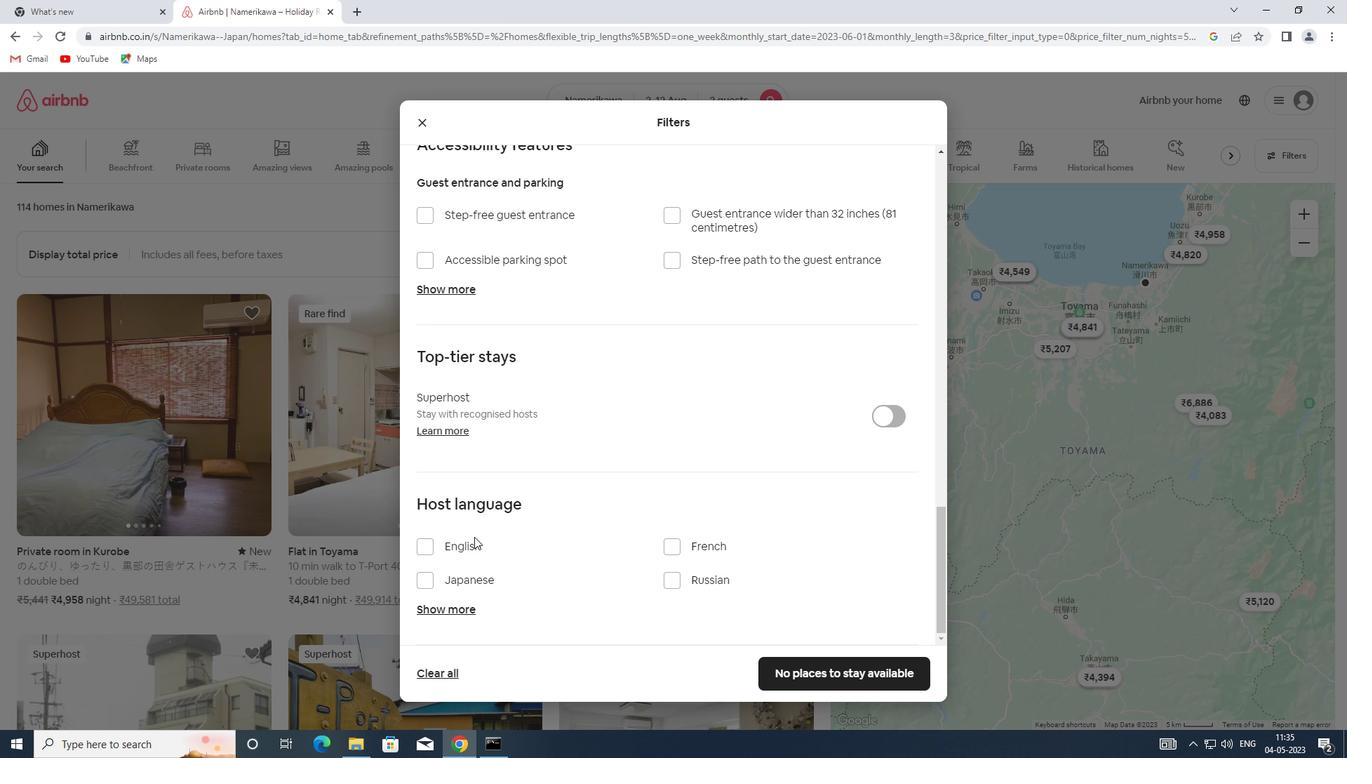 
Action: Mouse moved to (819, 669)
Screenshot: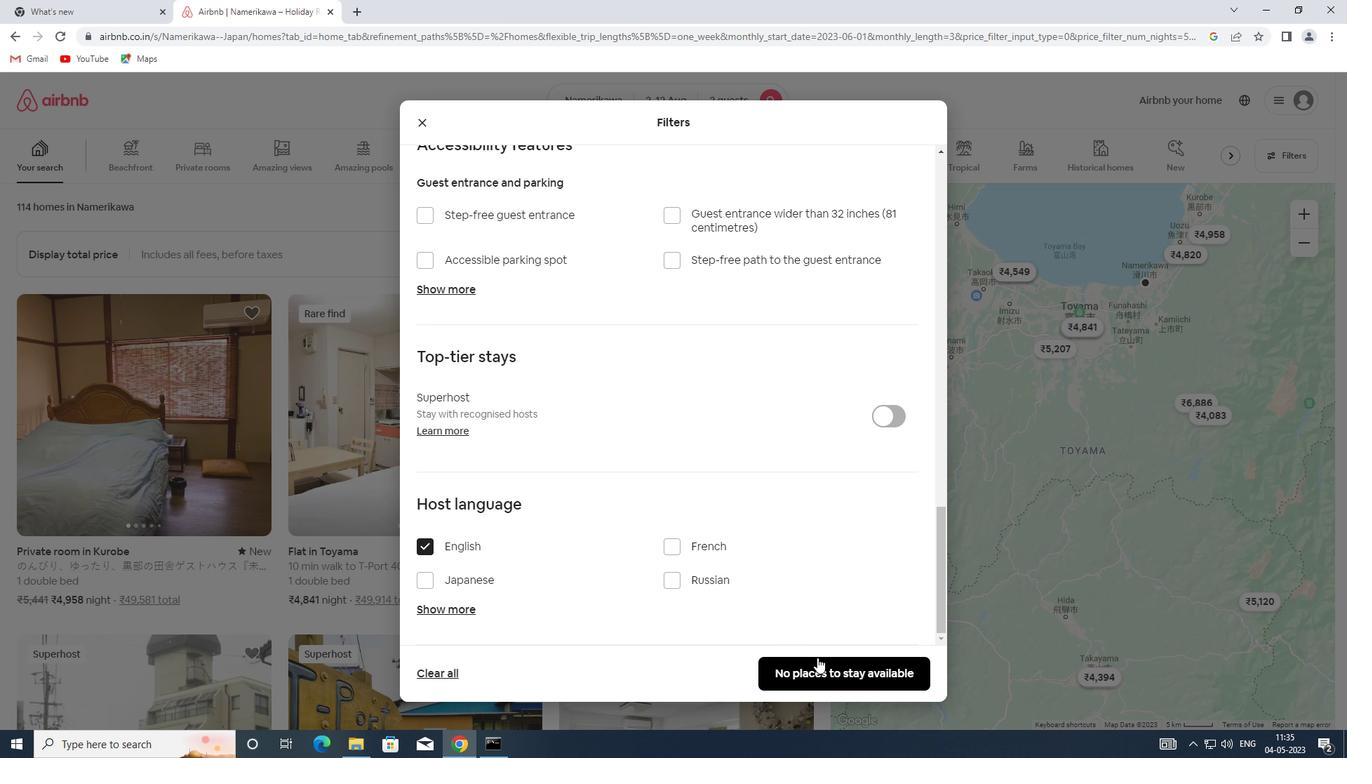 
Action: Mouse pressed left at (819, 669)
Screenshot: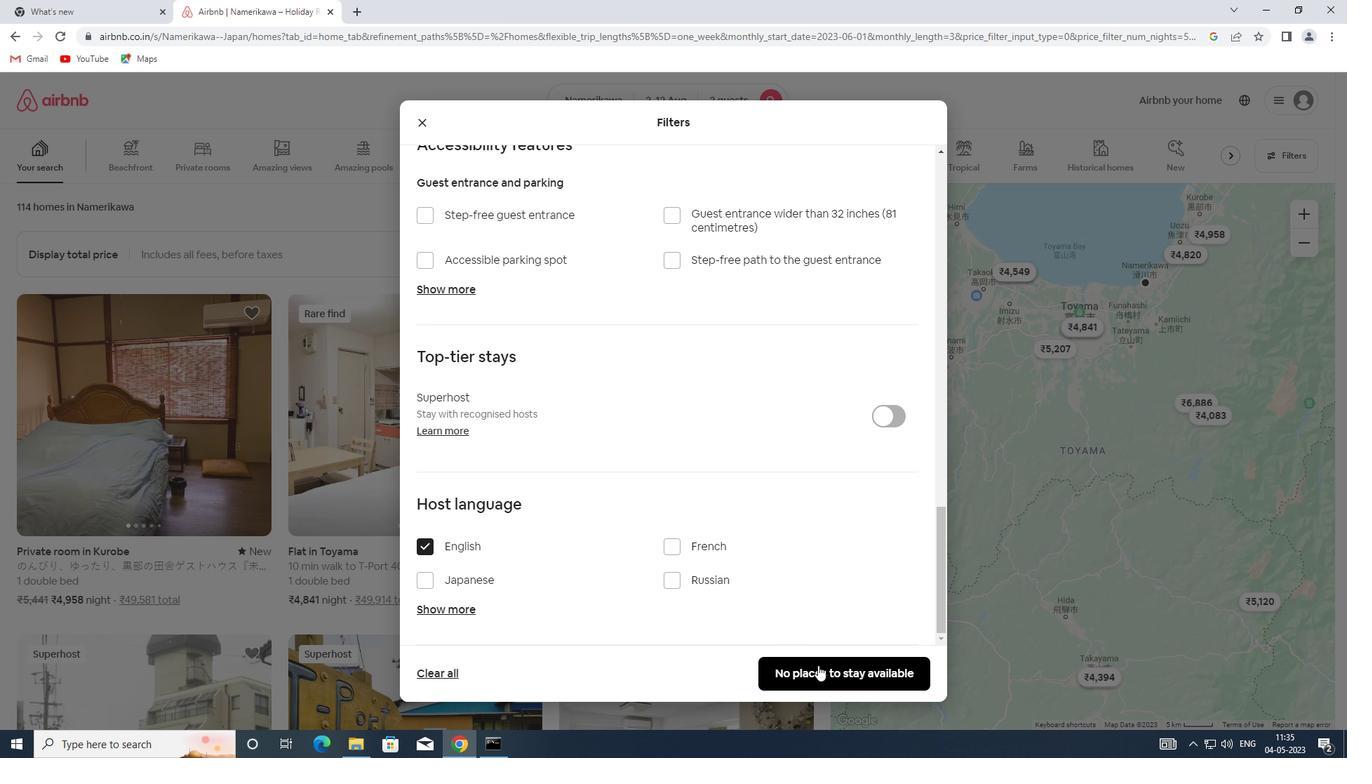 
Action: Mouse moved to (818, 680)
Screenshot: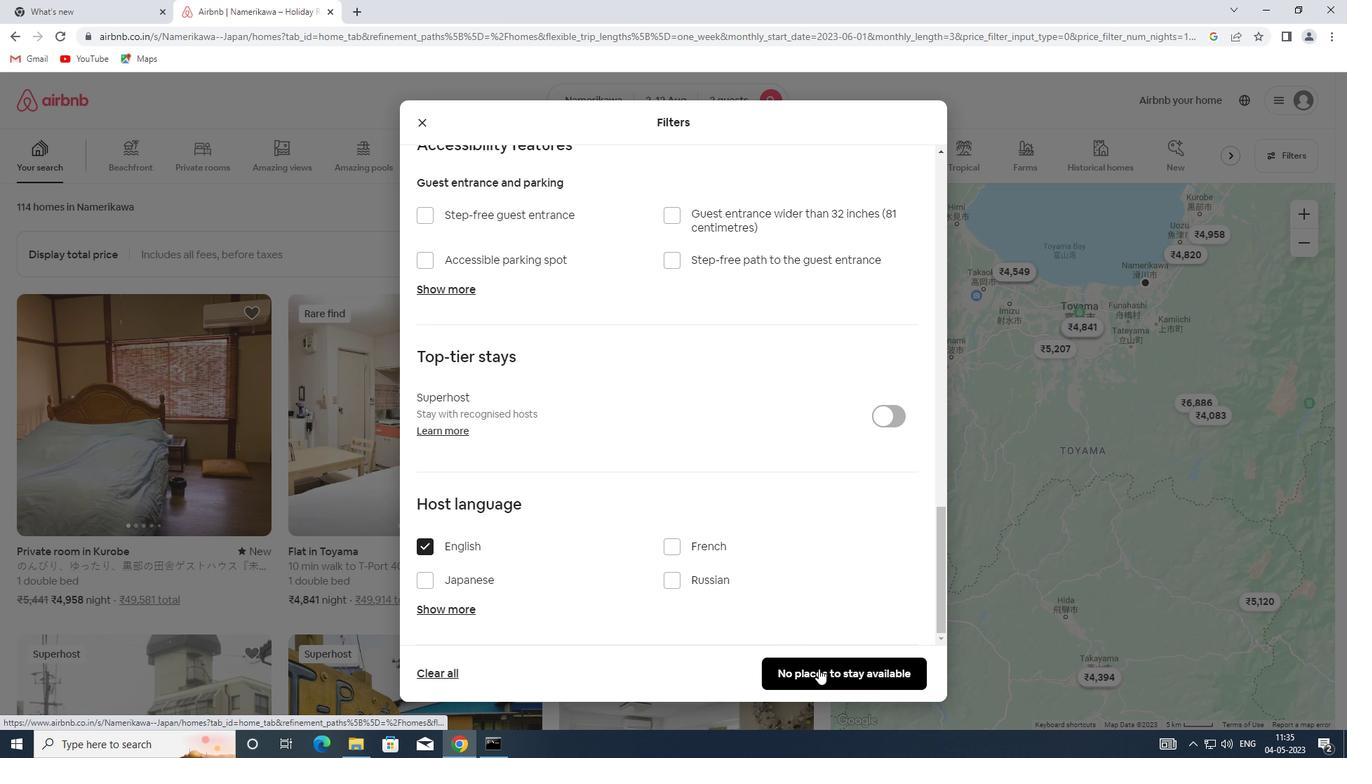 
